 Task: Look for space in Coronado, United States from 10th July, 2023 to 15th July, 2023 for 7 adults in price range Rs.10000 to Rs.15000. Place can be entire place or shared room with 4 bedrooms having 7 beds and 4 bathrooms. Property type can be house, flat, guest house. Amenities needed are: wifi, TV, free parkinig on premises, gym, breakfast. Booking option can be shelf check-in. Required host language is English.
Action: Mouse moved to (521, 147)
Screenshot: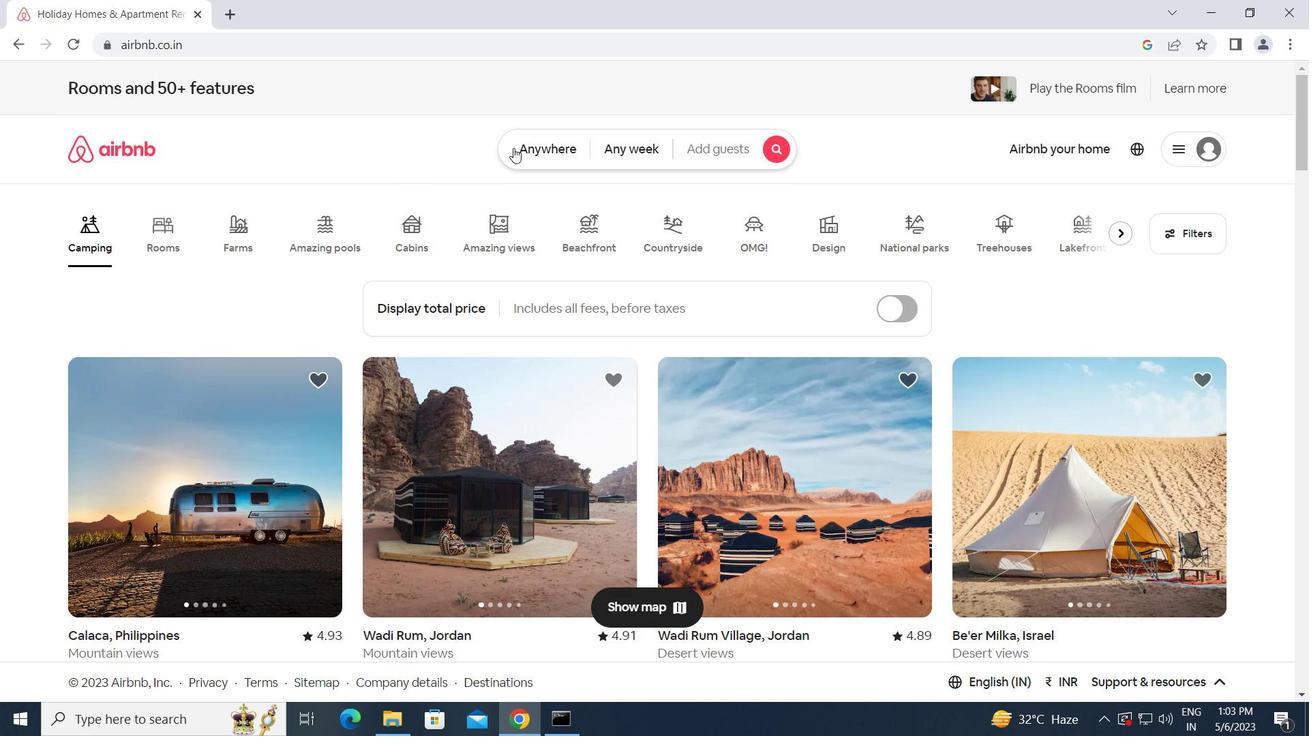 
Action: Mouse pressed left at (521, 147)
Screenshot: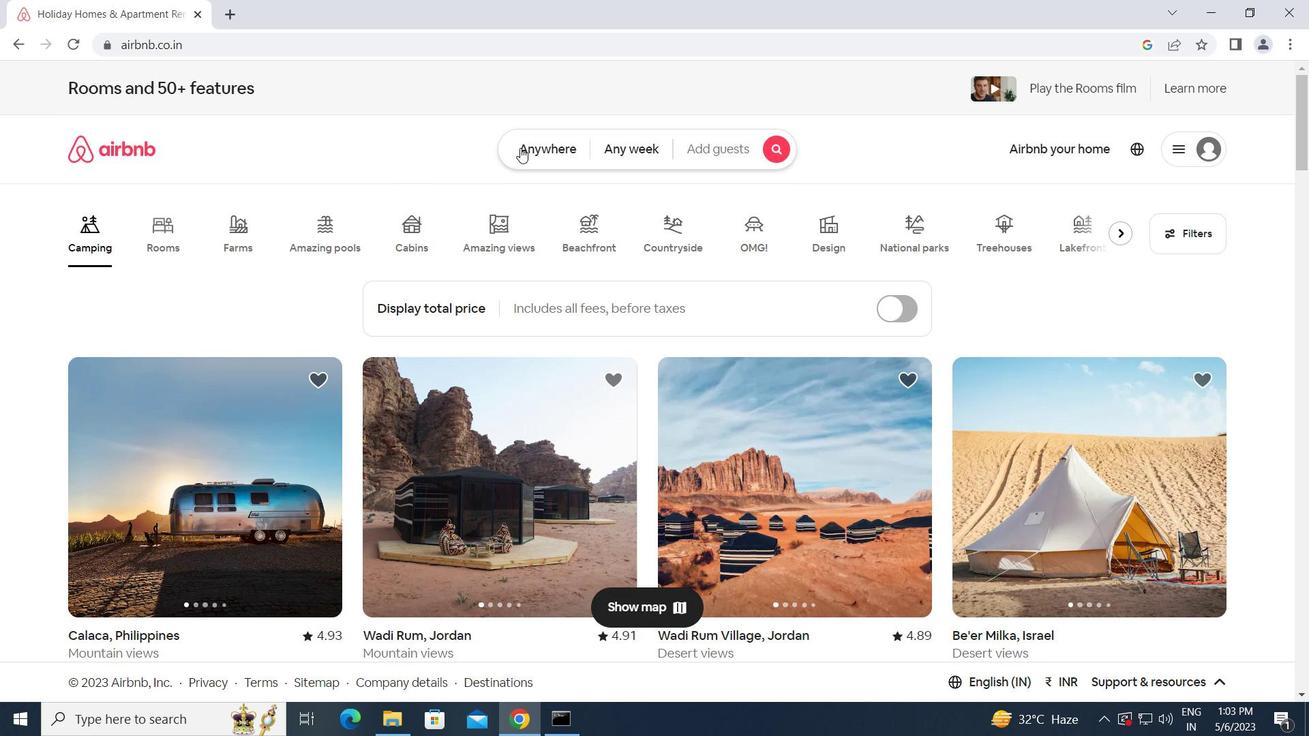 
Action: Mouse moved to (493, 204)
Screenshot: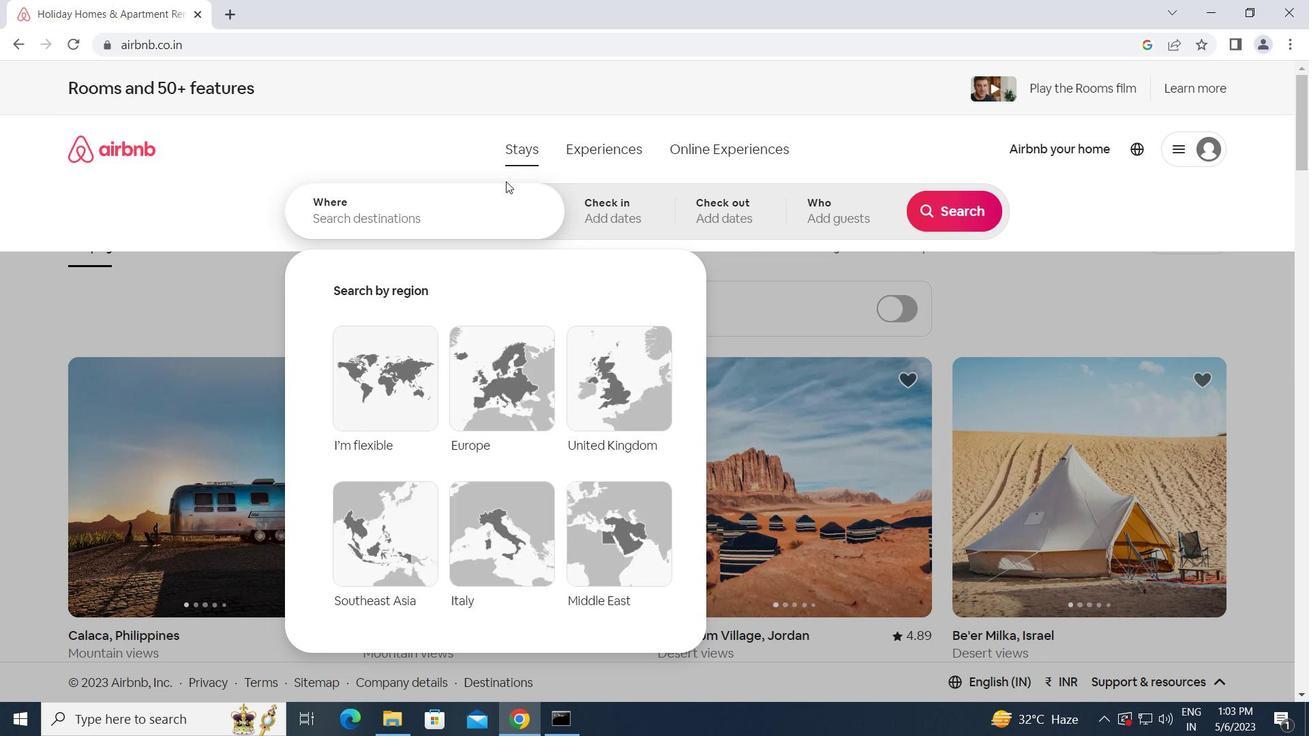 
Action: Mouse pressed left at (493, 204)
Screenshot: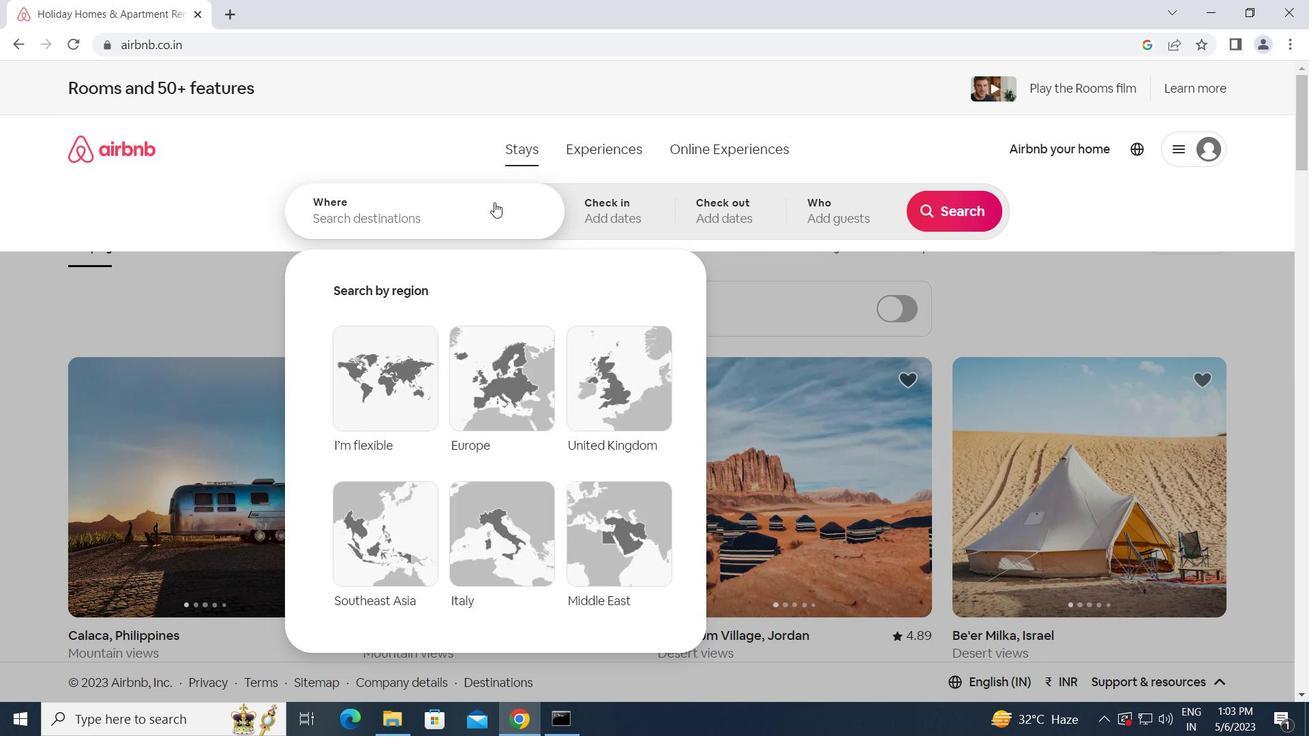 
Action: Key pressed <Key.caps_lock><Key.caps_lock>c<Key.caps_lock>oronado,<Key.space><Key.caps_lock>u<Key.caps_lock>nited<Key.space><Key.caps_lock>s<Key.caps_lock>tates<Key.enter>
Screenshot: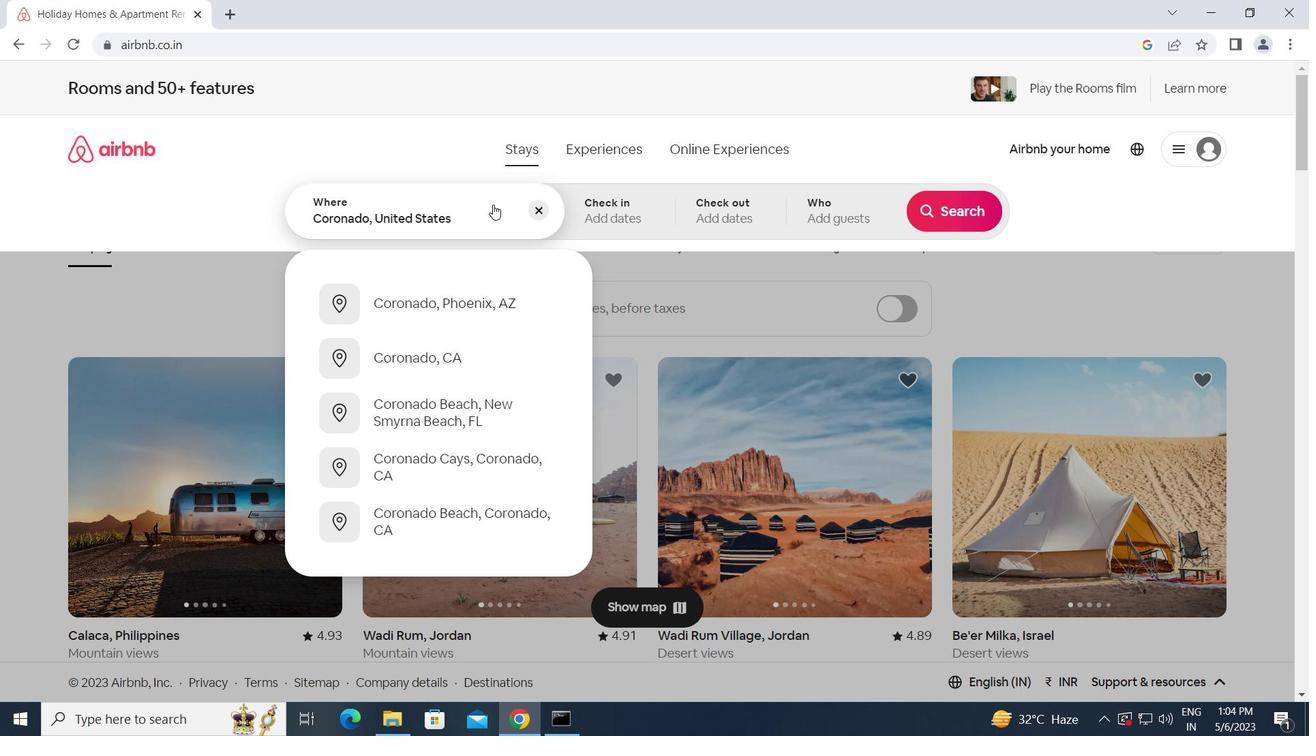 
Action: Mouse moved to (951, 349)
Screenshot: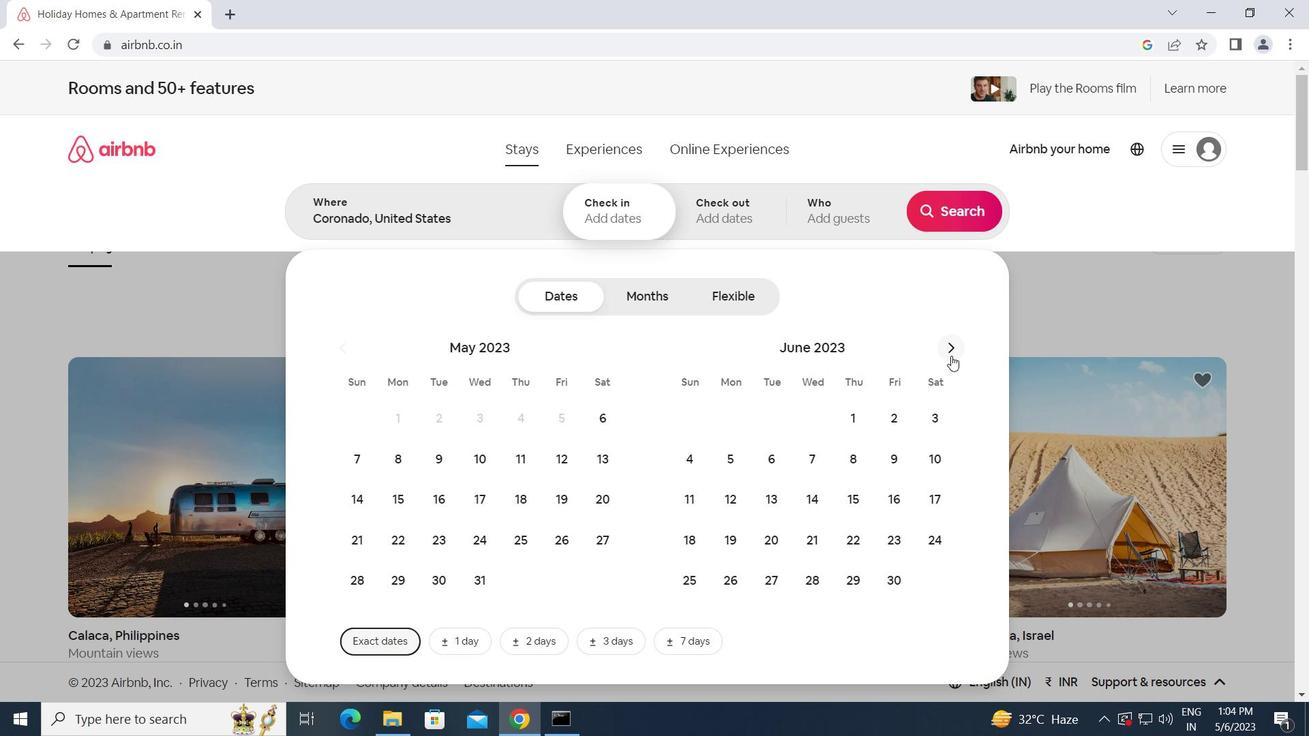 
Action: Mouse pressed left at (951, 349)
Screenshot: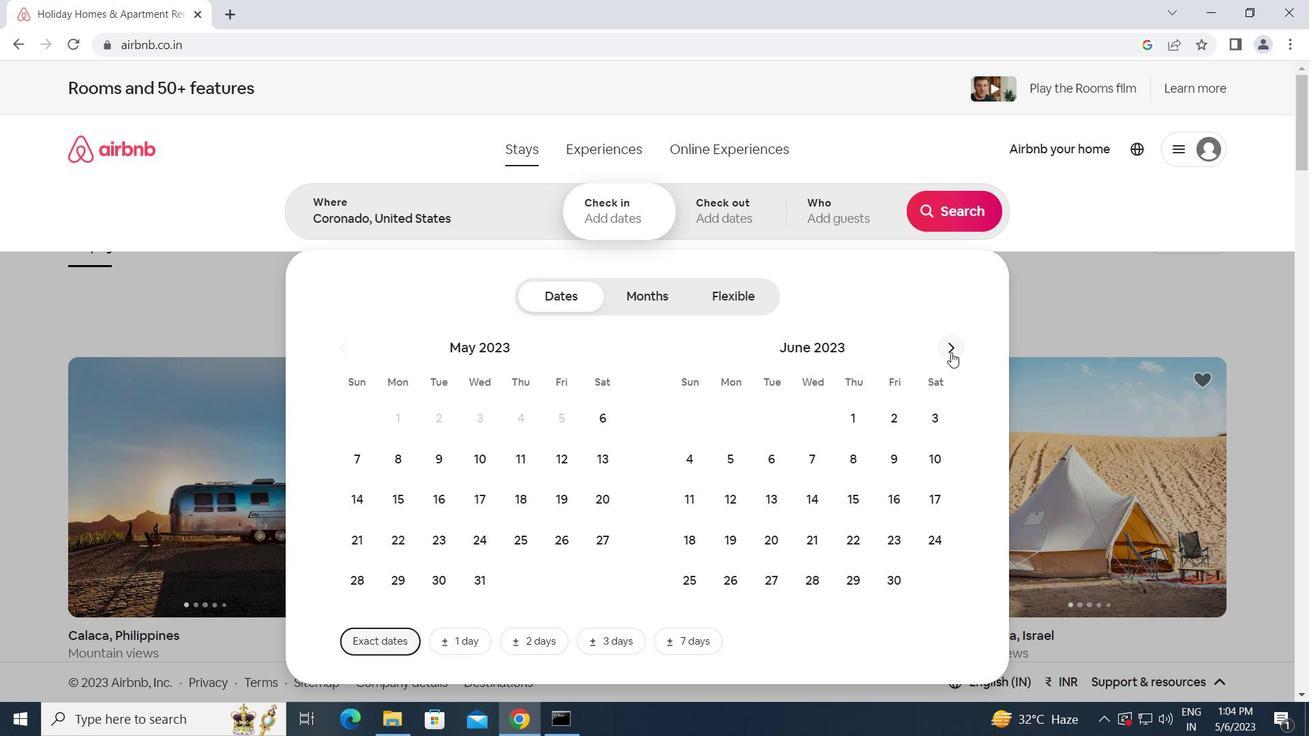 
Action: Mouse moved to (730, 502)
Screenshot: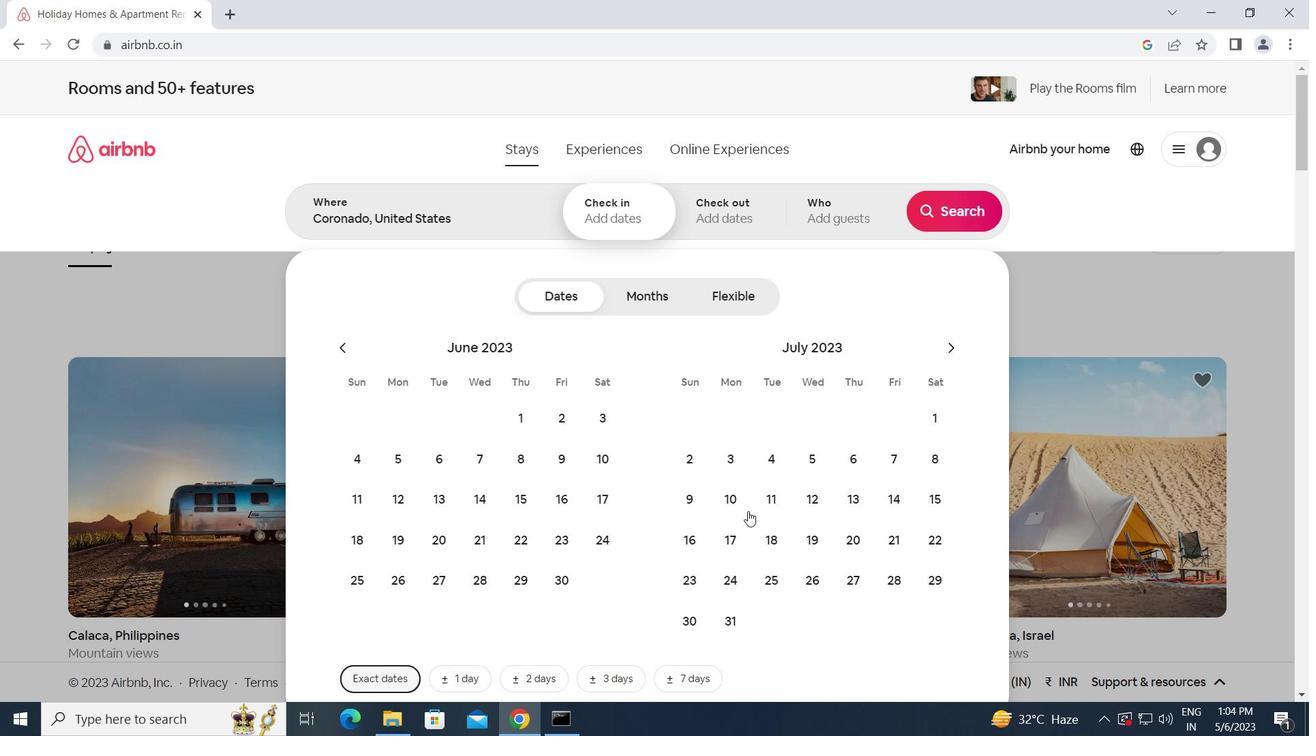 
Action: Mouse pressed left at (730, 502)
Screenshot: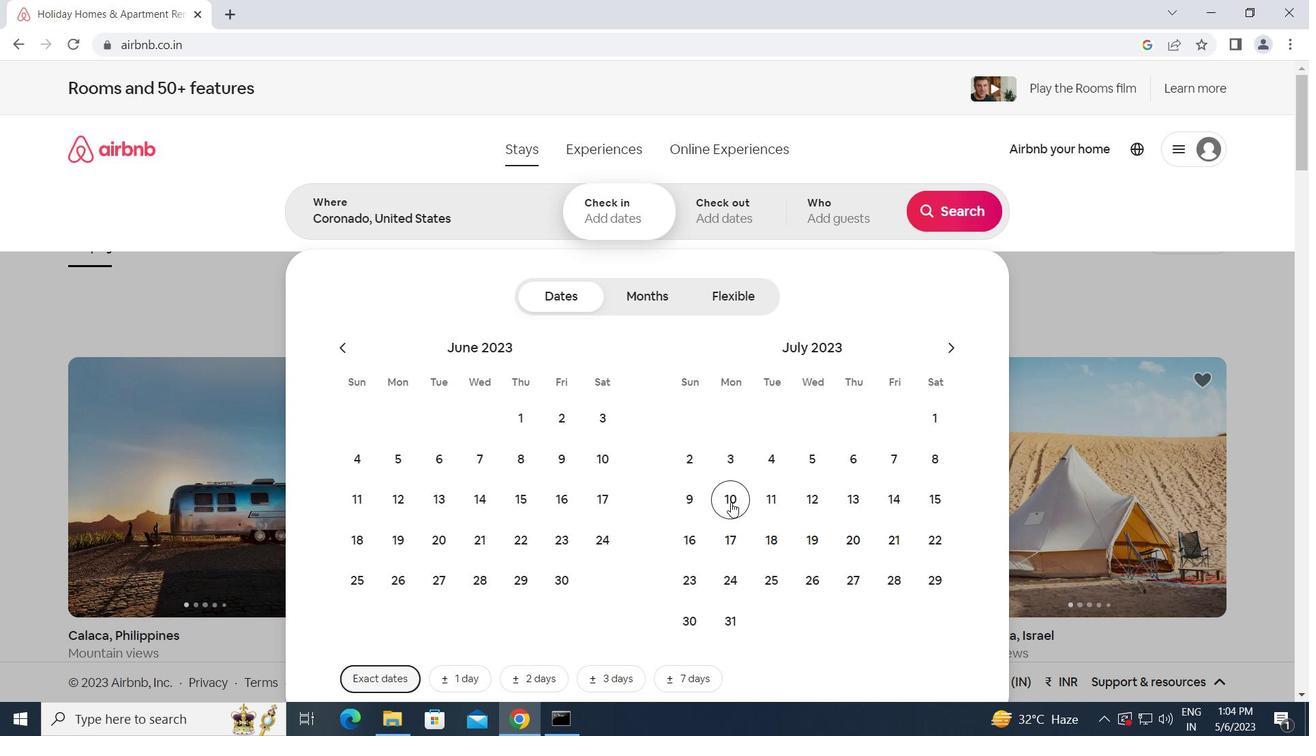 
Action: Mouse moved to (932, 499)
Screenshot: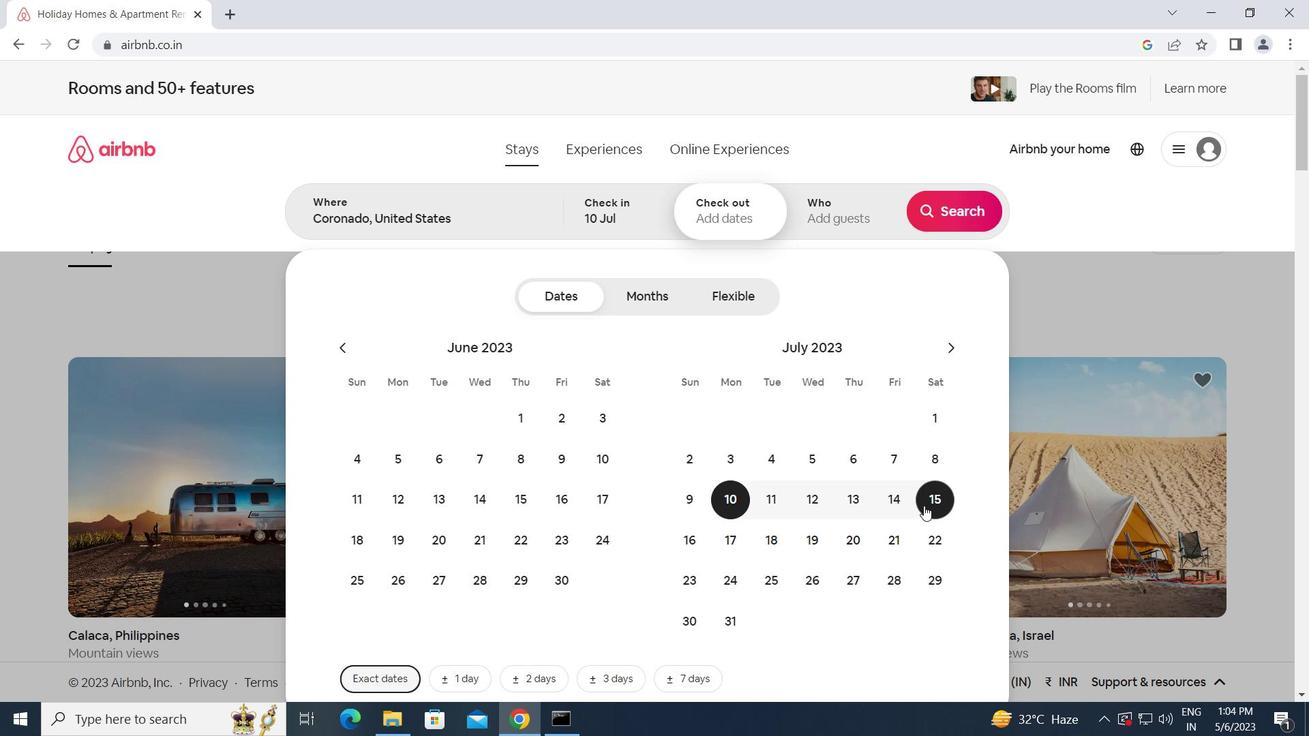 
Action: Mouse pressed left at (932, 499)
Screenshot: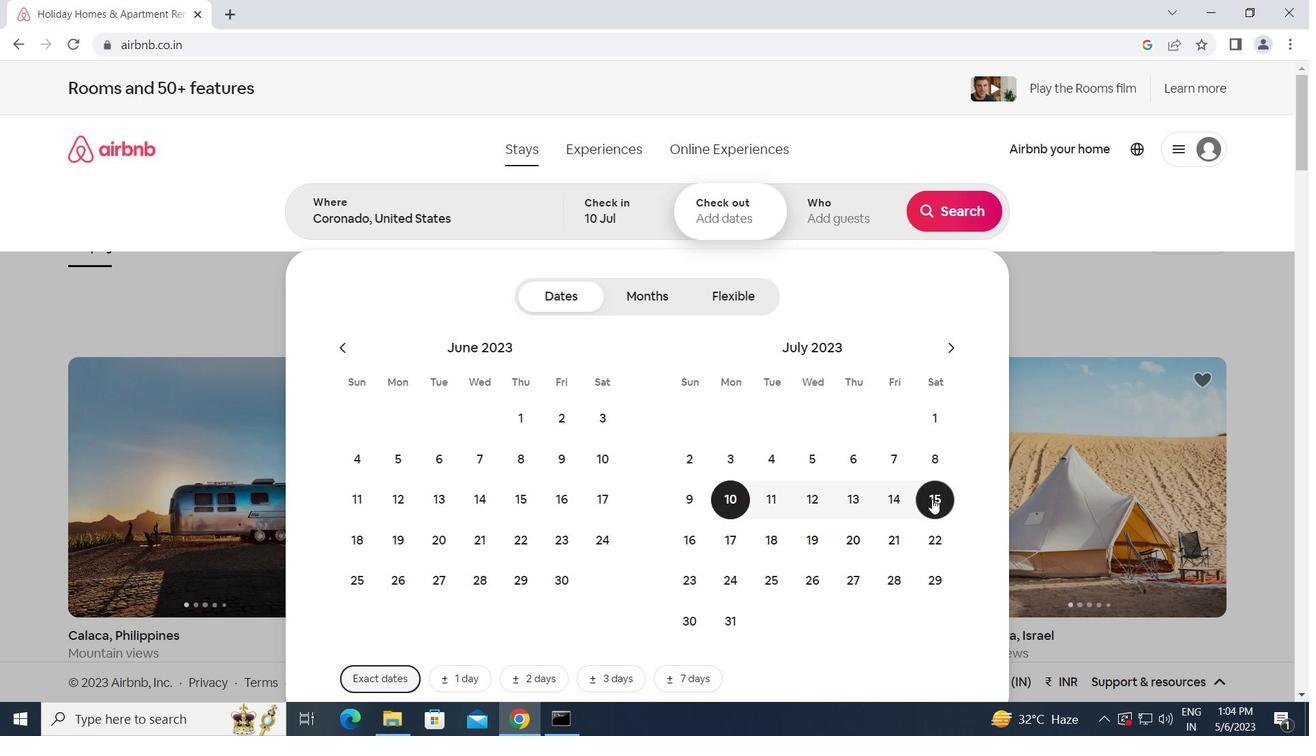 
Action: Mouse moved to (863, 219)
Screenshot: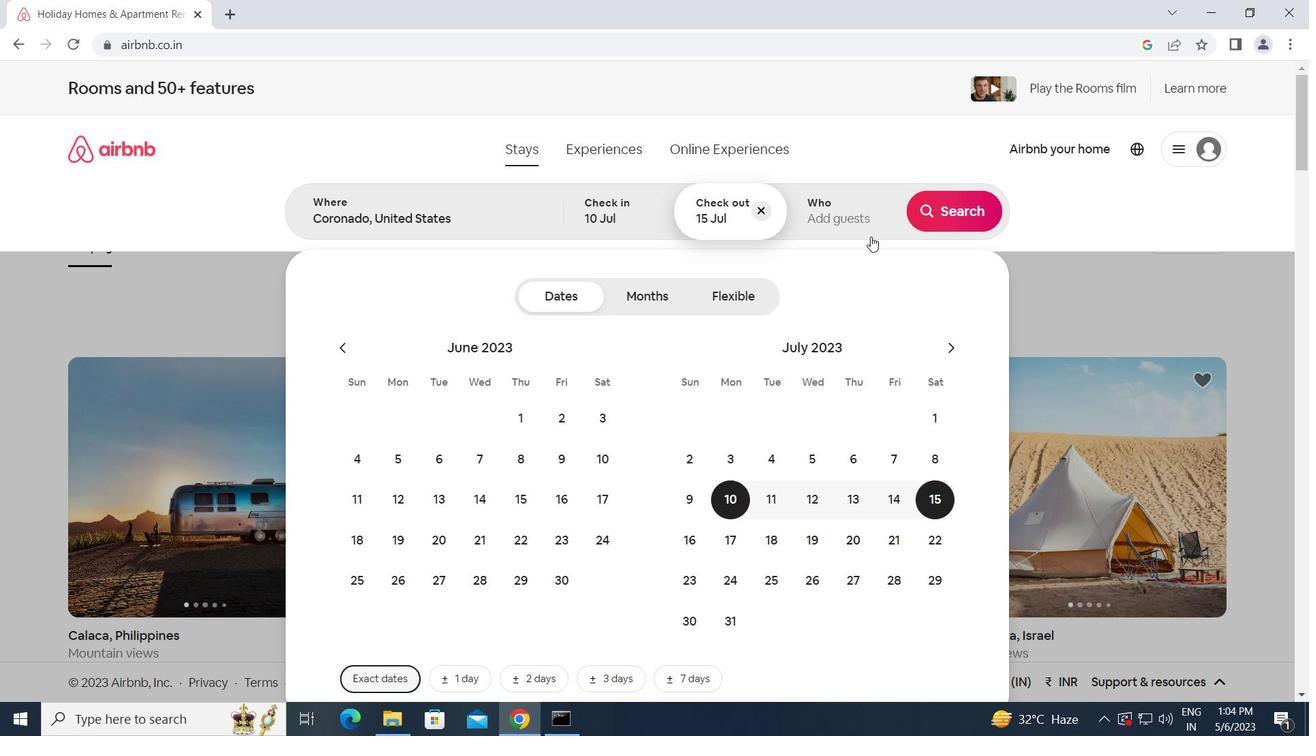 
Action: Mouse pressed left at (863, 219)
Screenshot: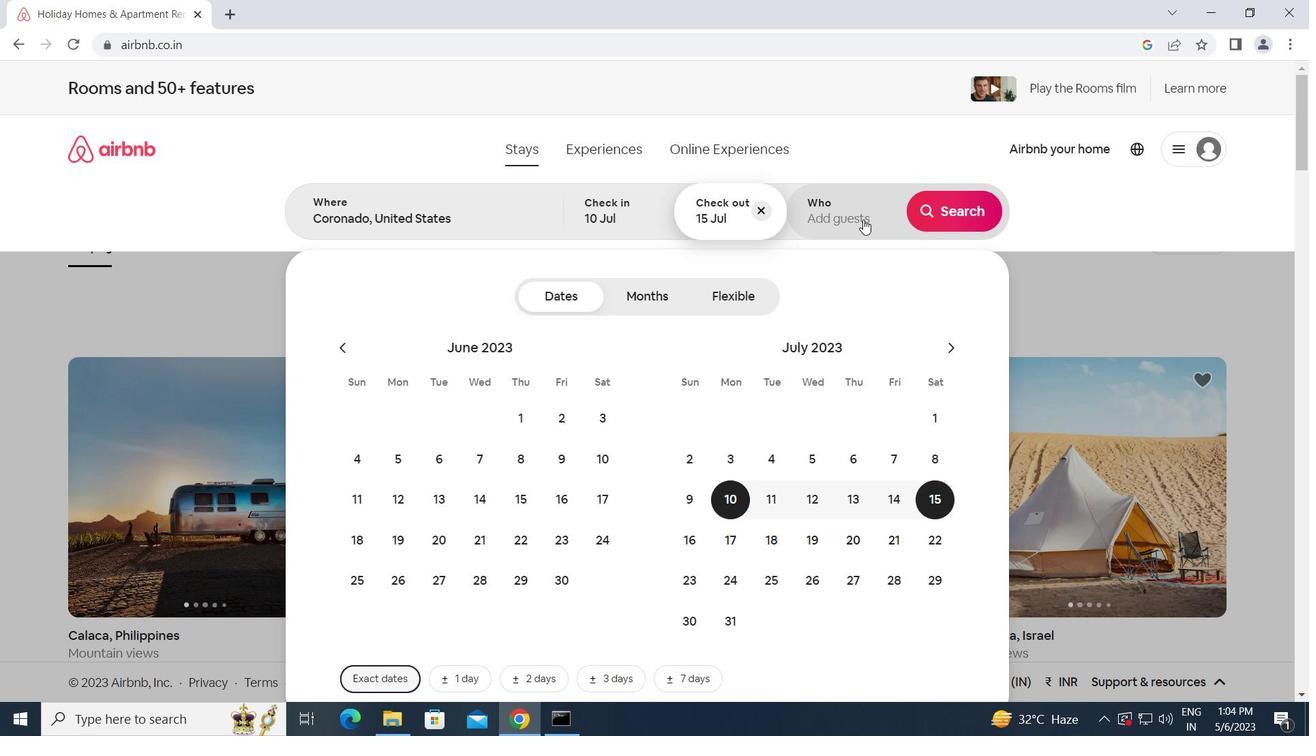 
Action: Mouse moved to (959, 308)
Screenshot: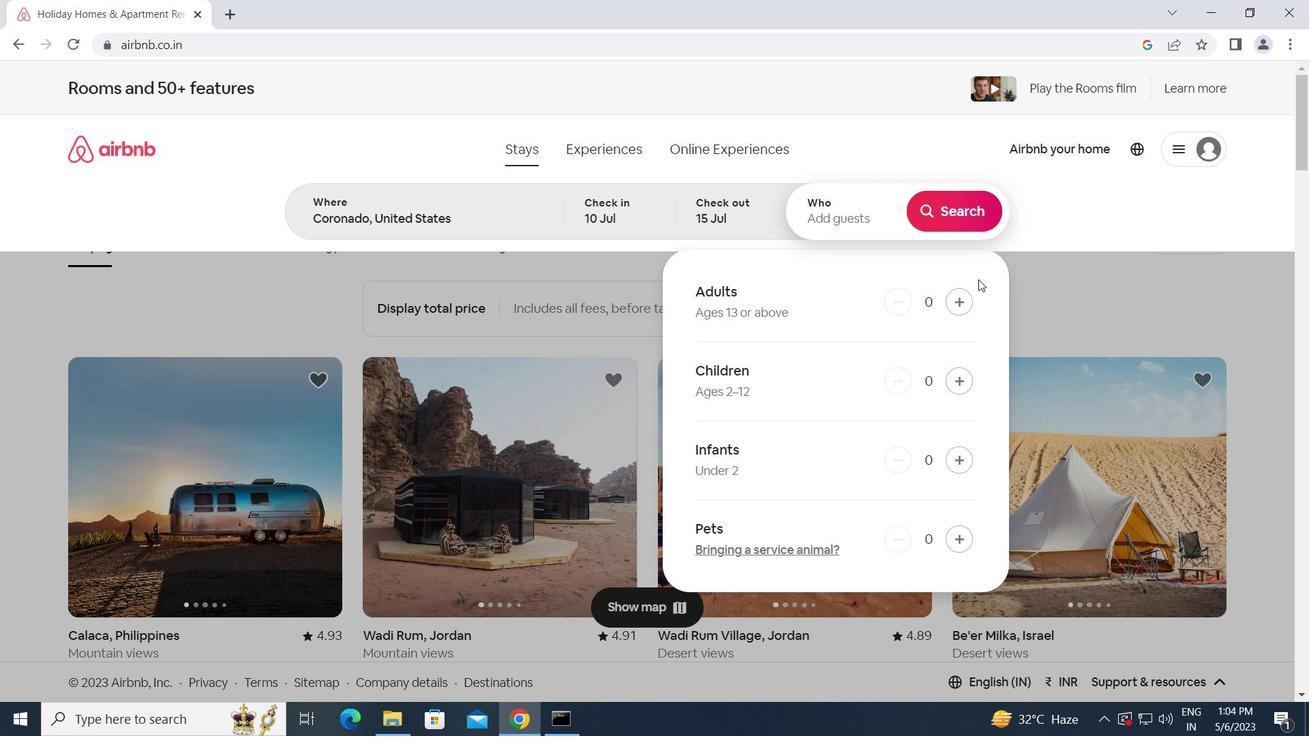 
Action: Mouse pressed left at (959, 308)
Screenshot: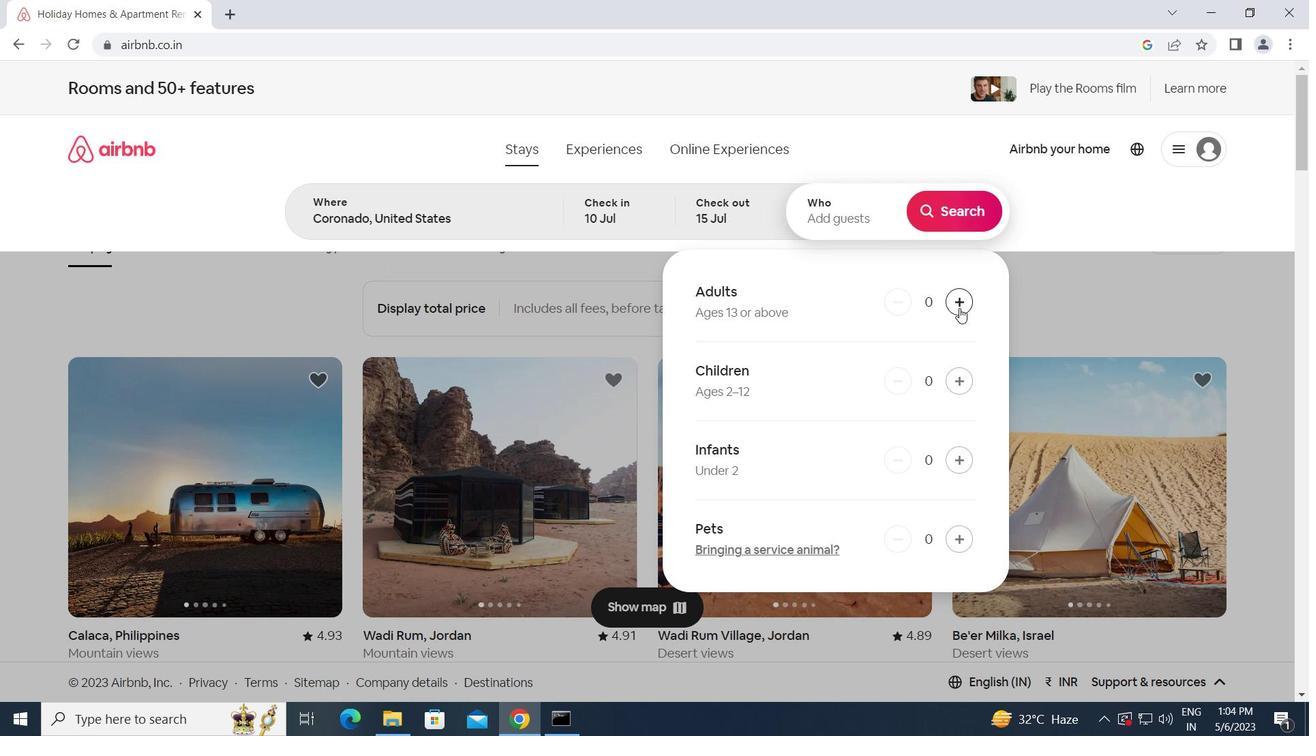 
Action: Mouse moved to (959, 306)
Screenshot: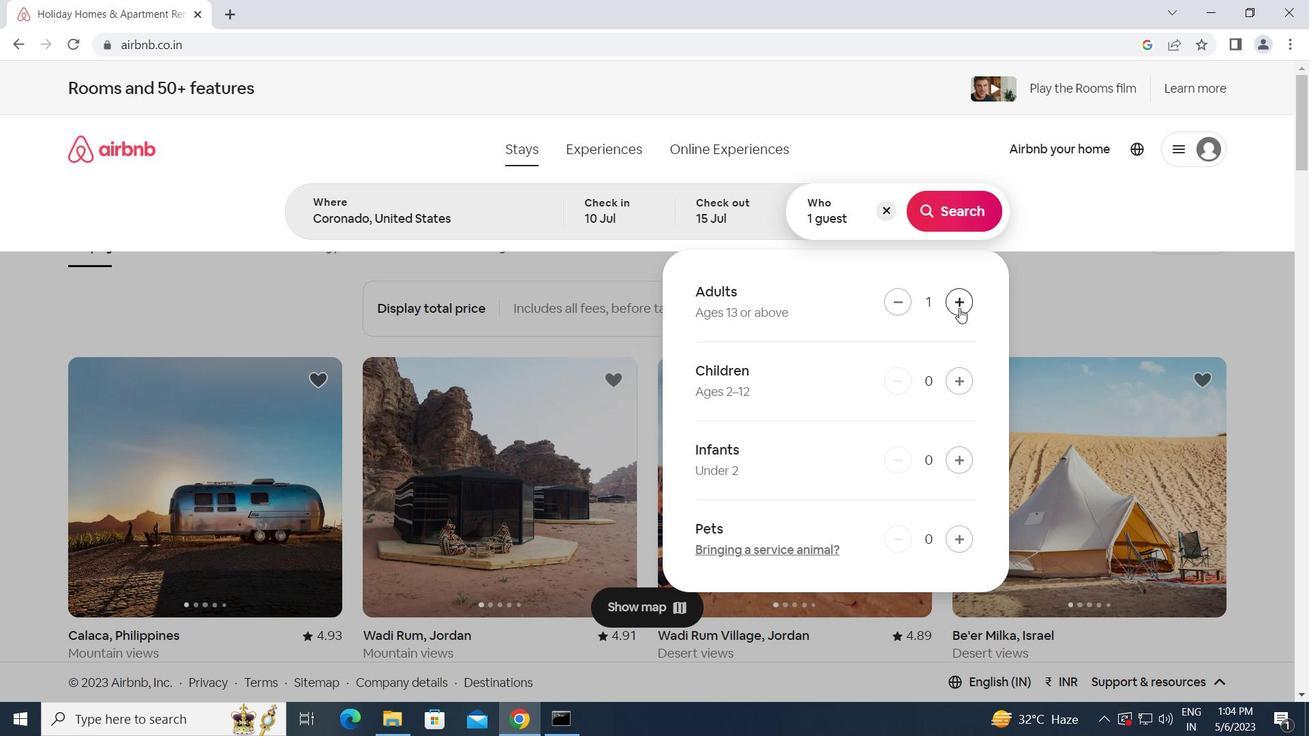 
Action: Mouse pressed left at (959, 306)
Screenshot: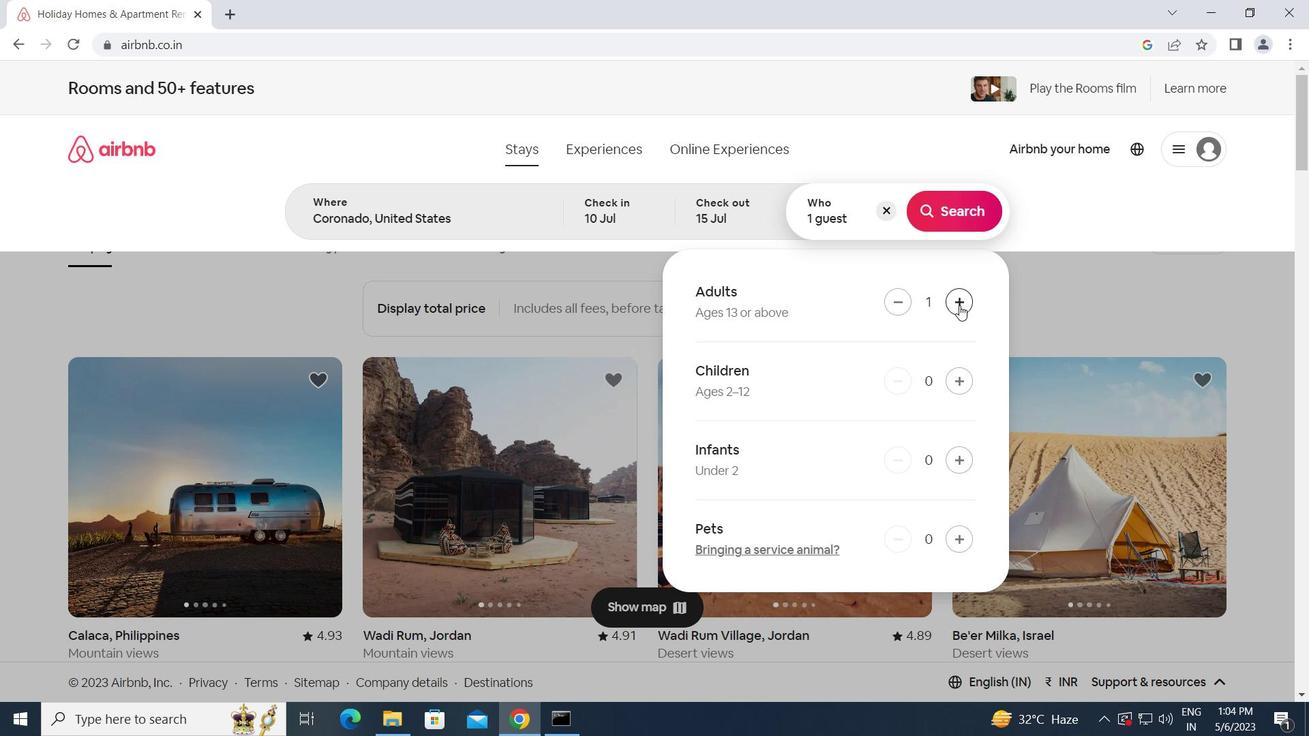 
Action: Mouse pressed left at (959, 306)
Screenshot: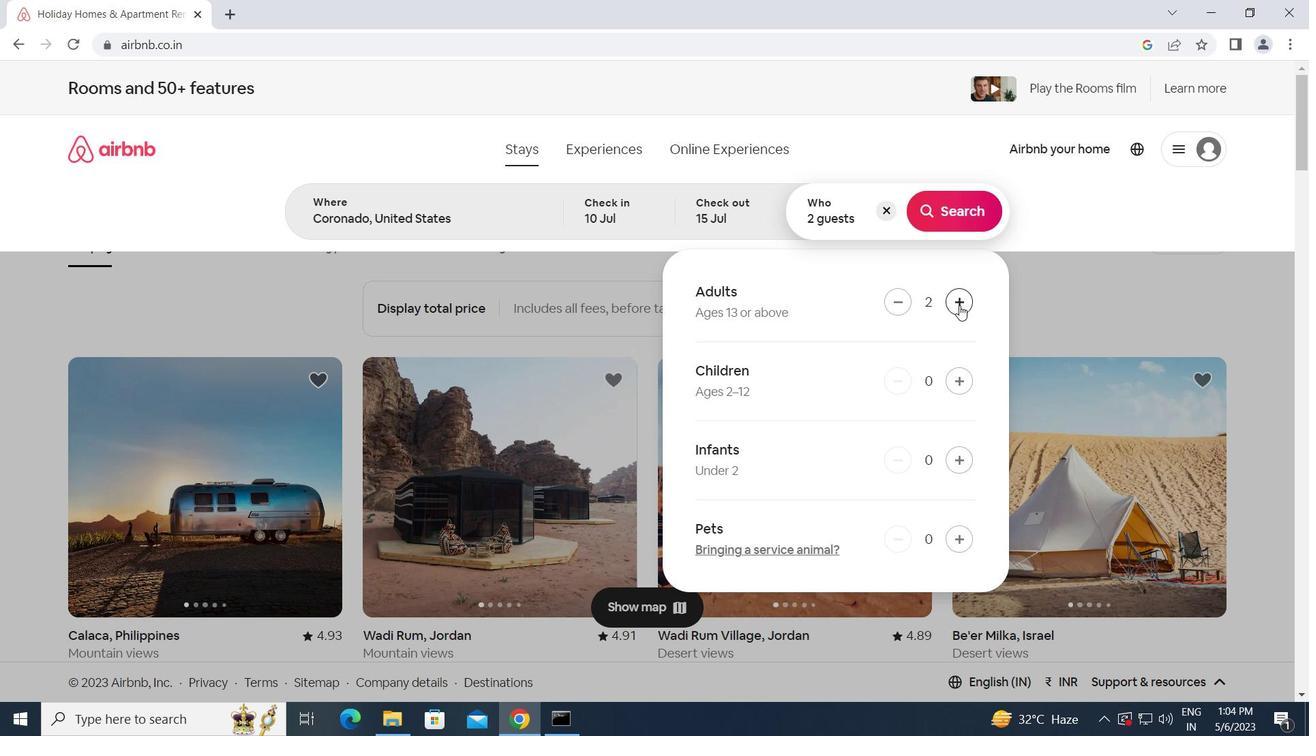 
Action: Mouse pressed left at (959, 306)
Screenshot: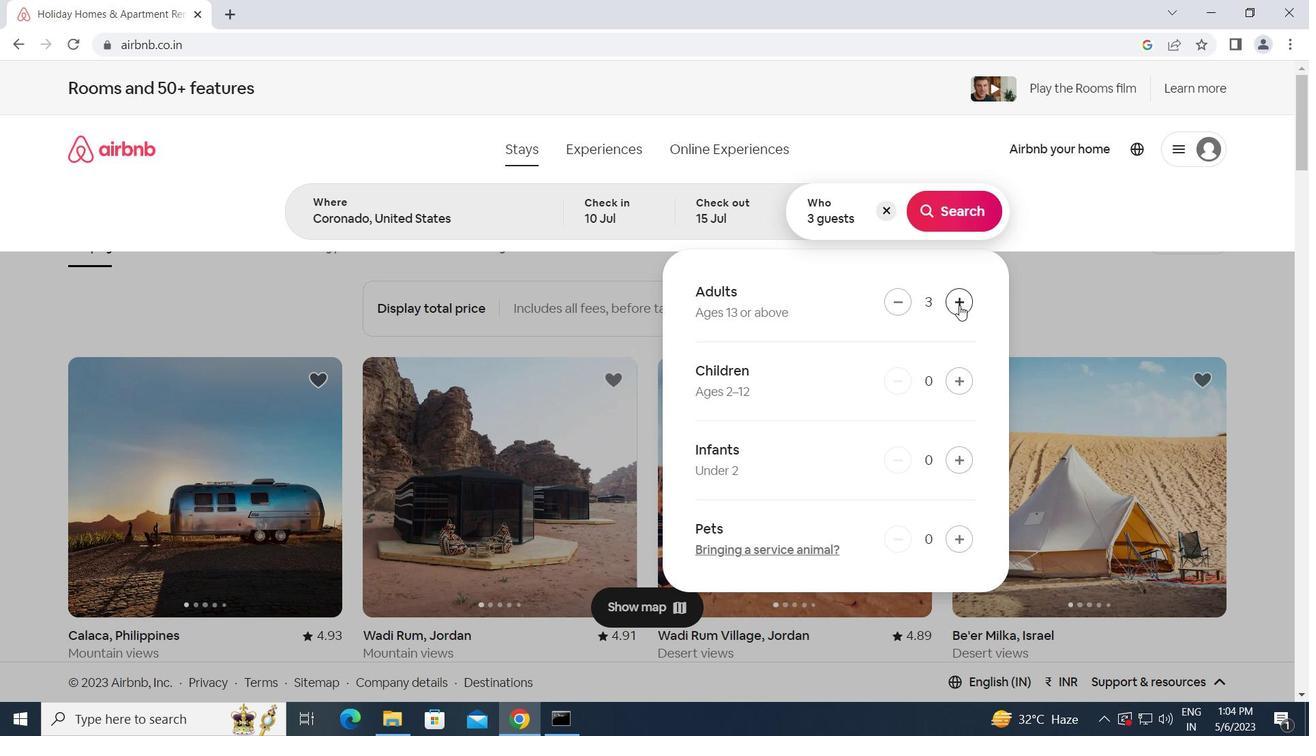 
Action: Mouse pressed left at (959, 306)
Screenshot: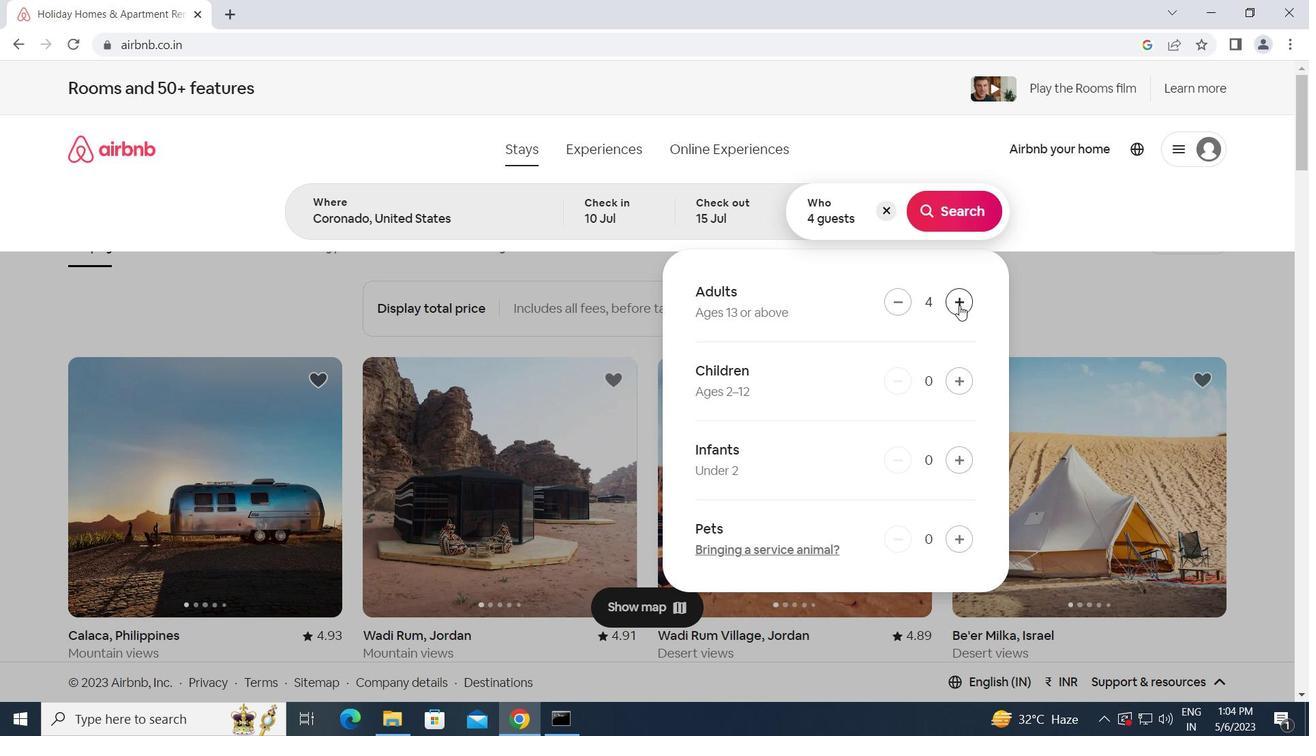 
Action: Mouse pressed left at (959, 306)
Screenshot: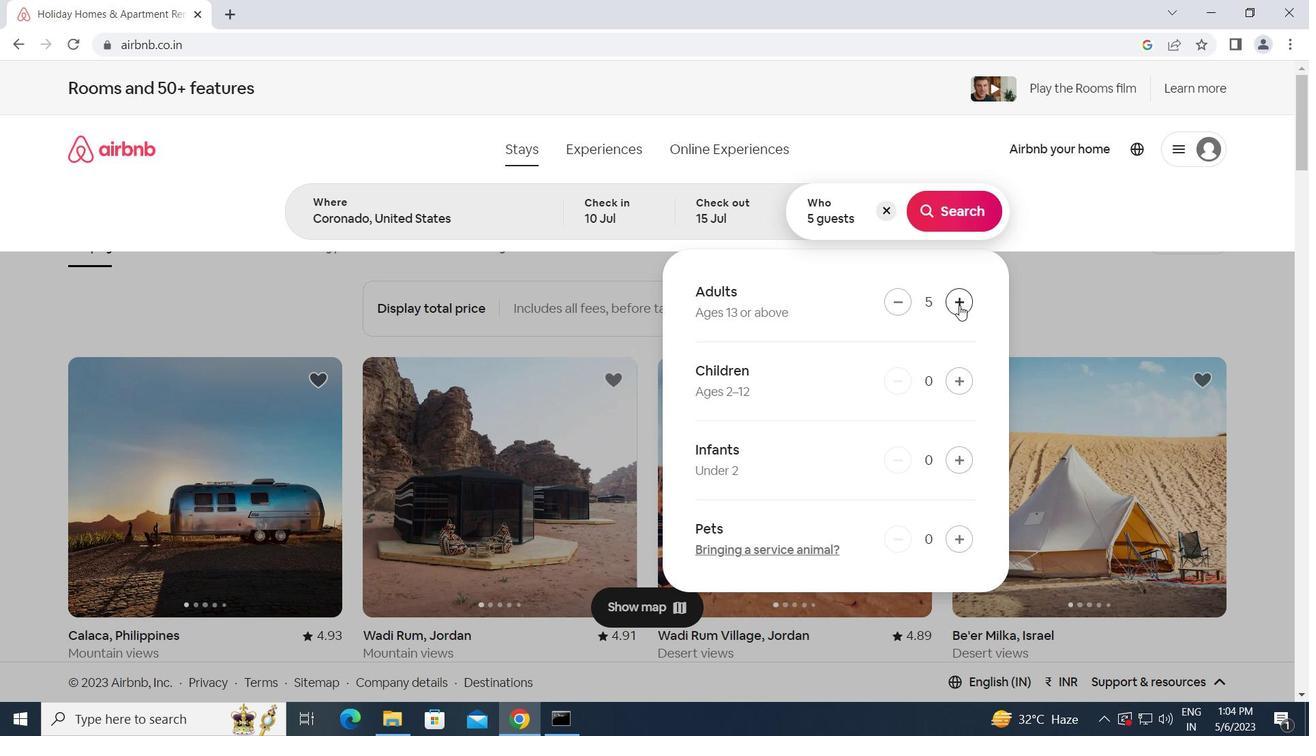 
Action: Mouse pressed left at (959, 306)
Screenshot: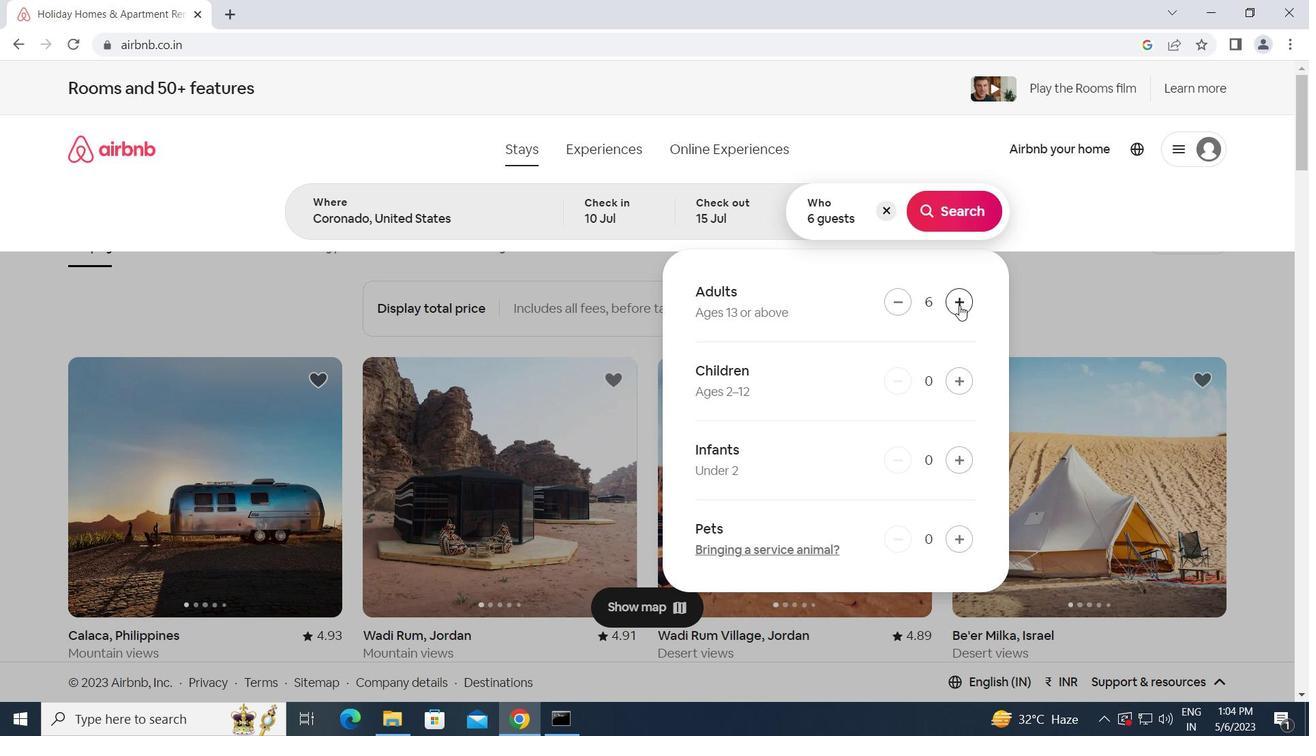 
Action: Mouse moved to (955, 209)
Screenshot: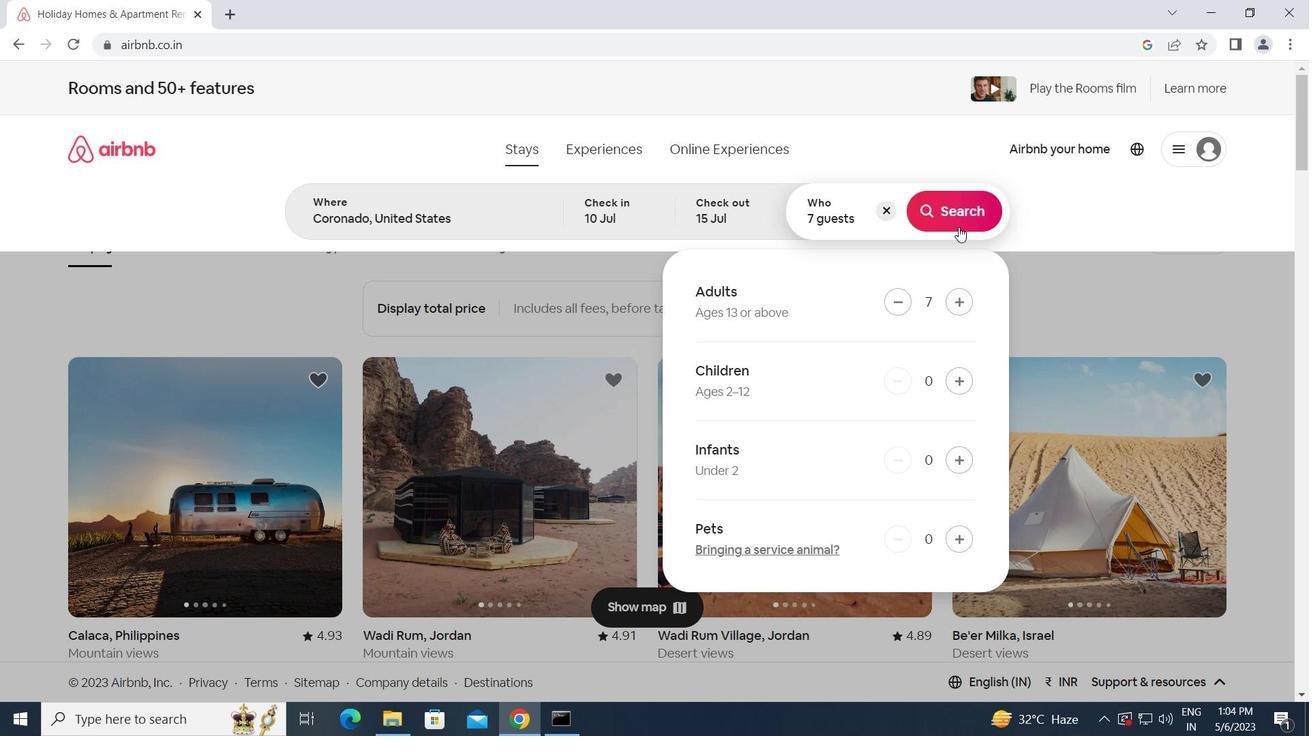 
Action: Mouse pressed left at (955, 209)
Screenshot: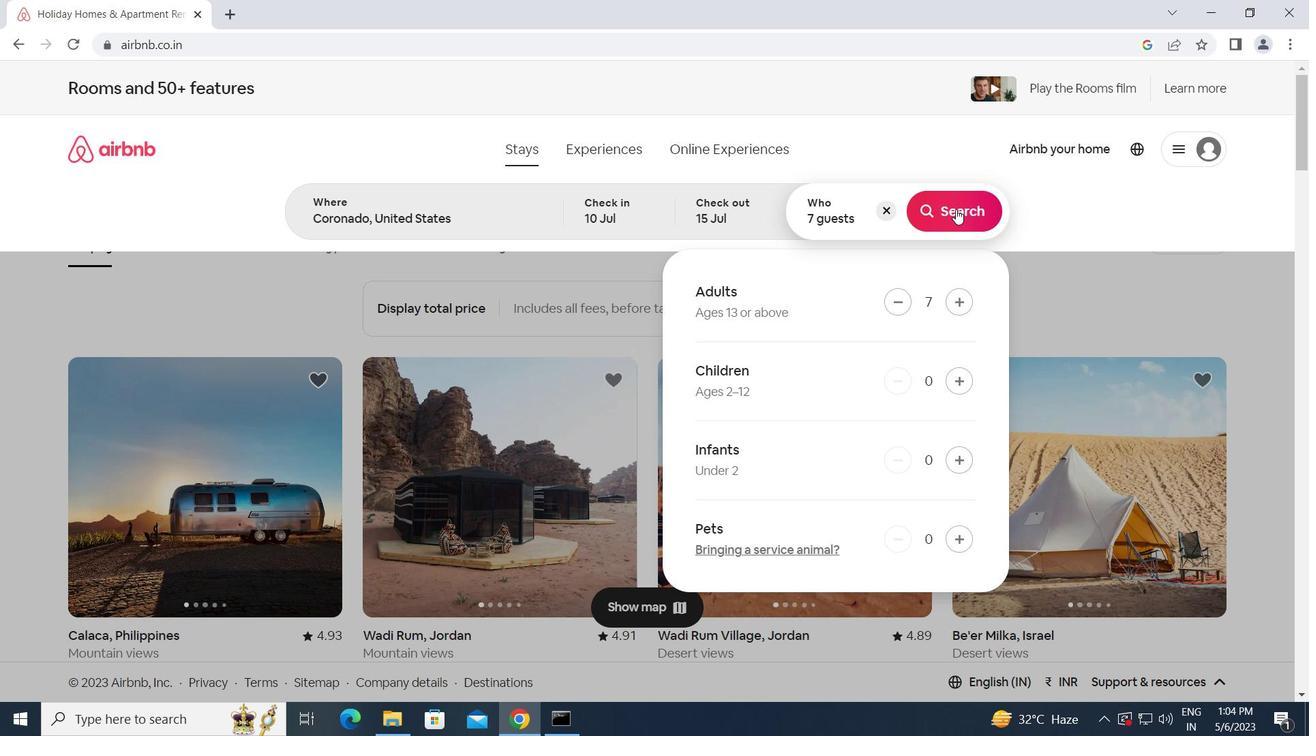 
Action: Mouse moved to (1224, 166)
Screenshot: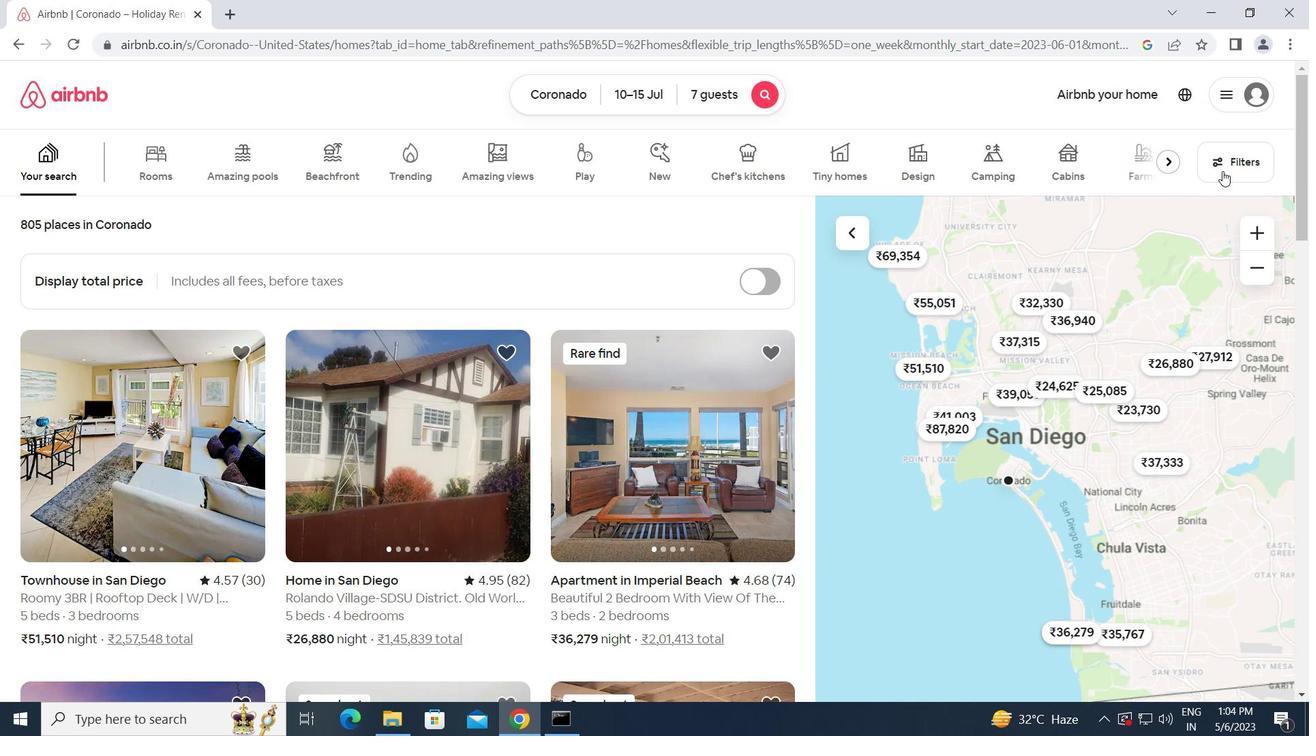 
Action: Mouse pressed left at (1224, 166)
Screenshot: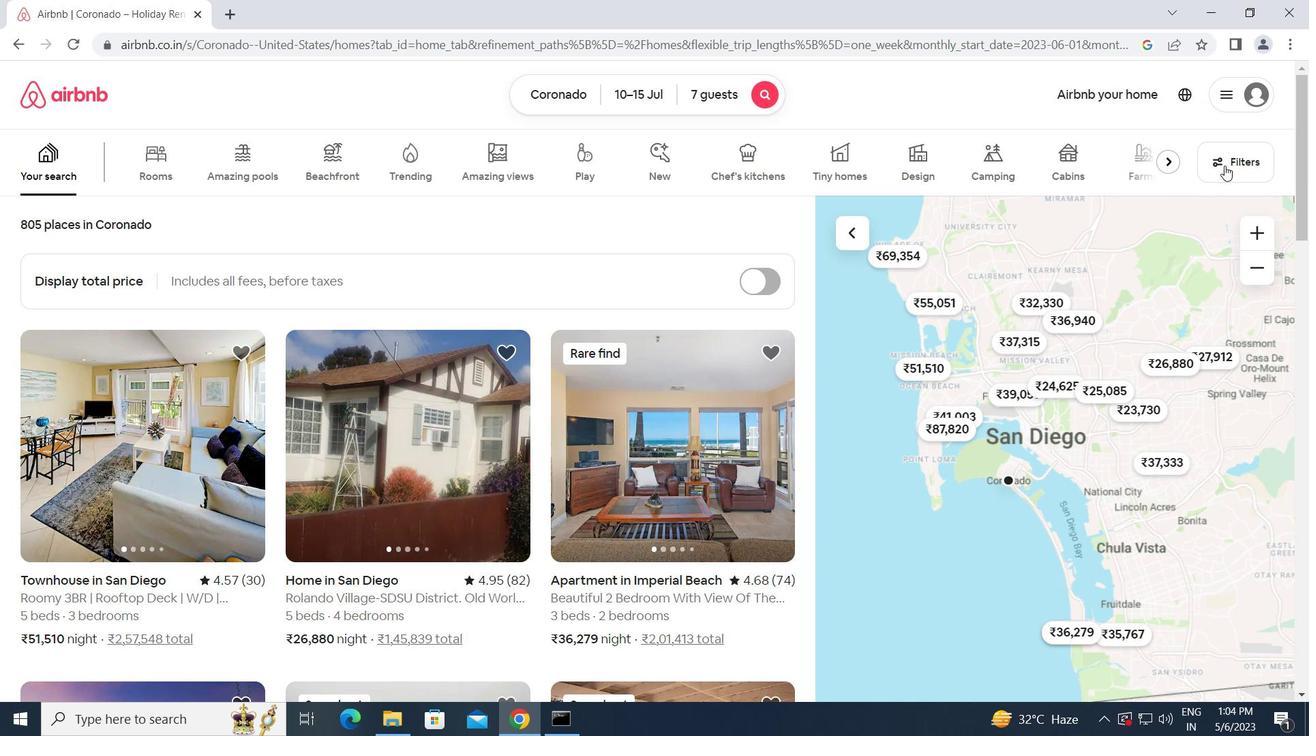 
Action: Mouse moved to (579, 415)
Screenshot: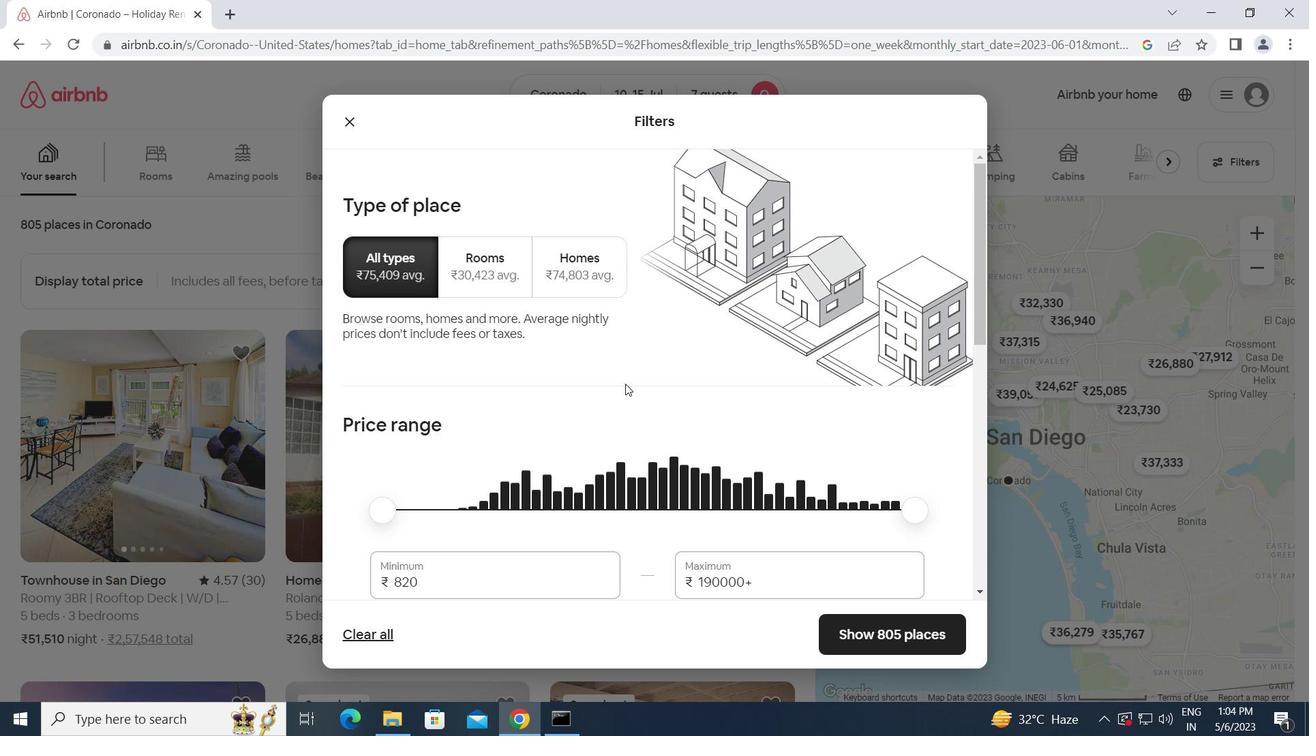 
Action: Mouse scrolled (579, 415) with delta (0, 0)
Screenshot: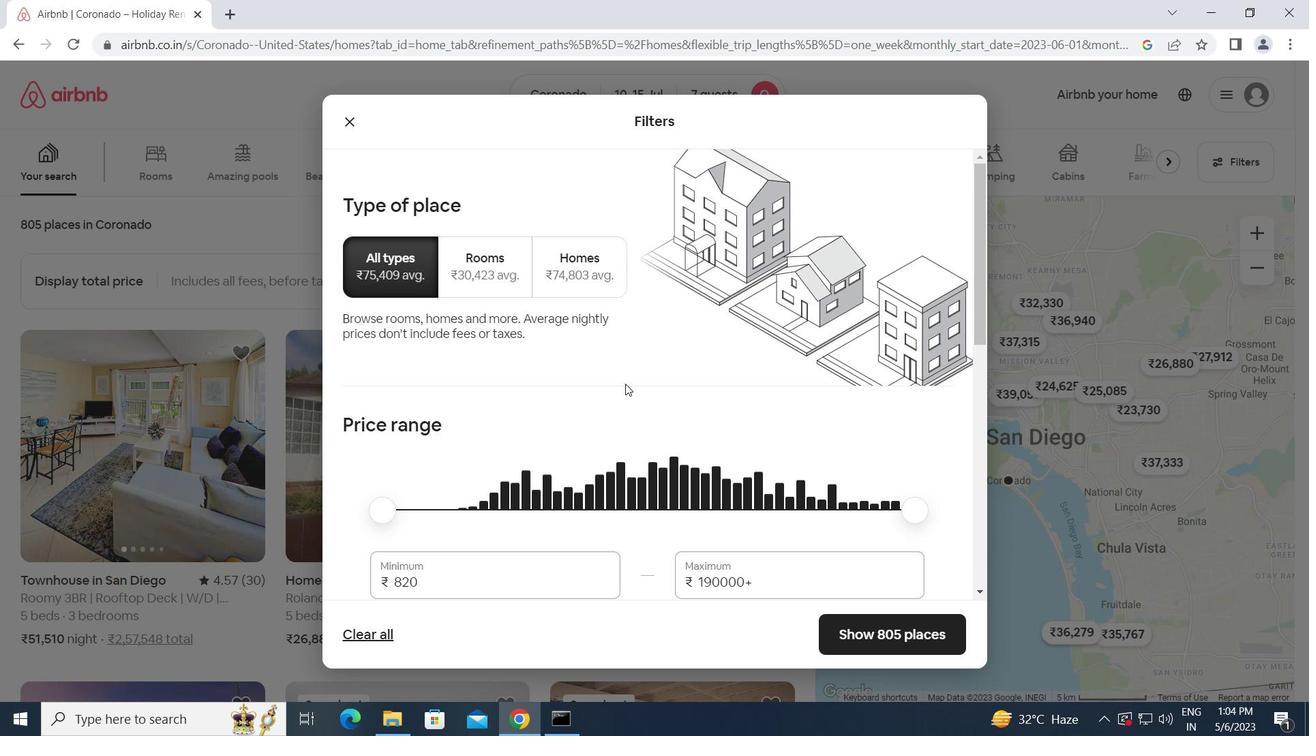 
Action: Mouse moved to (574, 419)
Screenshot: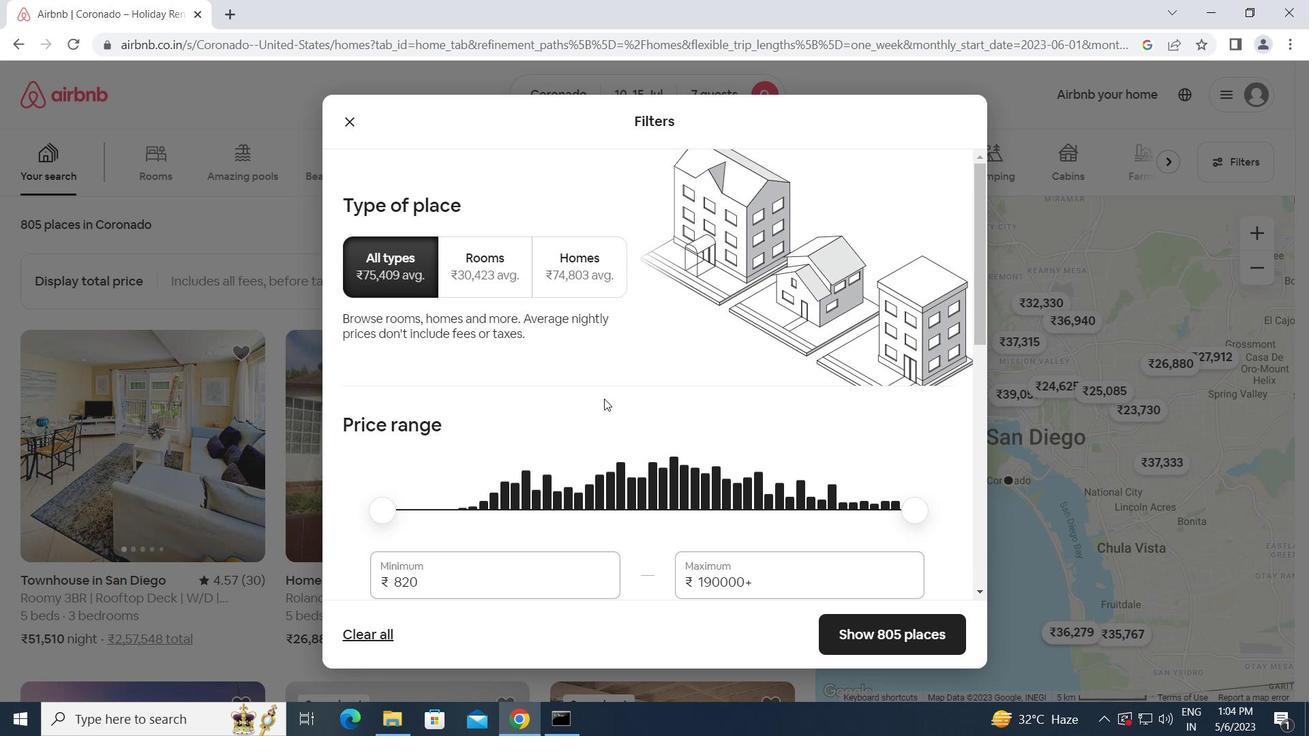 
Action: Mouse scrolled (574, 419) with delta (0, 0)
Screenshot: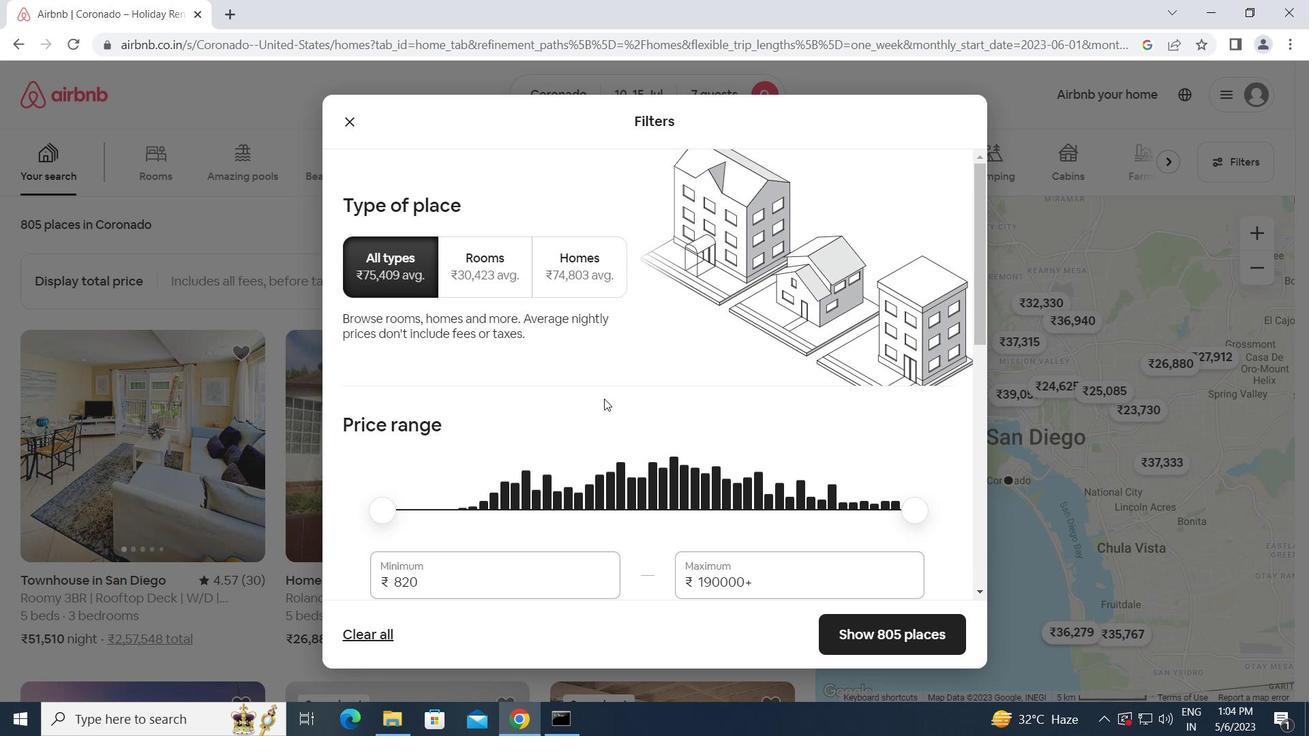 
Action: Mouse moved to (439, 414)
Screenshot: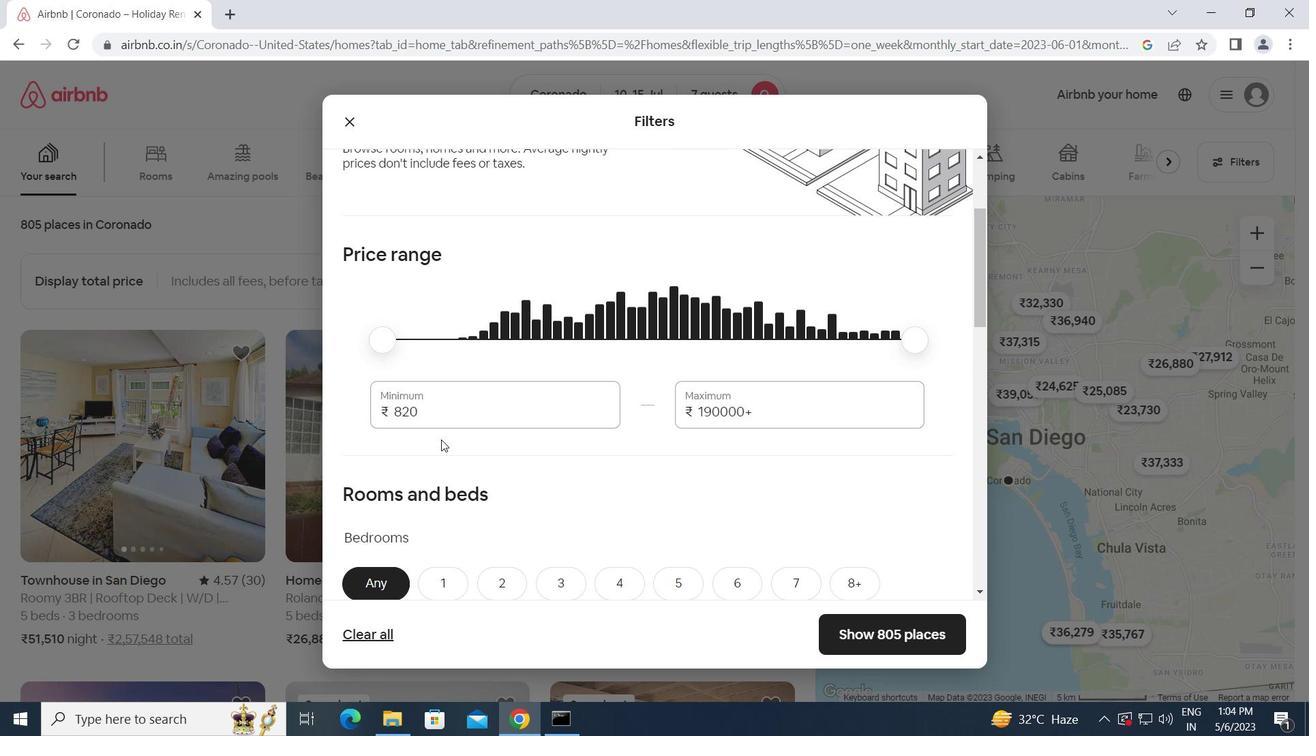 
Action: Mouse pressed left at (439, 414)
Screenshot: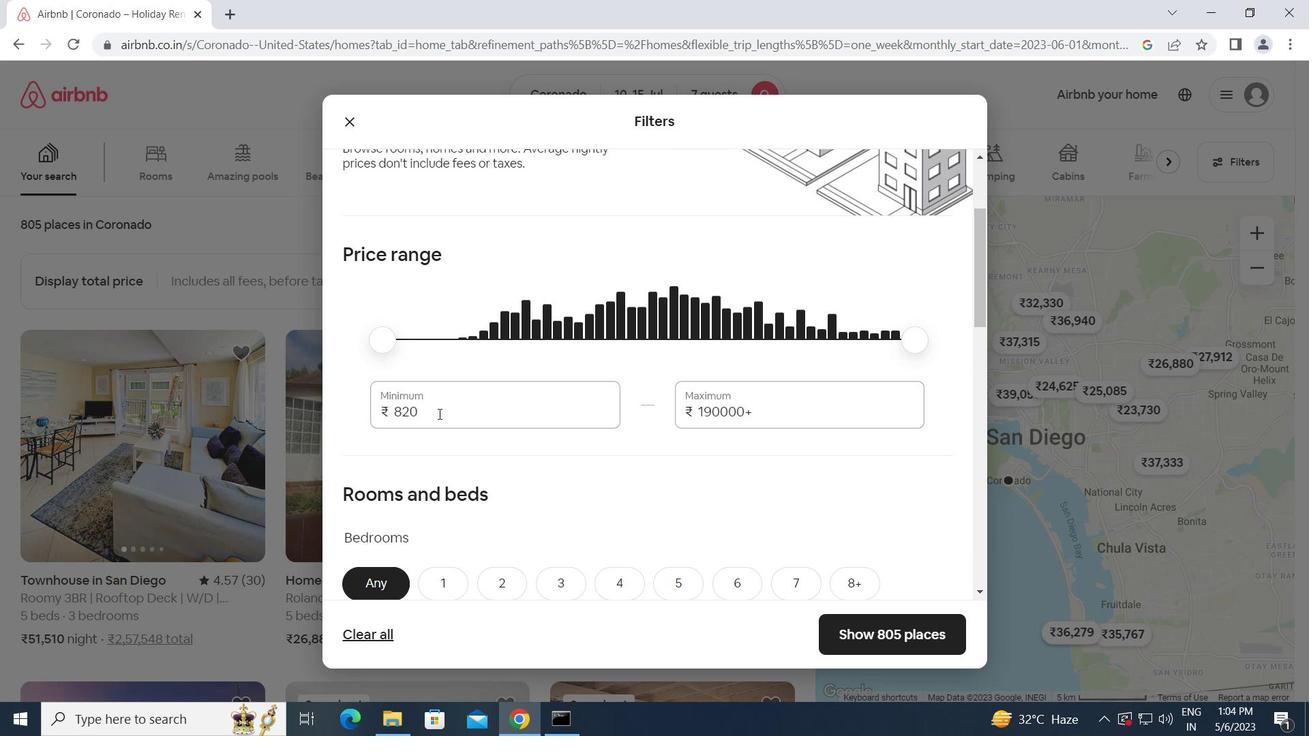 
Action: Mouse moved to (313, 396)
Screenshot: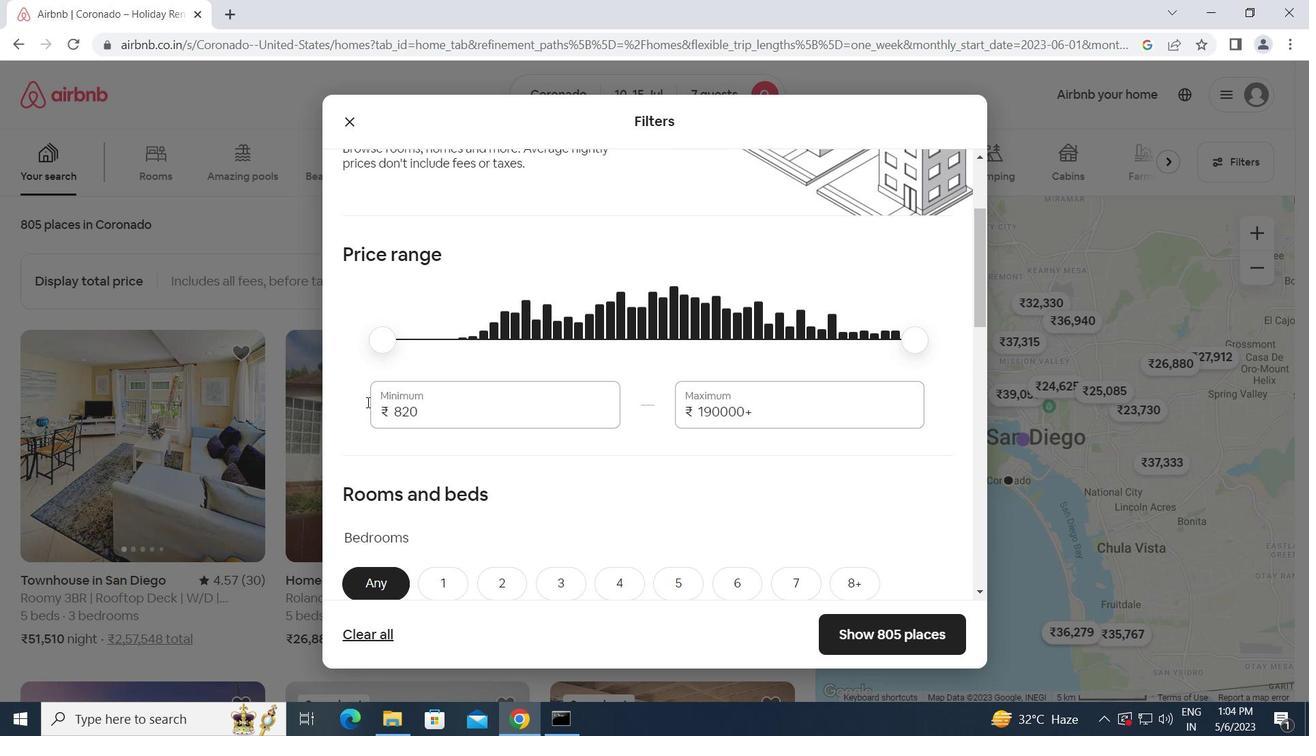 
Action: Key pressed 10000<Key.tab>15000
Screenshot: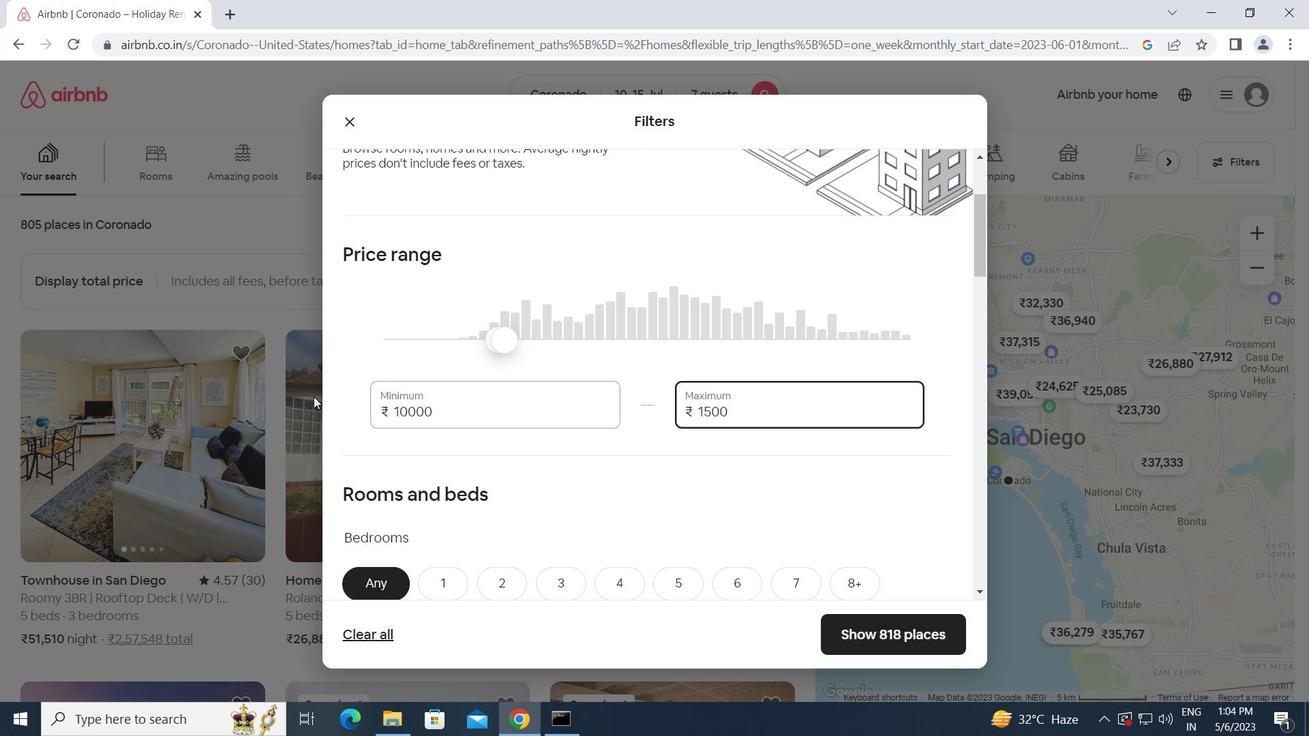 
Action: Mouse moved to (441, 426)
Screenshot: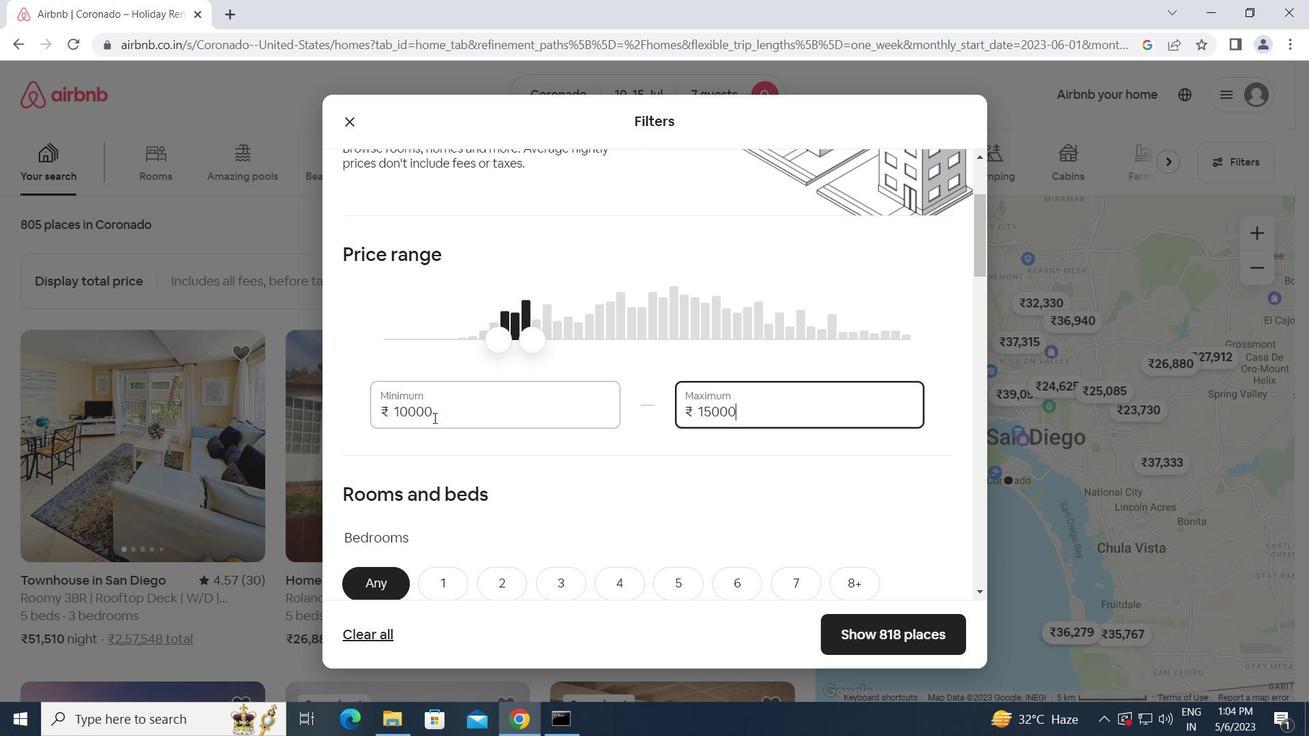 
Action: Mouse scrolled (441, 425) with delta (0, 0)
Screenshot: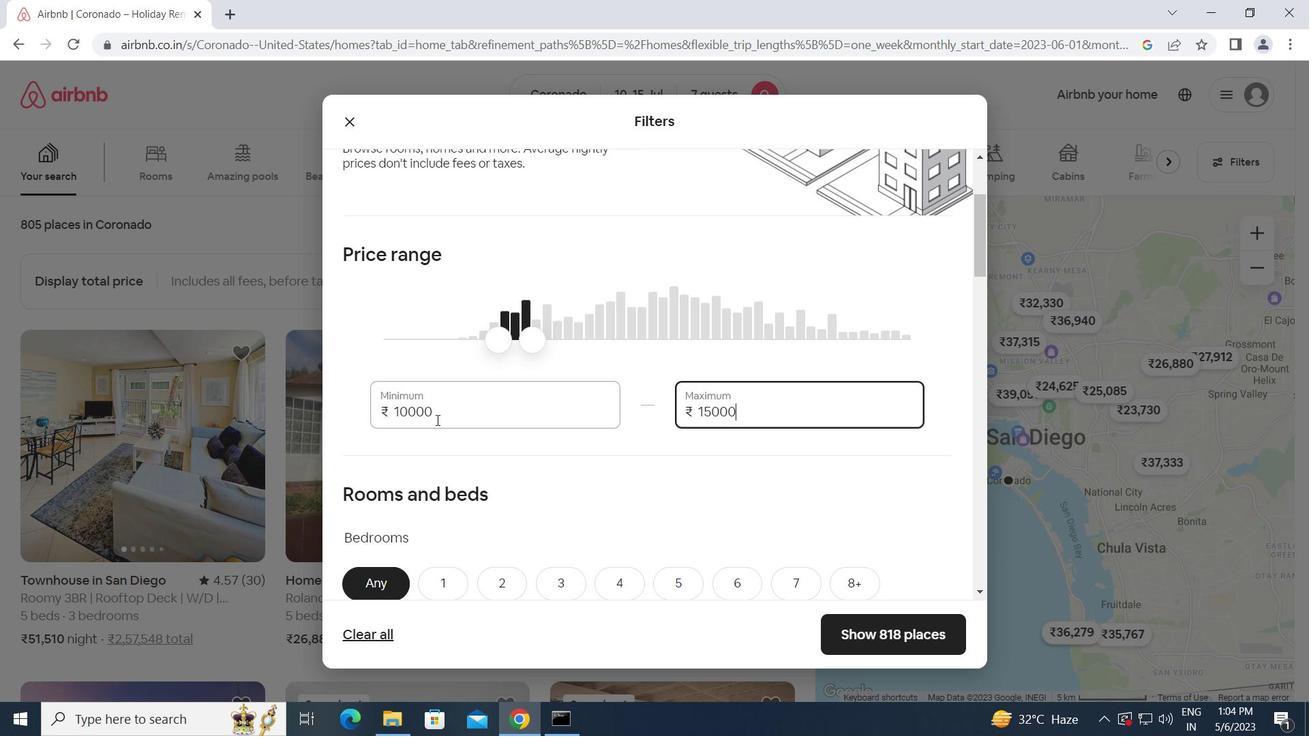
Action: Mouse scrolled (441, 425) with delta (0, 0)
Screenshot: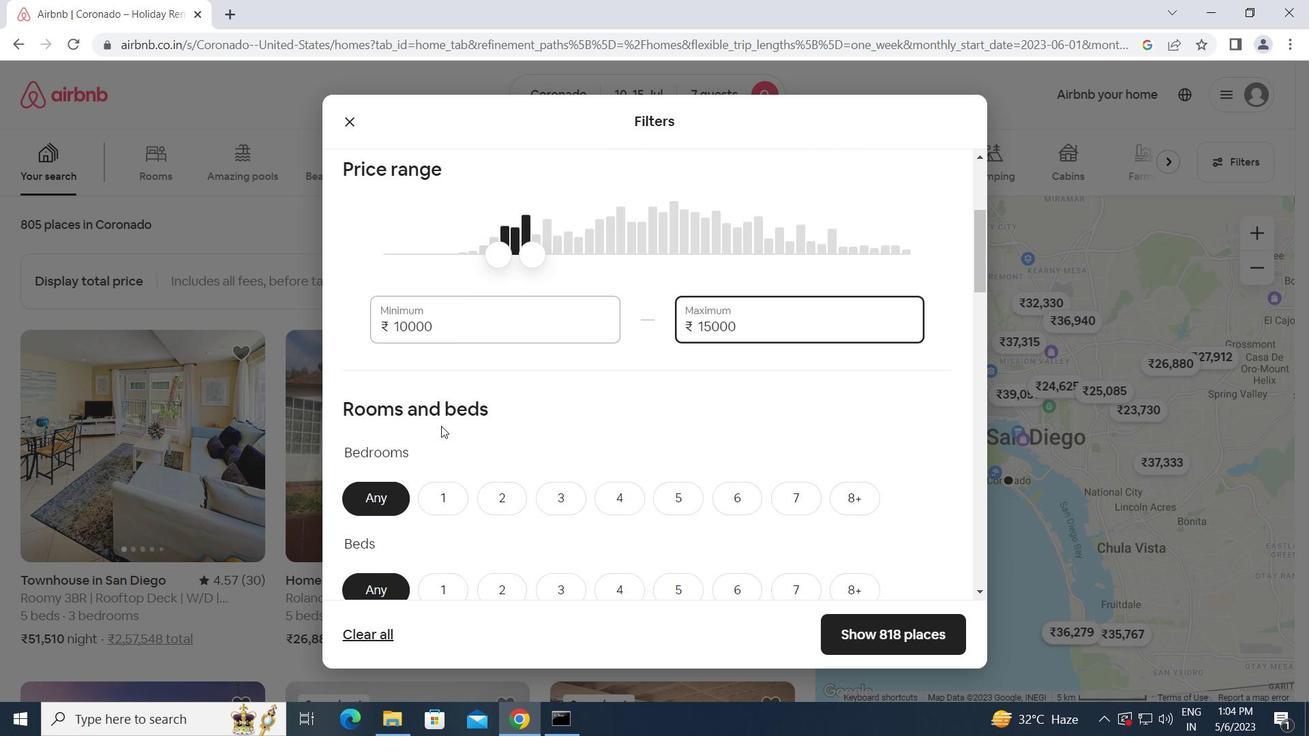 
Action: Mouse moved to (608, 408)
Screenshot: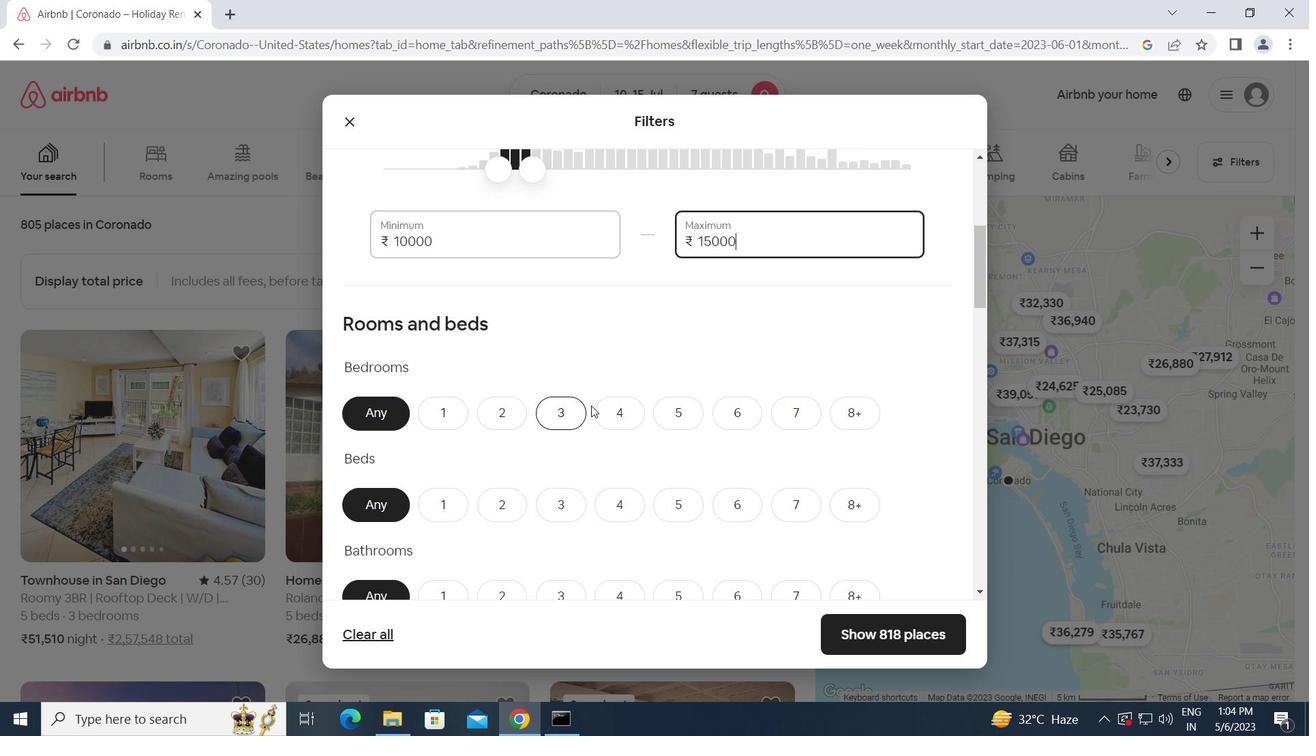 
Action: Mouse pressed left at (608, 408)
Screenshot: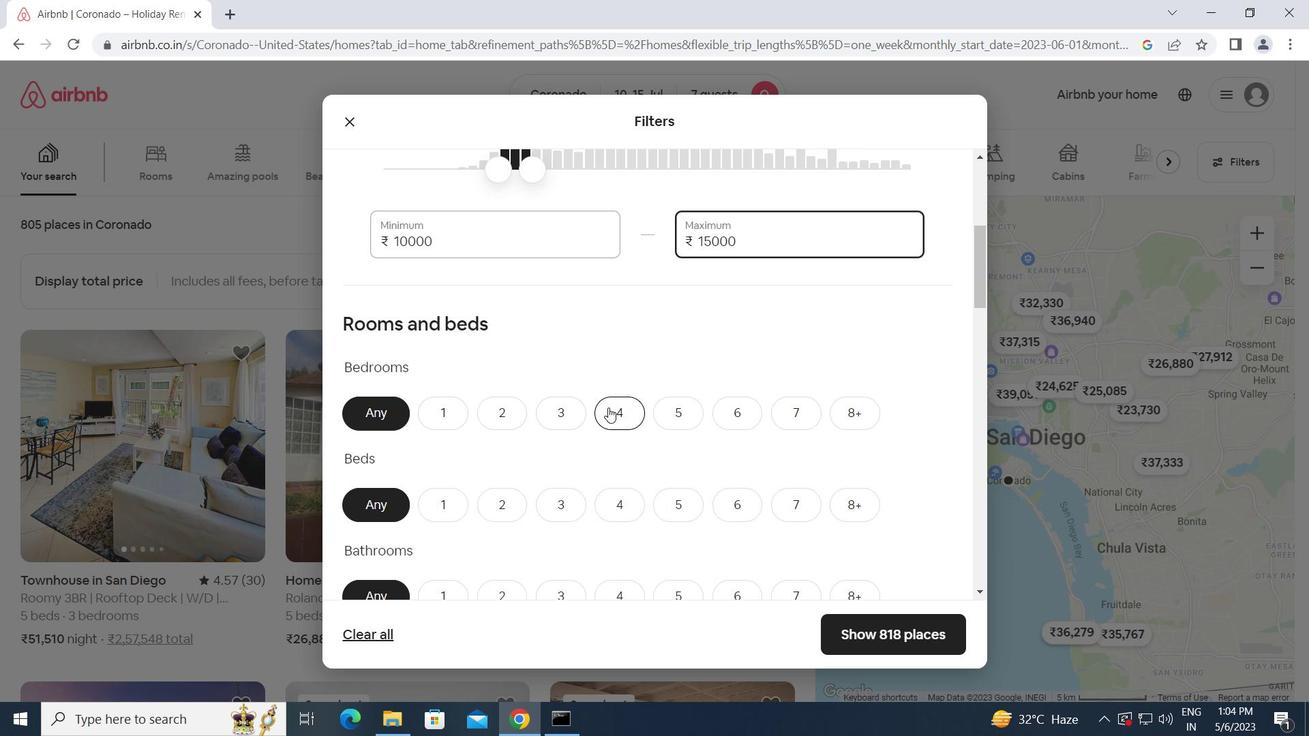 
Action: Mouse moved to (800, 503)
Screenshot: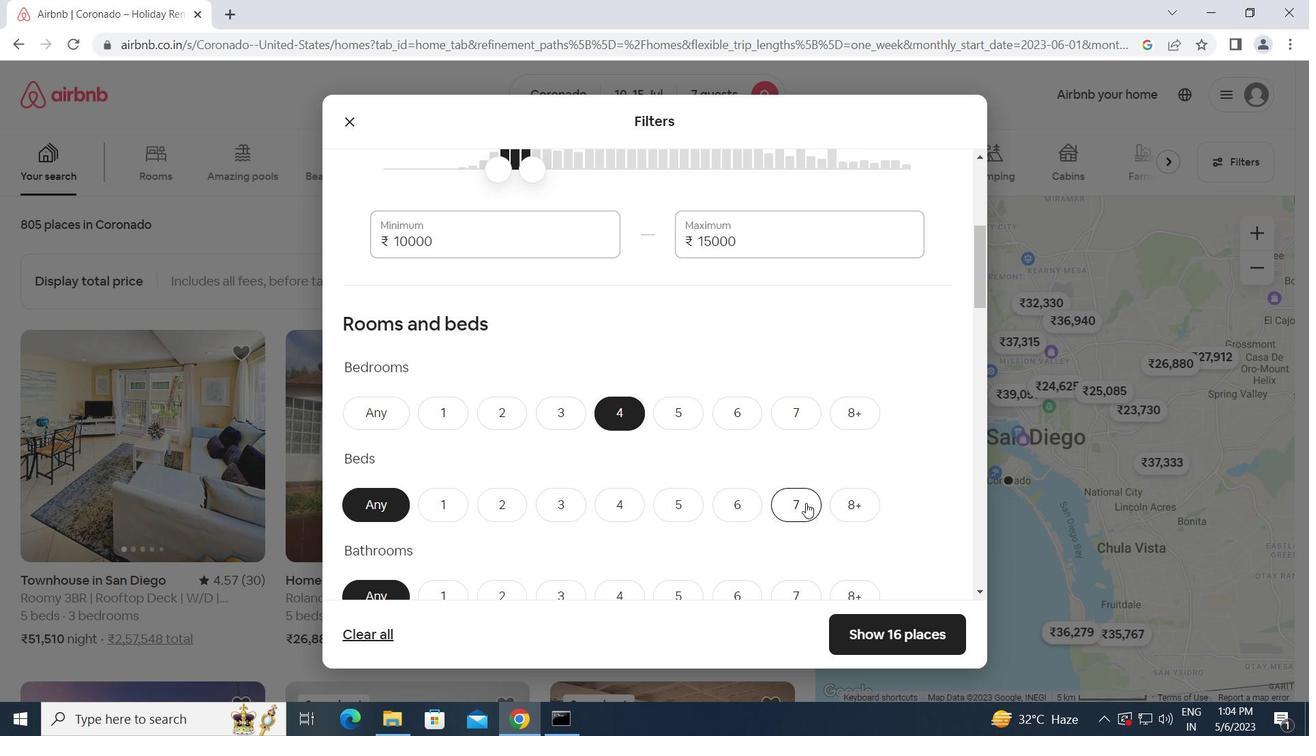 
Action: Mouse pressed left at (800, 503)
Screenshot: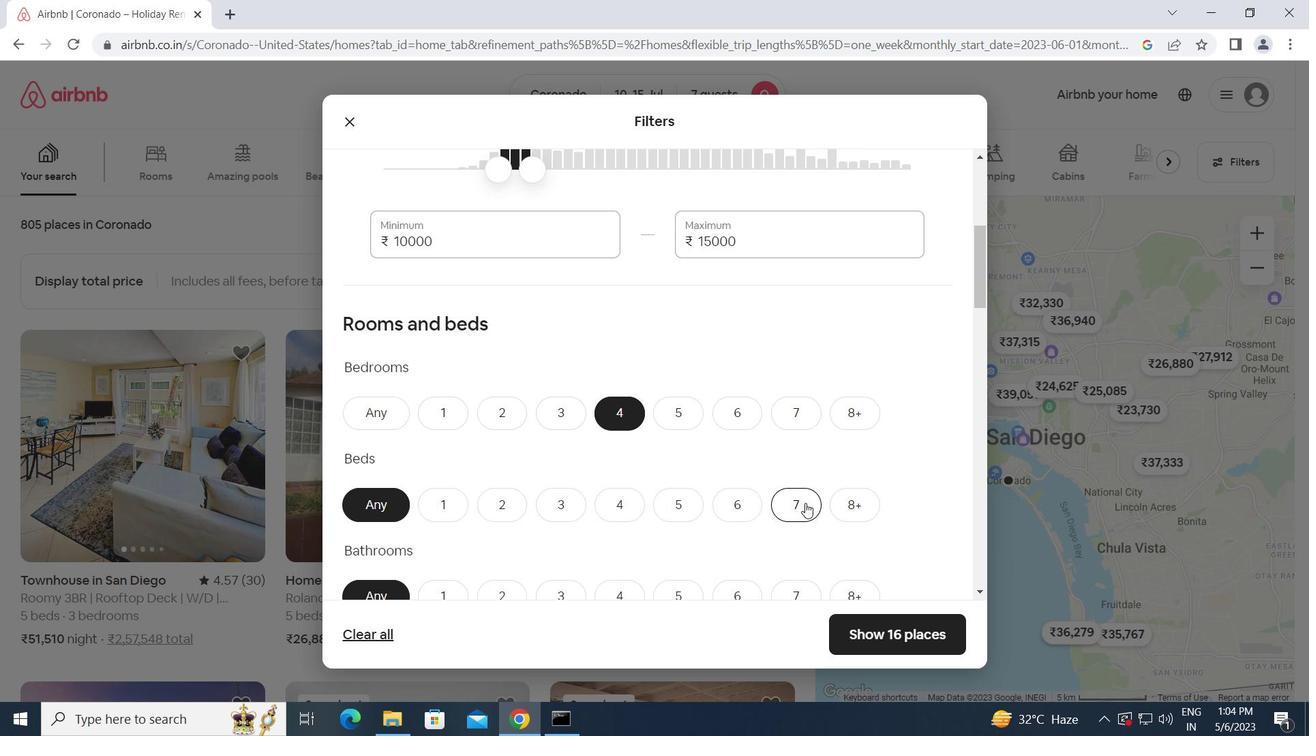 
Action: Mouse moved to (696, 543)
Screenshot: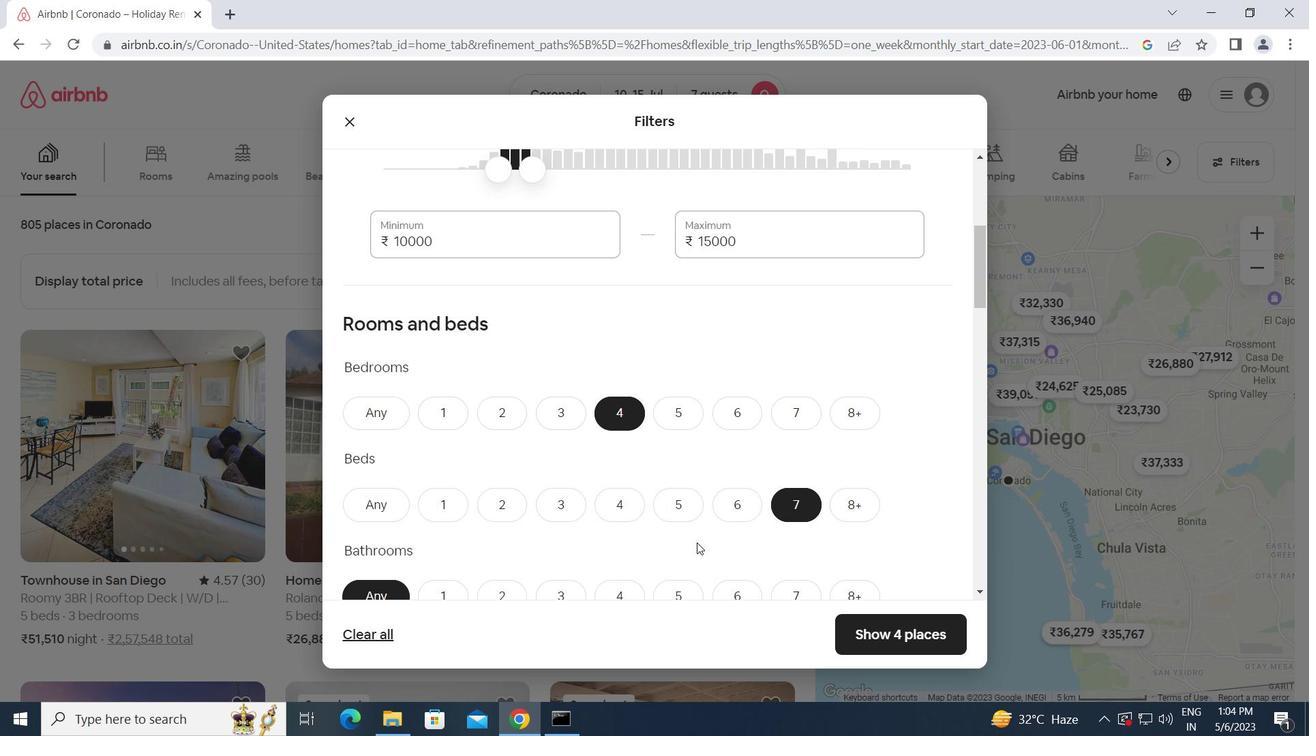 
Action: Mouse scrolled (696, 542) with delta (0, 0)
Screenshot: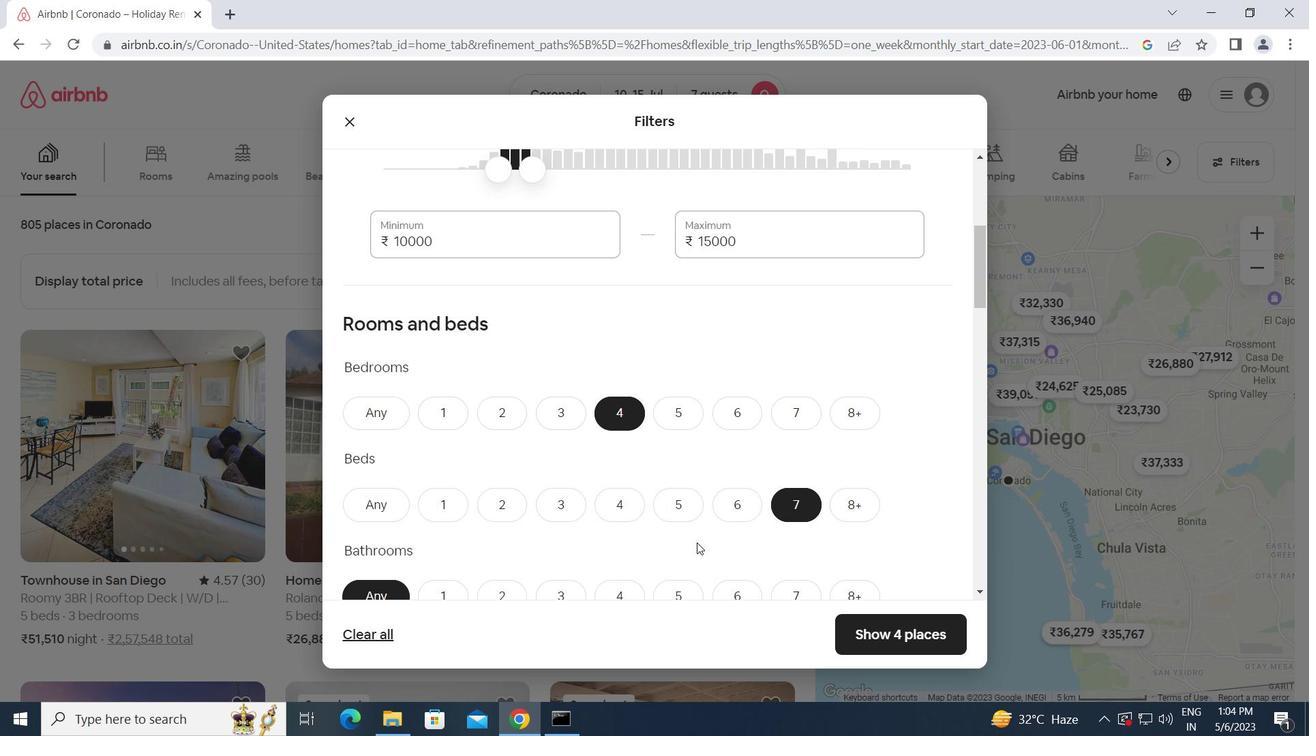 
Action: Mouse scrolled (696, 542) with delta (0, 0)
Screenshot: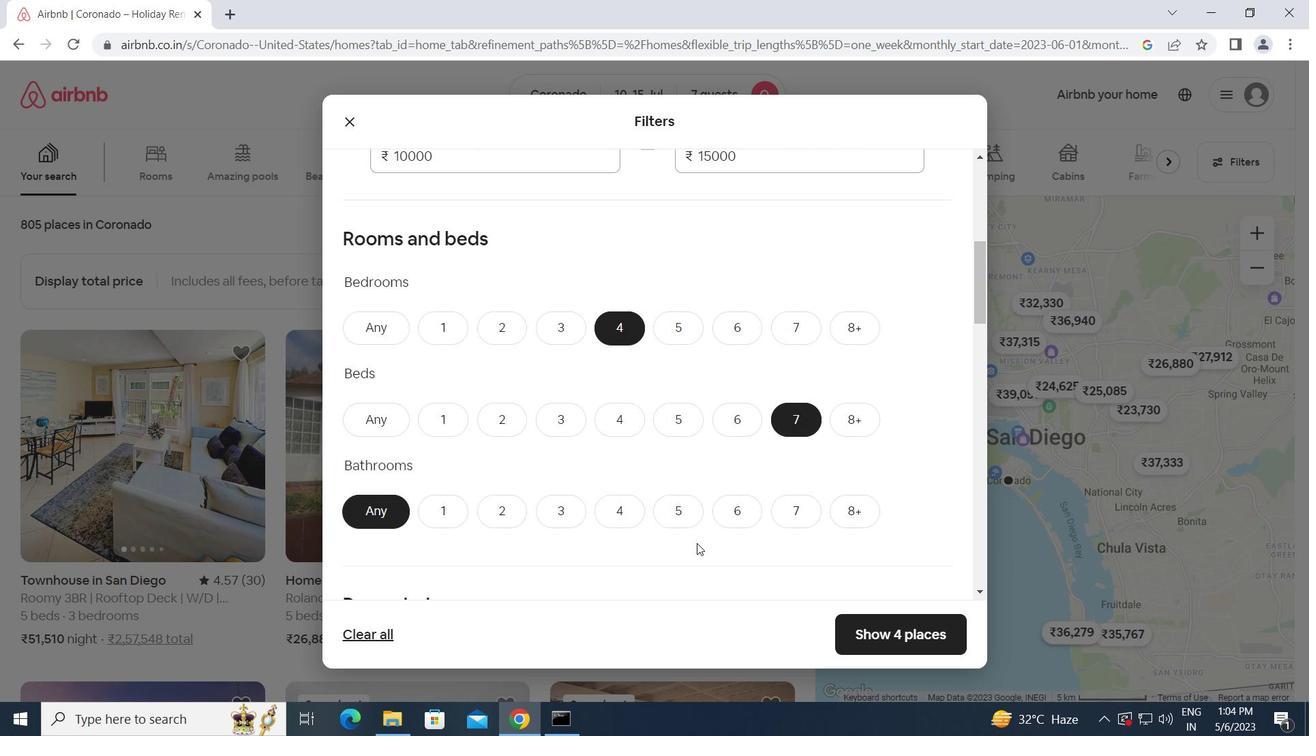 
Action: Mouse moved to (613, 430)
Screenshot: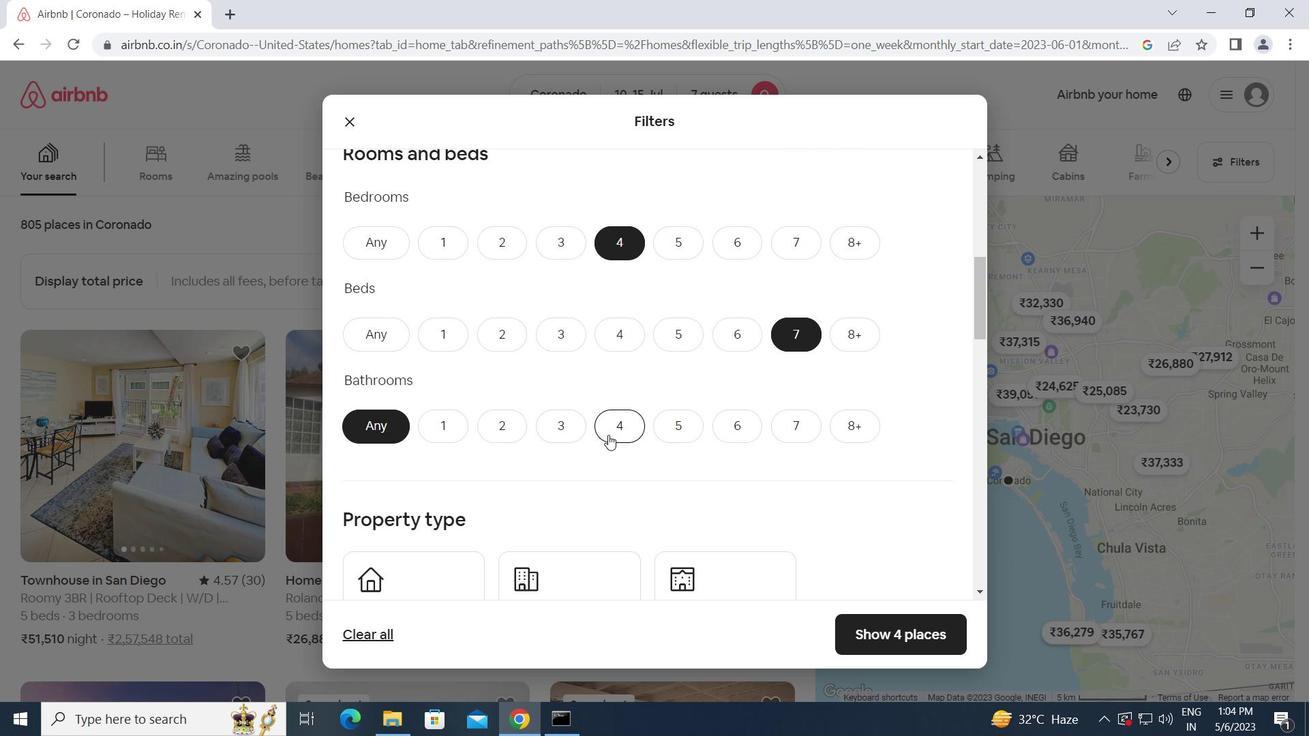 
Action: Mouse pressed left at (613, 430)
Screenshot: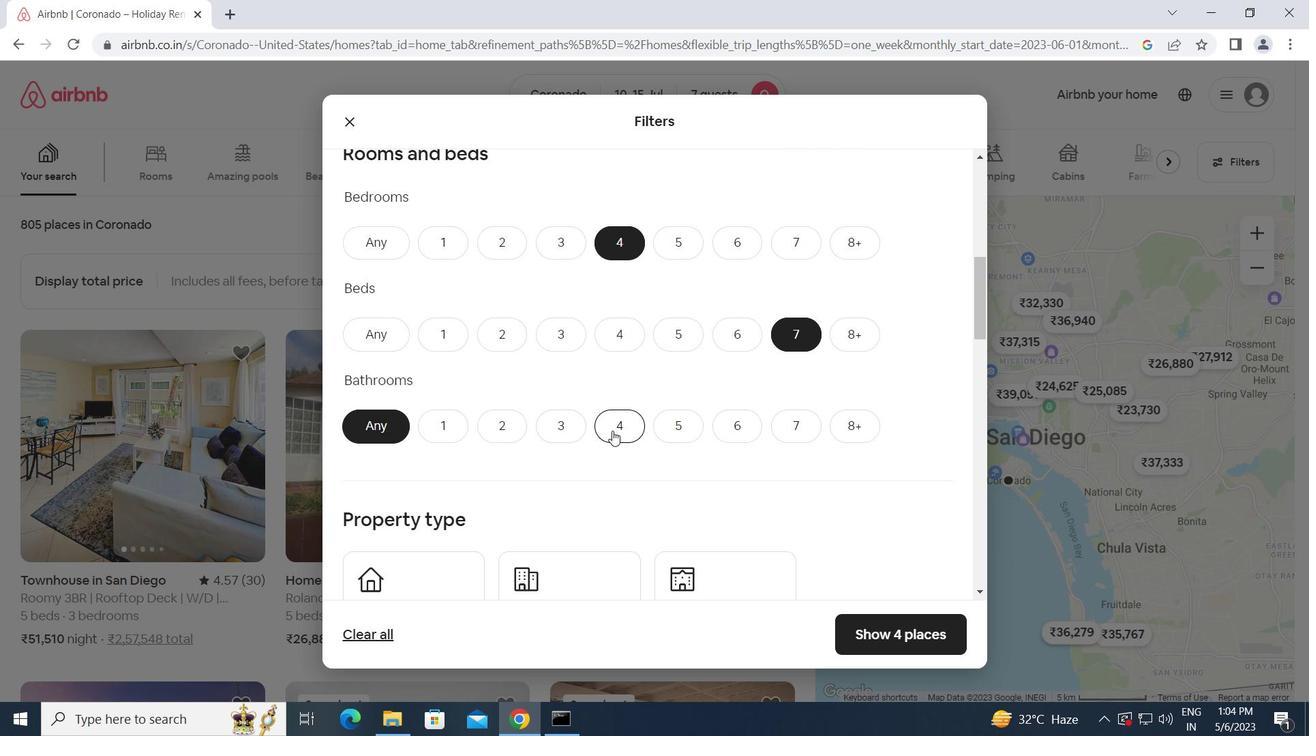 
Action: Mouse moved to (610, 479)
Screenshot: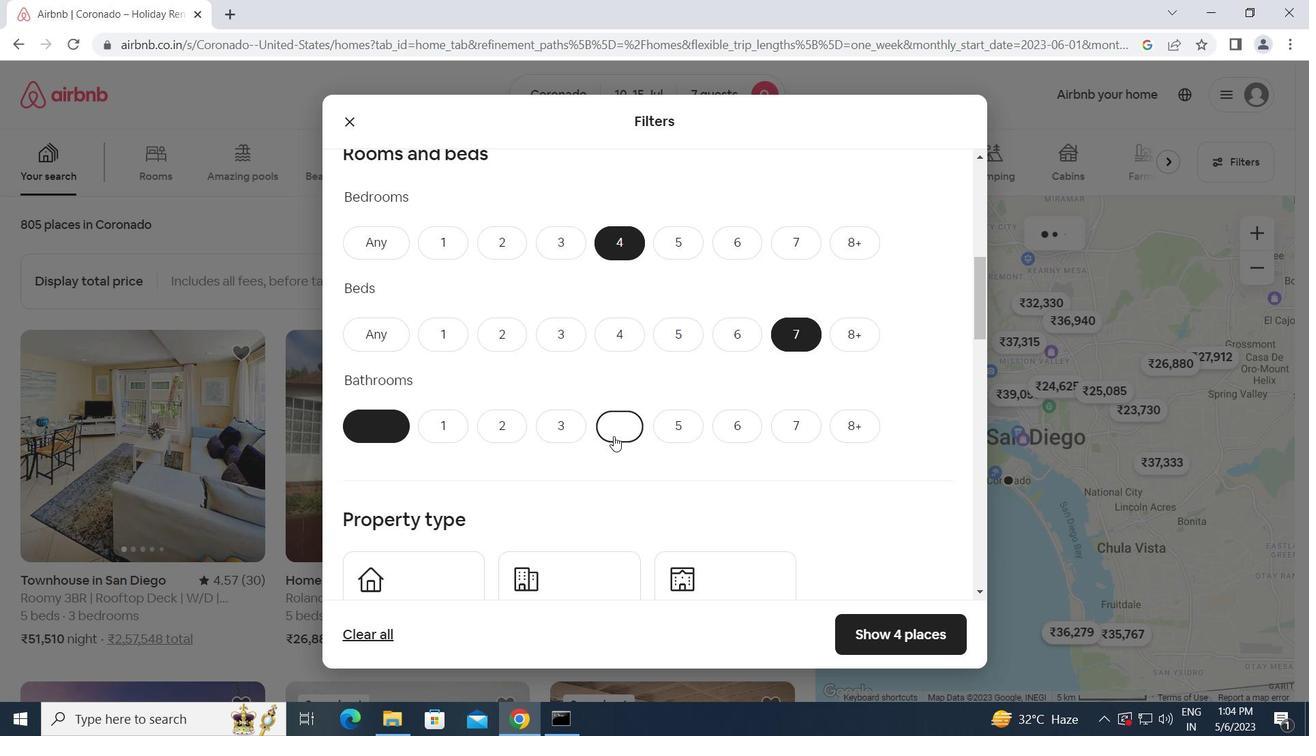 
Action: Mouse scrolled (610, 478) with delta (0, 0)
Screenshot: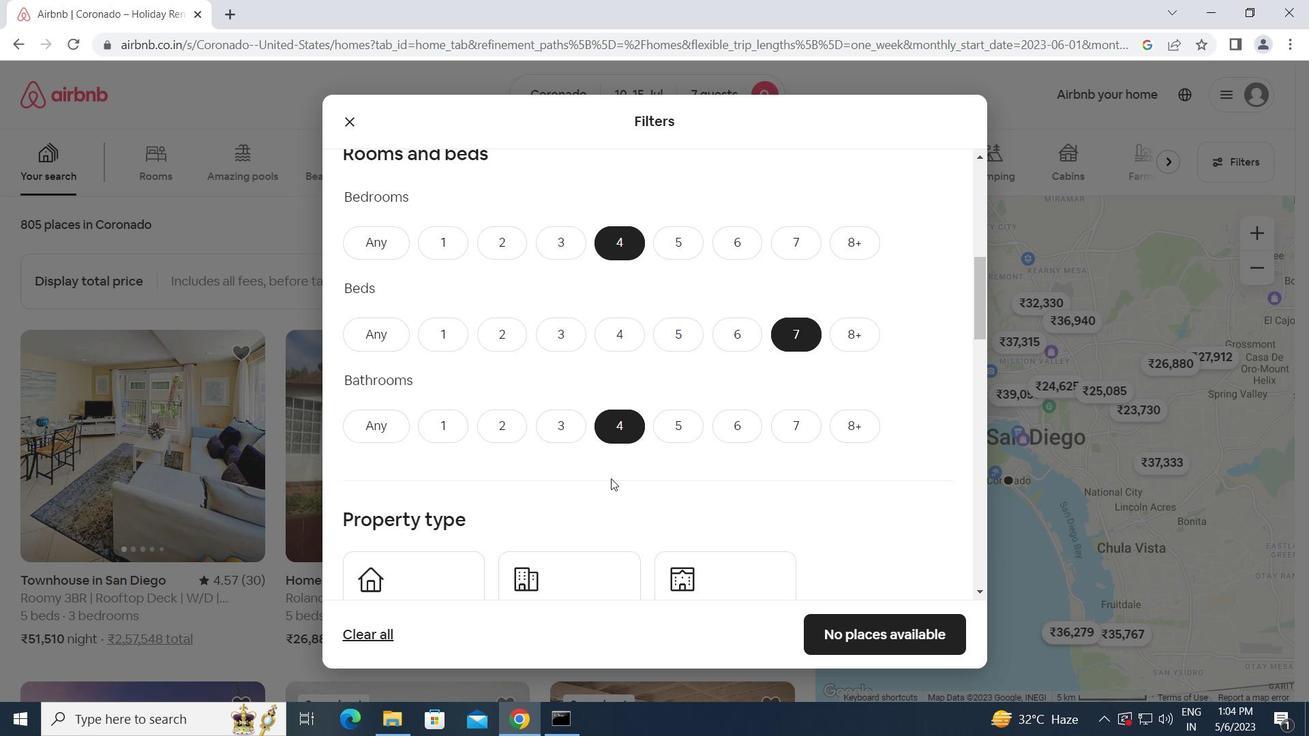 
Action: Mouse scrolled (610, 478) with delta (0, 0)
Screenshot: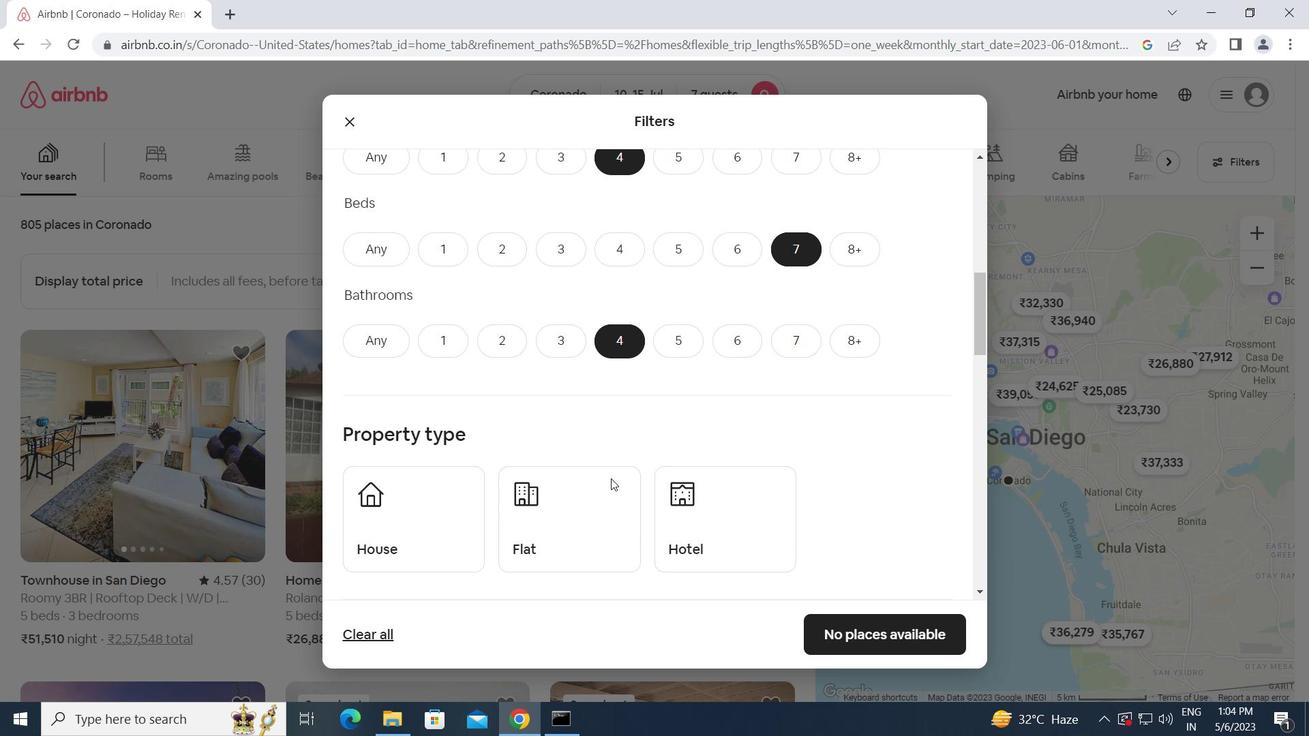
Action: Mouse moved to (428, 450)
Screenshot: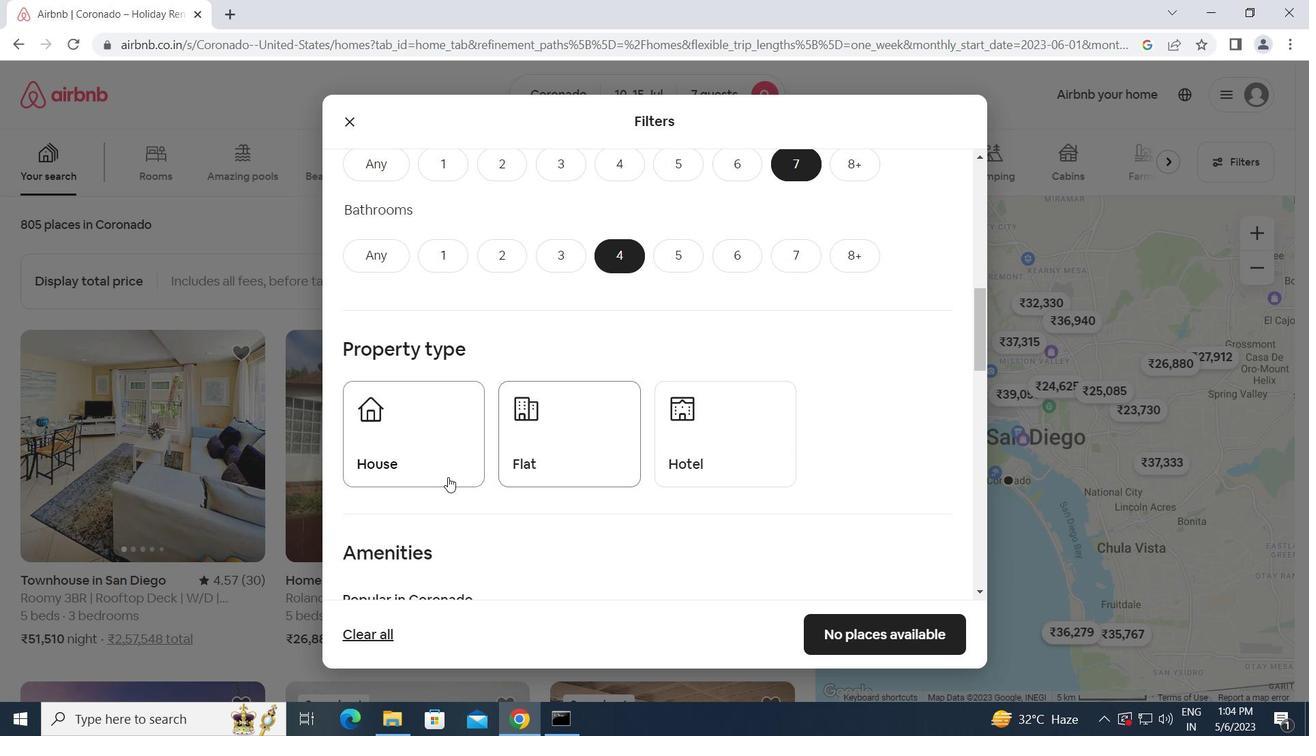 
Action: Mouse pressed left at (428, 450)
Screenshot: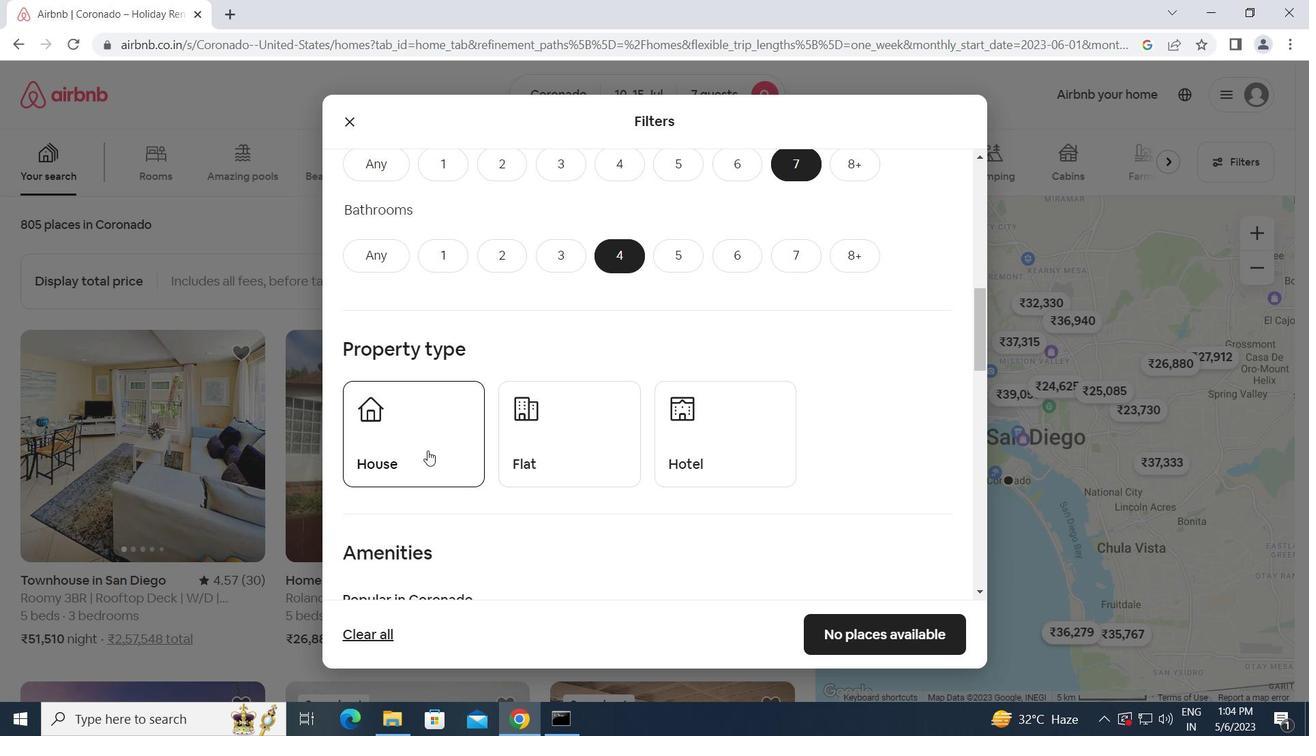 
Action: Mouse moved to (565, 448)
Screenshot: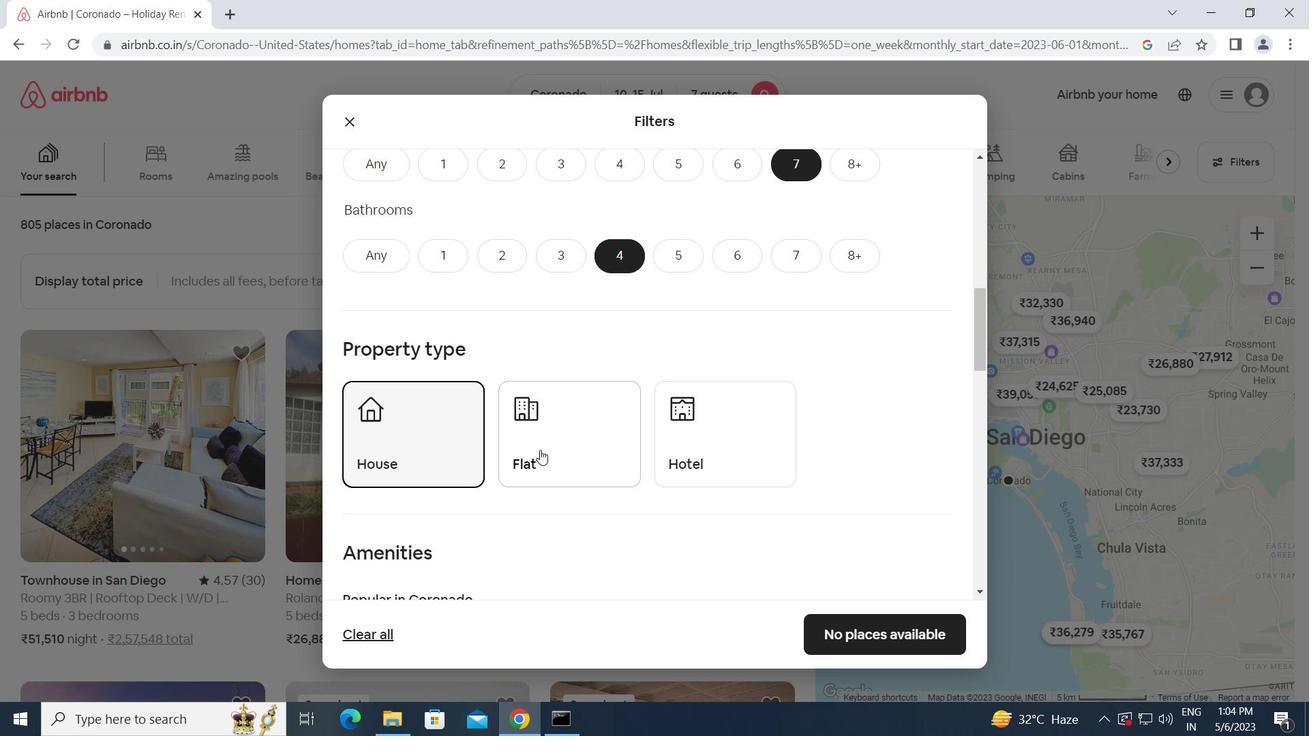 
Action: Mouse pressed left at (565, 448)
Screenshot: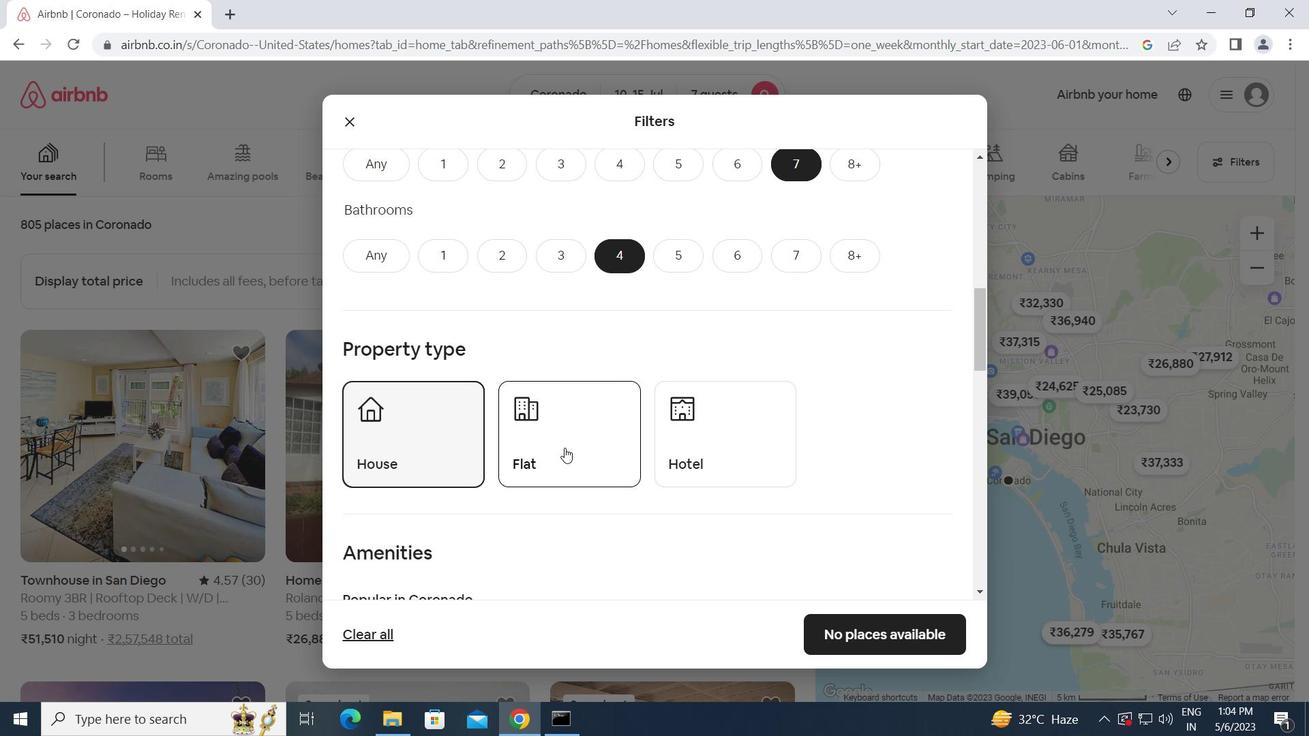 
Action: Mouse moved to (527, 505)
Screenshot: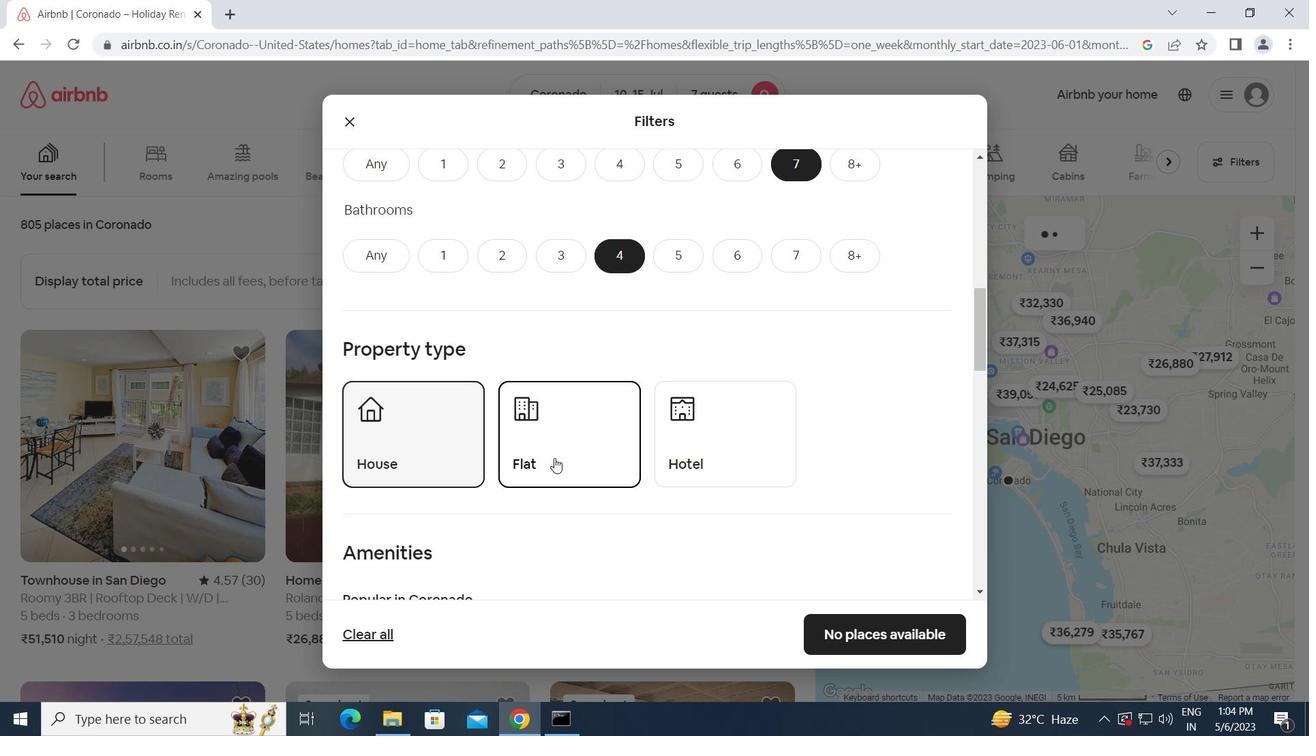 
Action: Mouse scrolled (527, 504) with delta (0, 0)
Screenshot: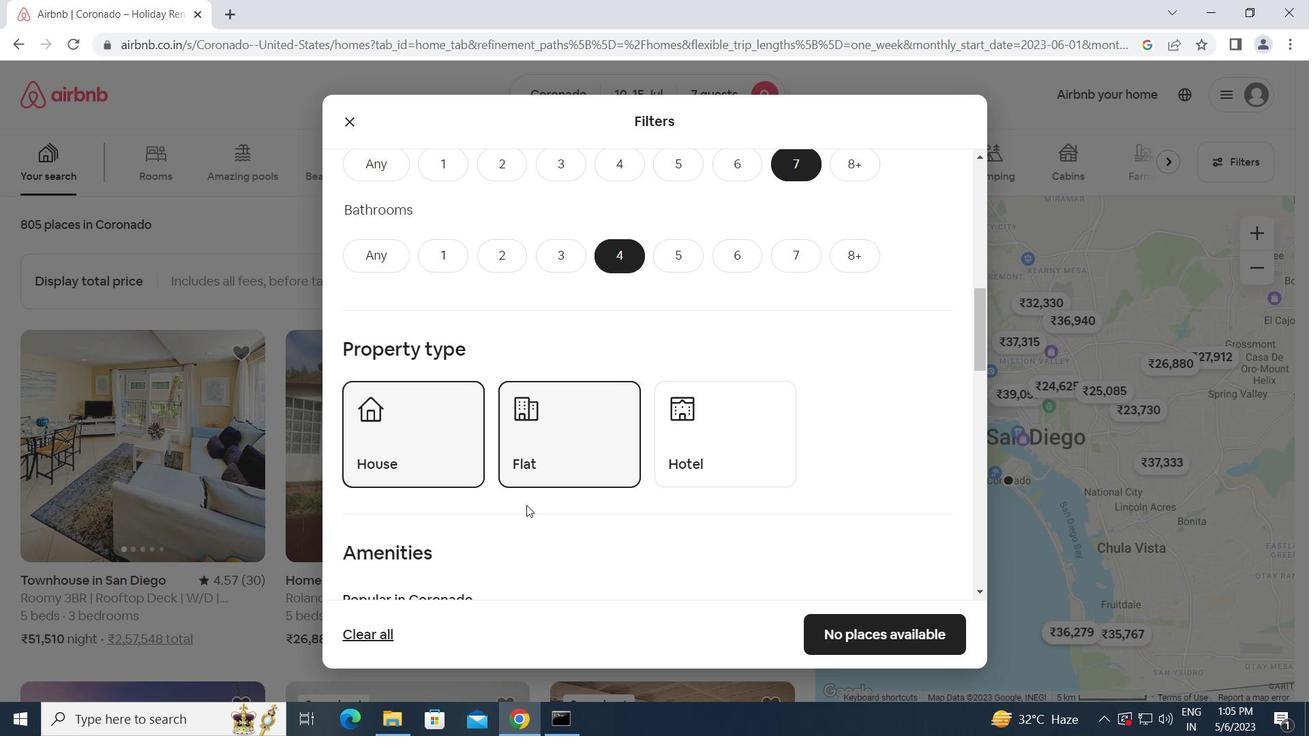 
Action: Mouse scrolled (527, 504) with delta (0, 0)
Screenshot: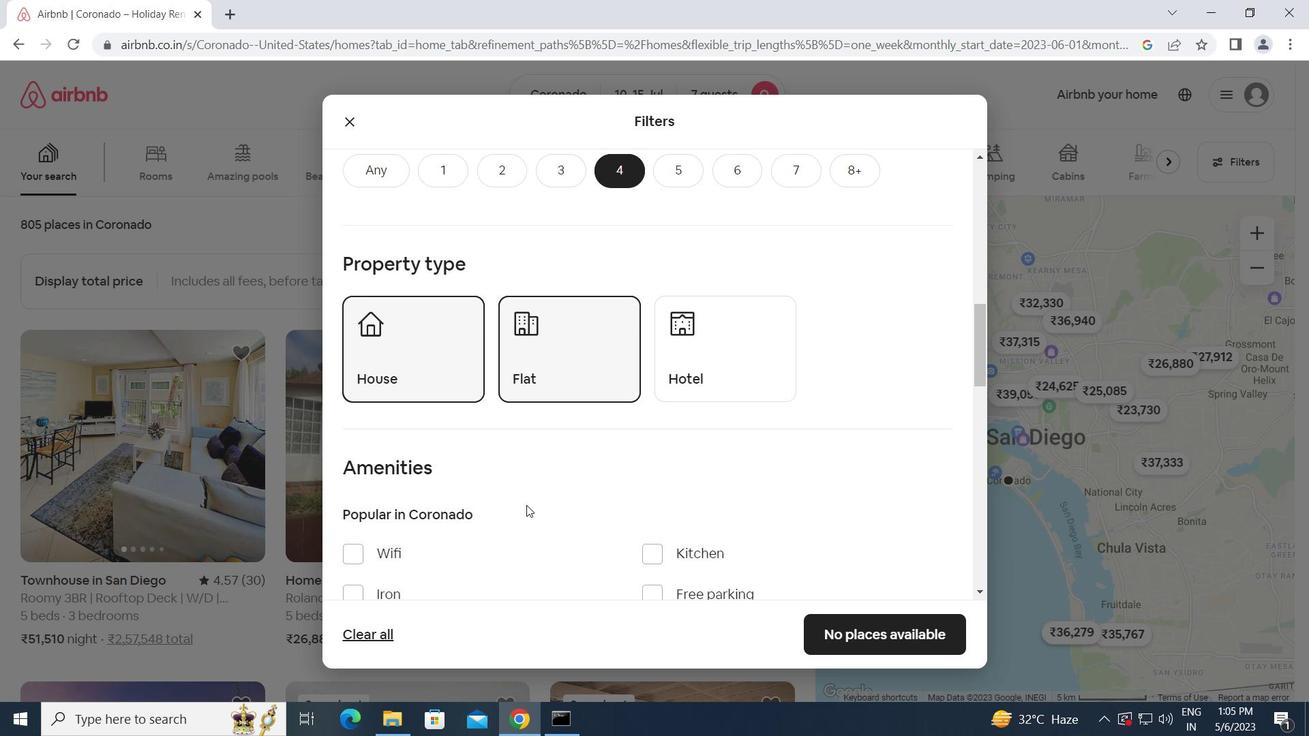 
Action: Mouse scrolled (527, 504) with delta (0, 0)
Screenshot: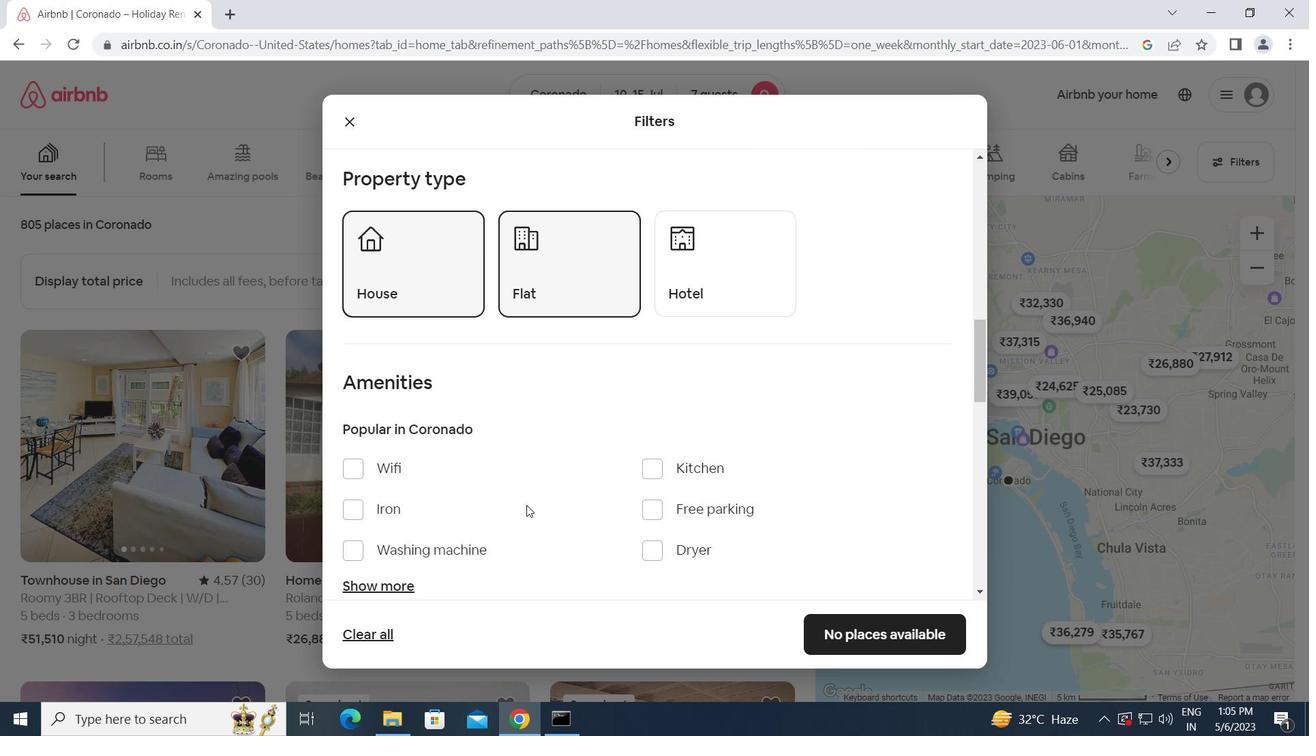 
Action: Mouse moved to (352, 379)
Screenshot: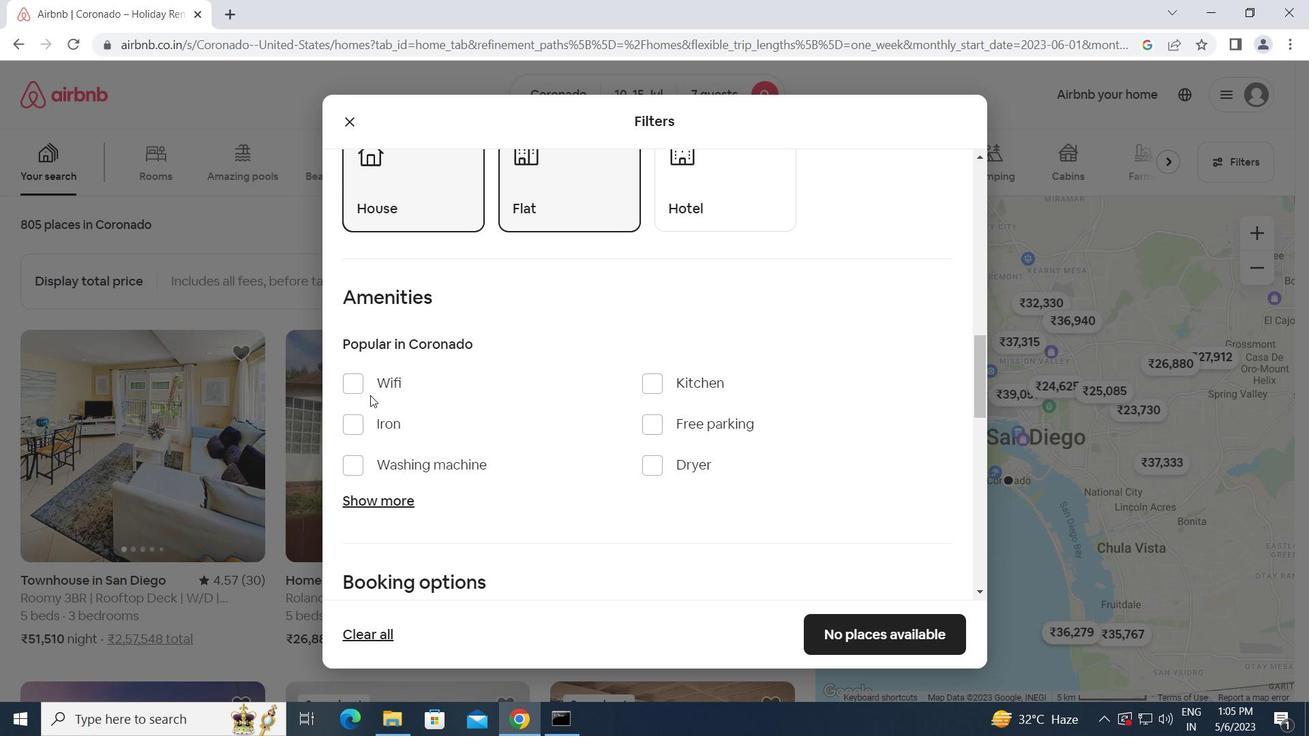
Action: Mouse pressed left at (352, 379)
Screenshot: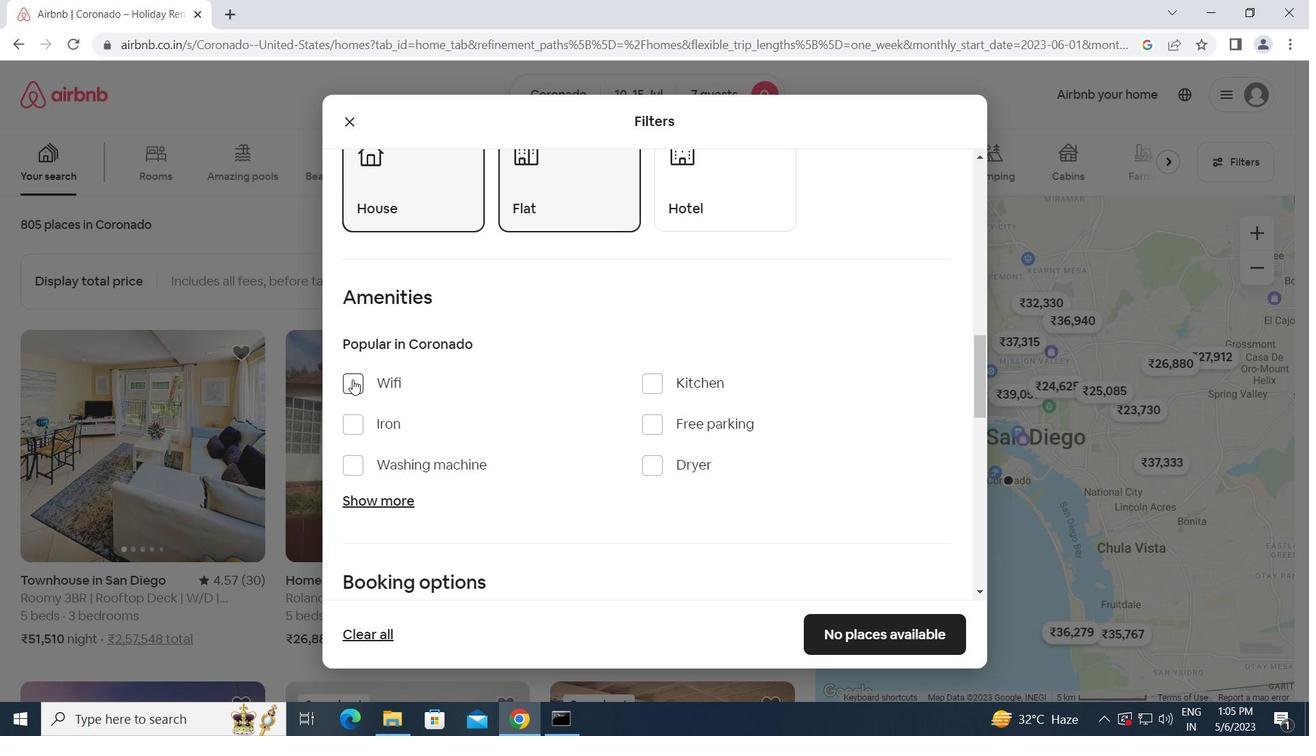 
Action: Mouse moved to (384, 497)
Screenshot: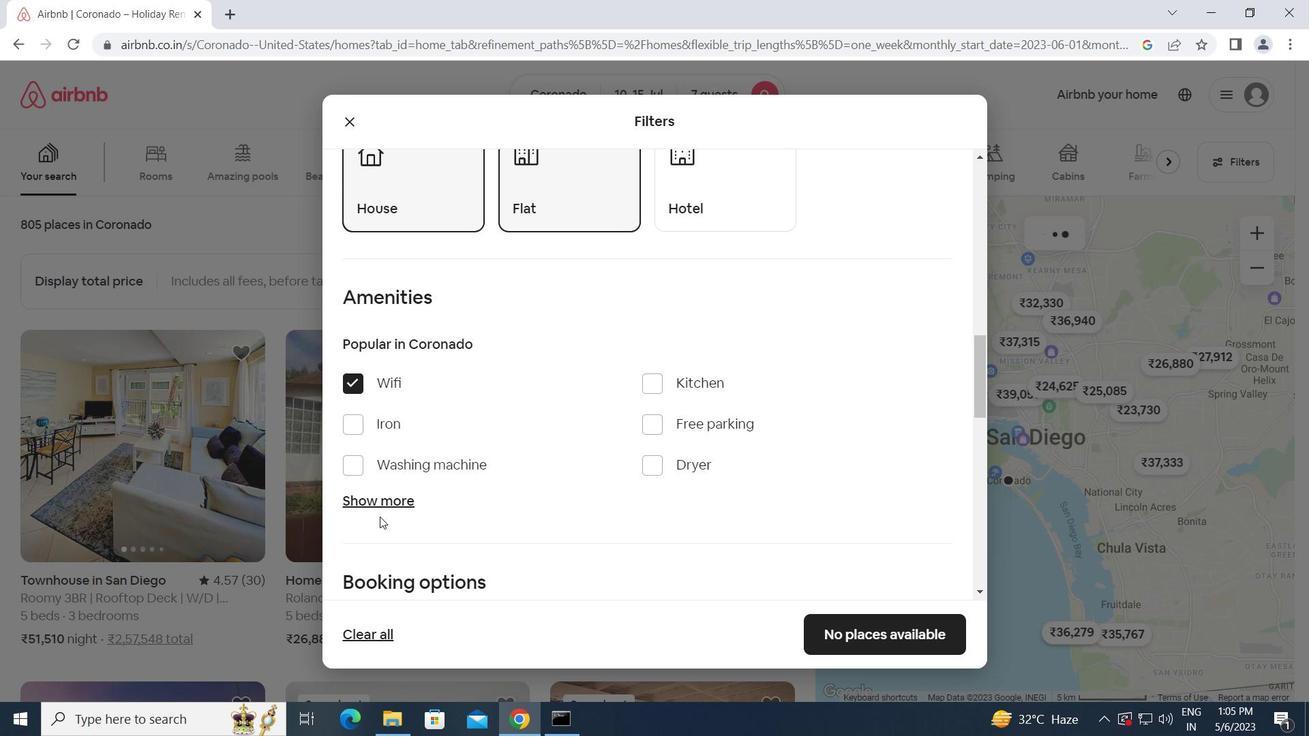 
Action: Mouse pressed left at (384, 497)
Screenshot: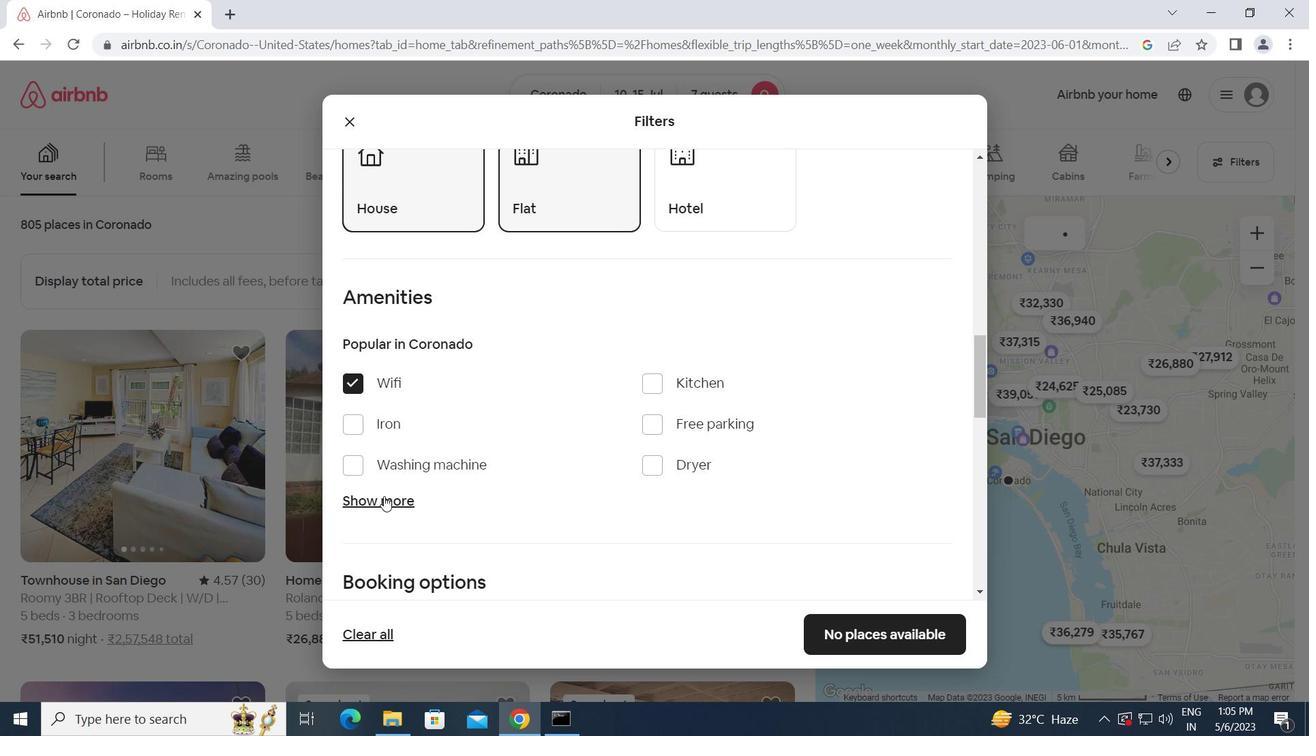 
Action: Mouse moved to (552, 550)
Screenshot: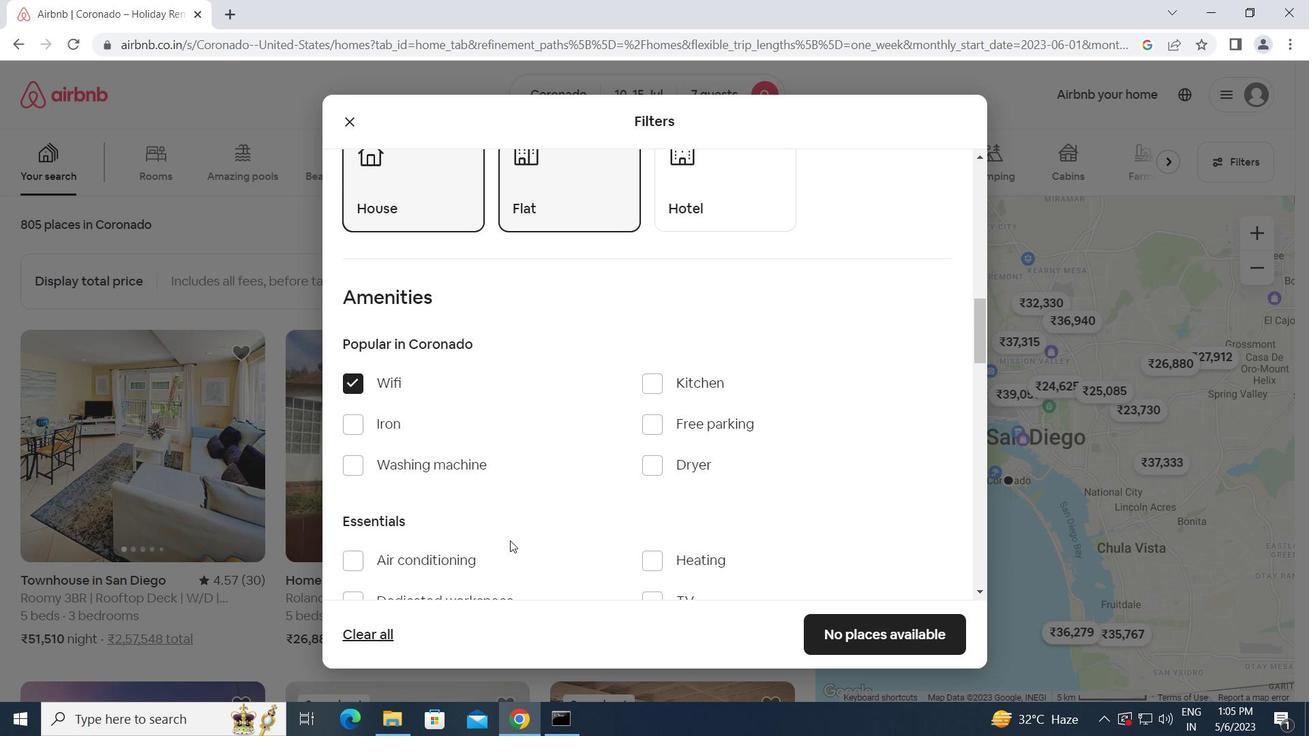 
Action: Mouse scrolled (552, 550) with delta (0, 0)
Screenshot: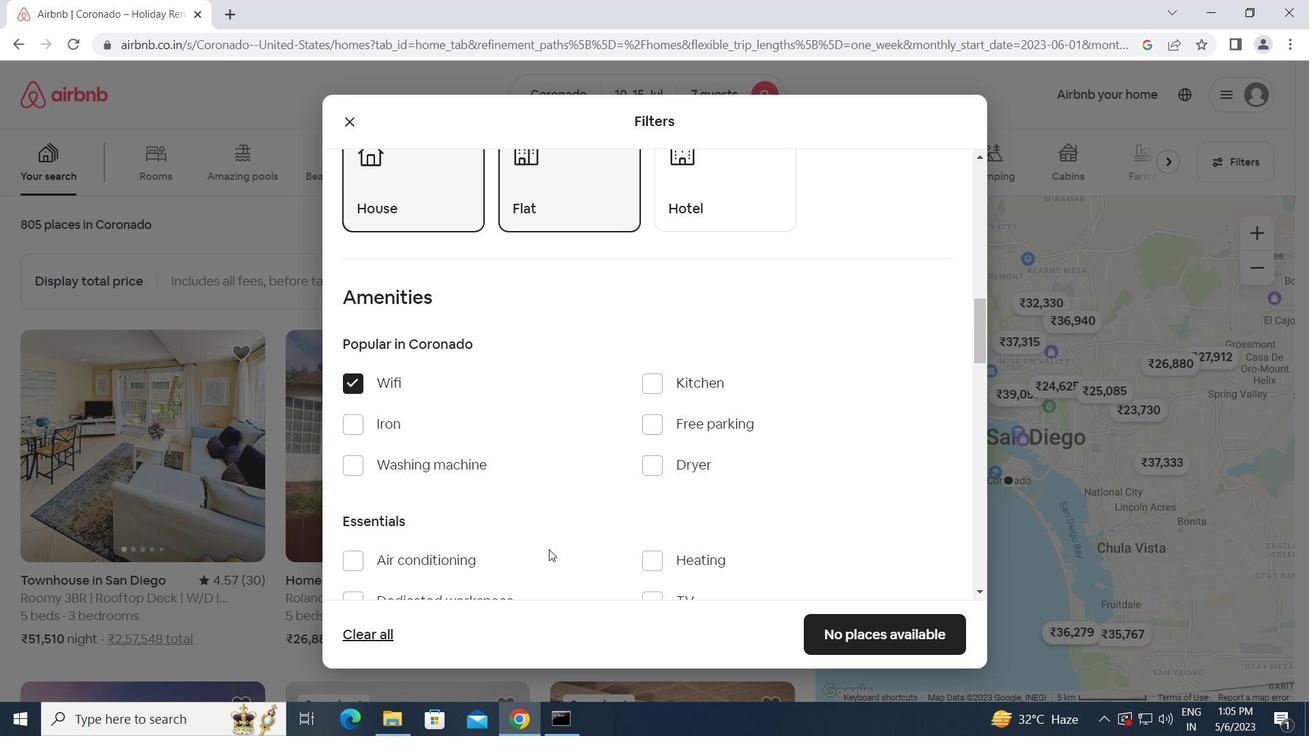 
Action: Mouse moved to (647, 516)
Screenshot: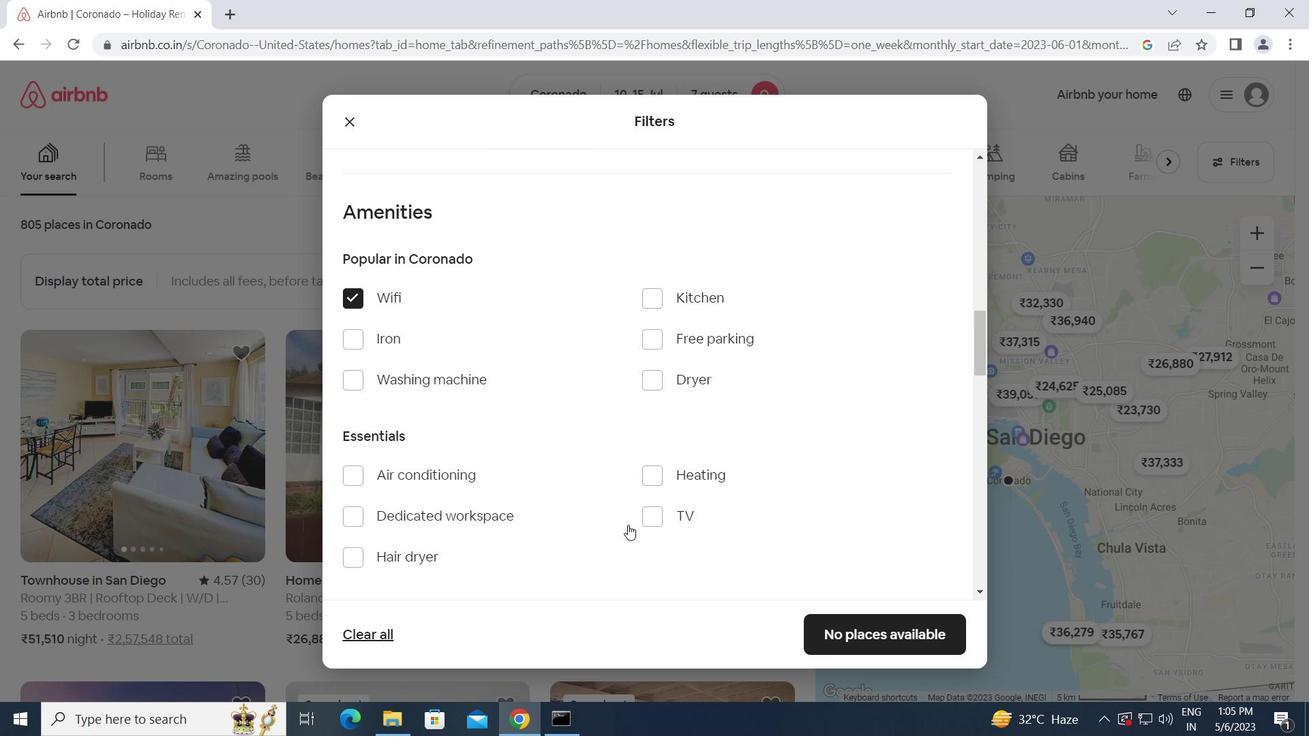 
Action: Mouse pressed left at (647, 516)
Screenshot: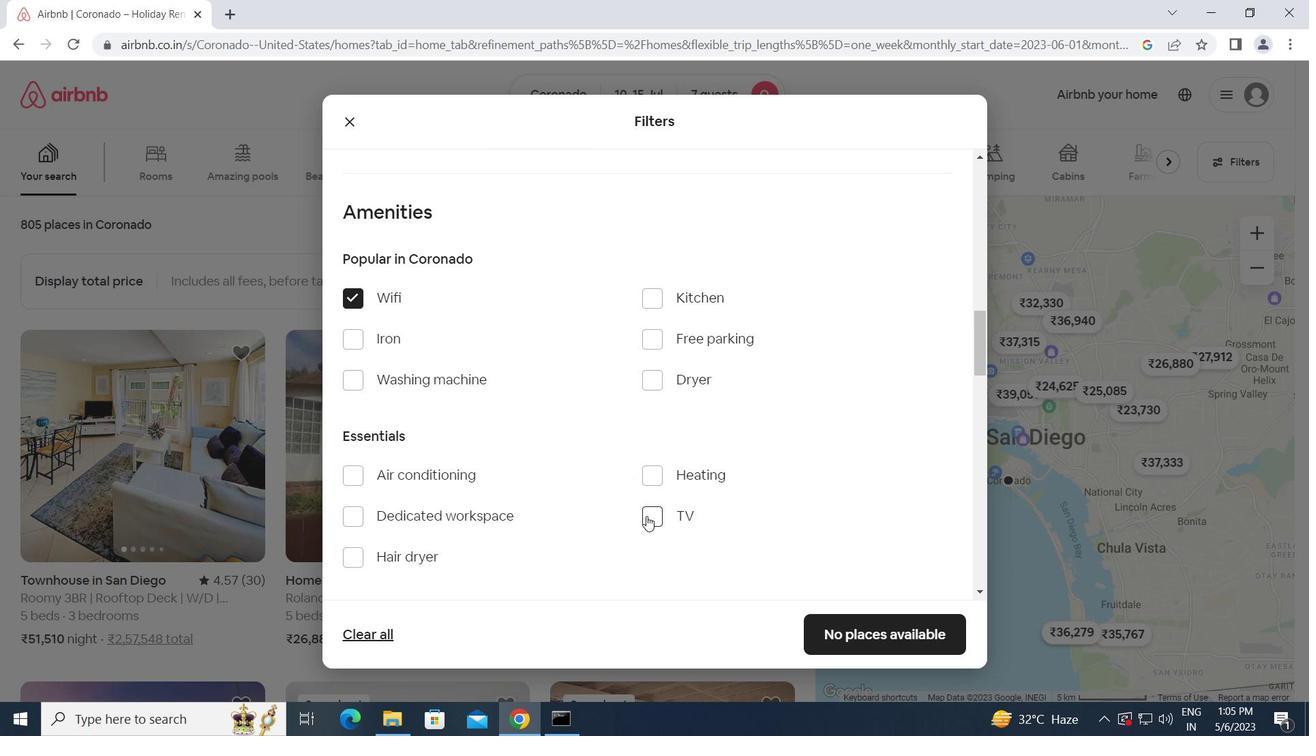 
Action: Mouse moved to (649, 338)
Screenshot: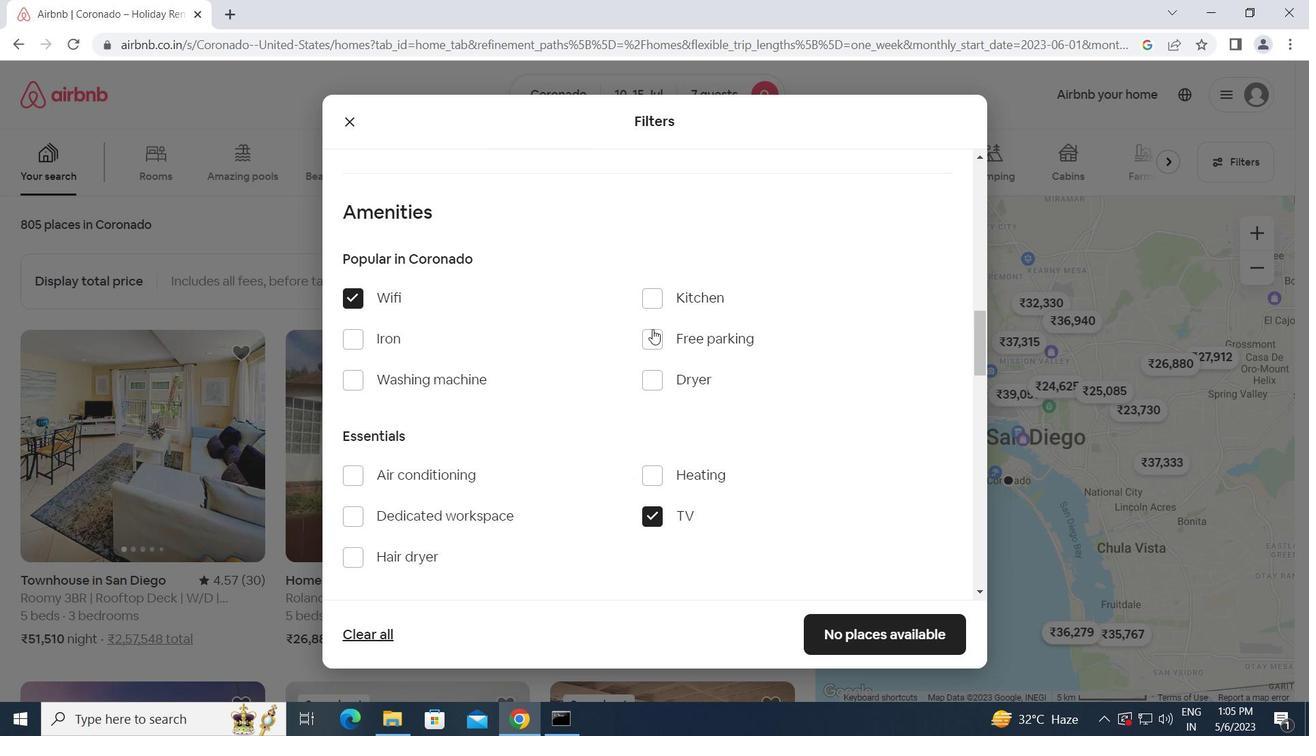 
Action: Mouse pressed left at (649, 338)
Screenshot: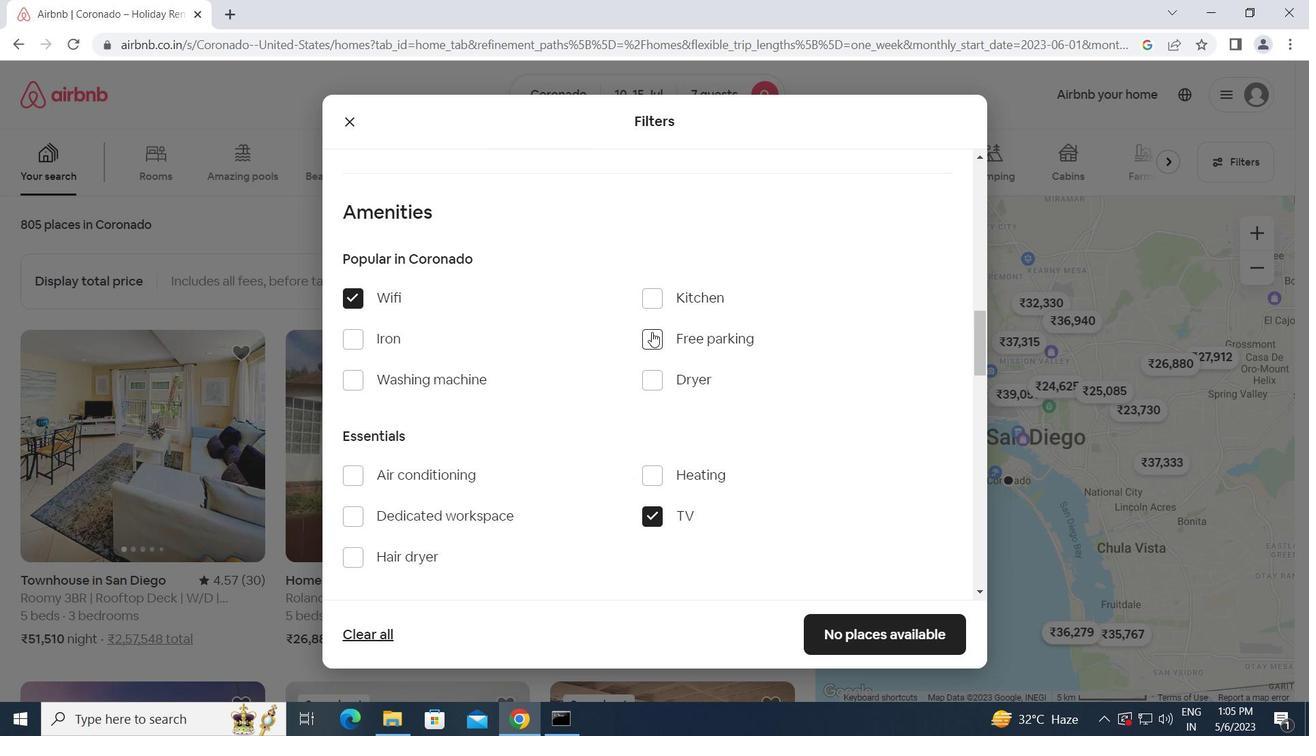 
Action: Mouse moved to (518, 482)
Screenshot: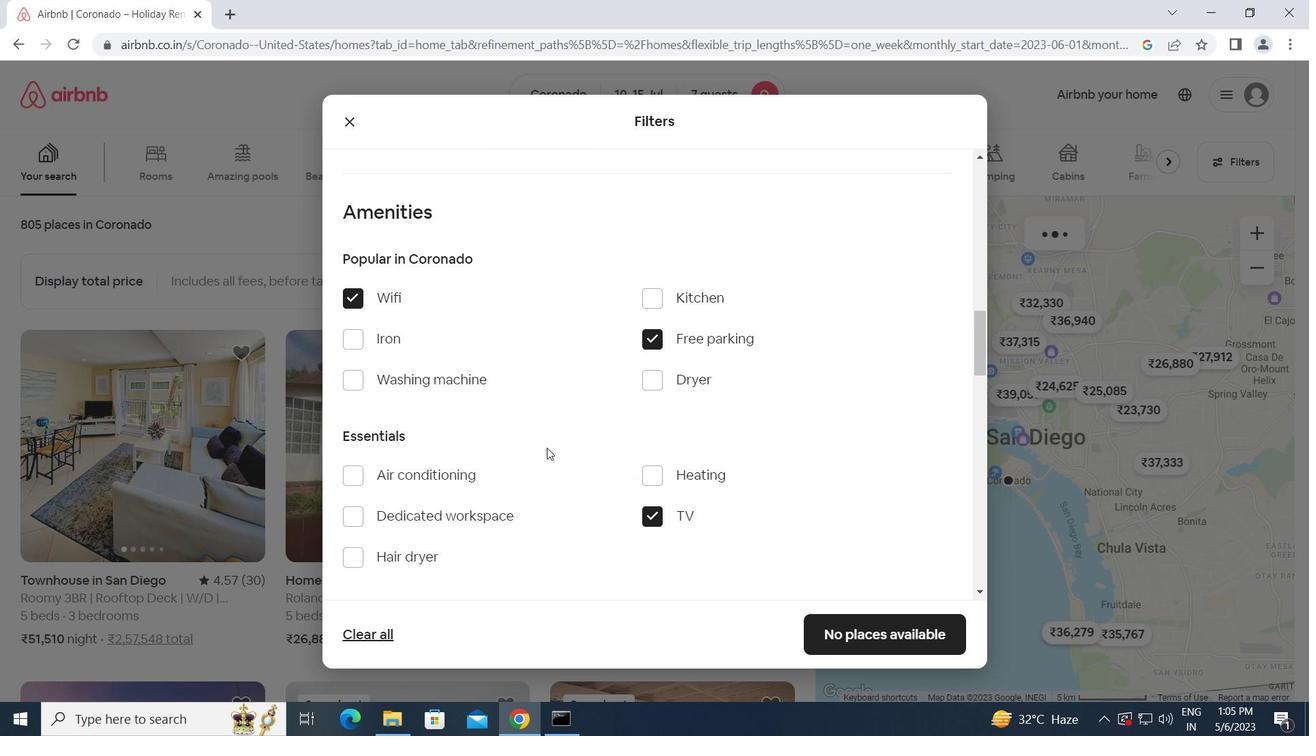 
Action: Mouse scrolled (518, 481) with delta (0, 0)
Screenshot: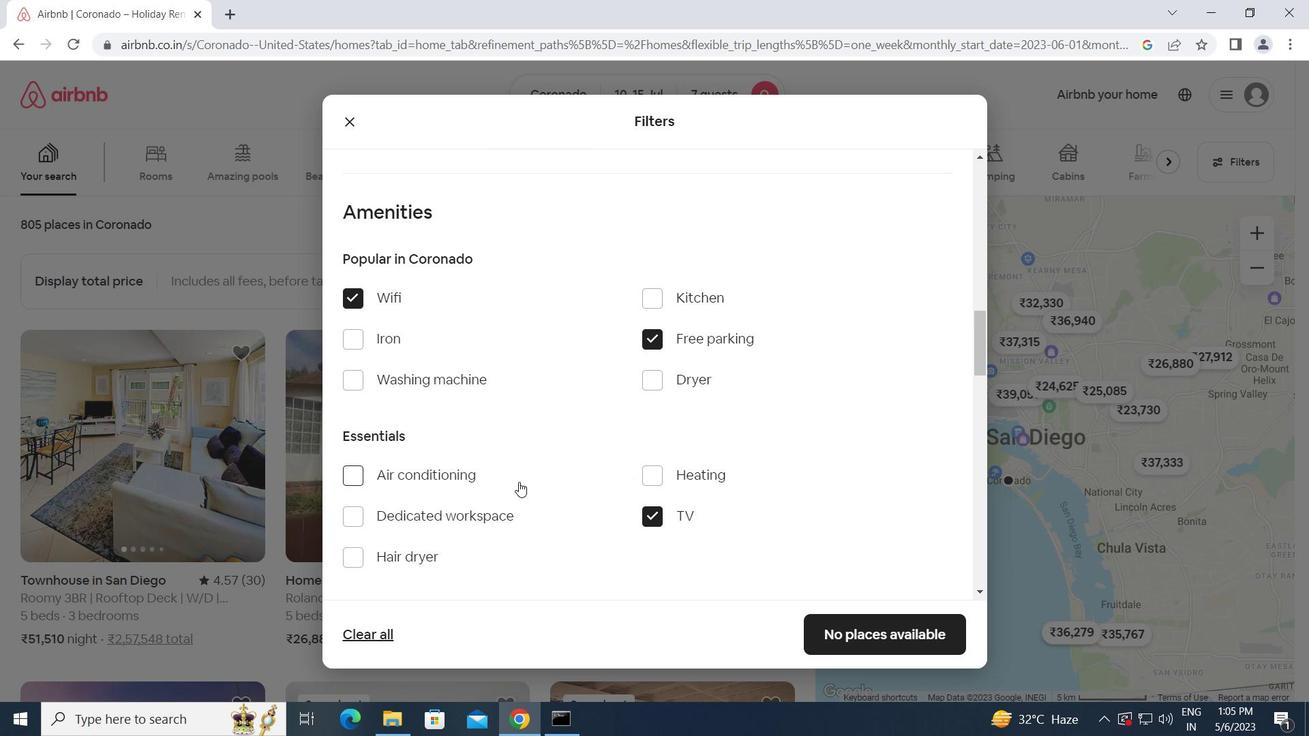 
Action: Mouse scrolled (518, 481) with delta (0, 0)
Screenshot: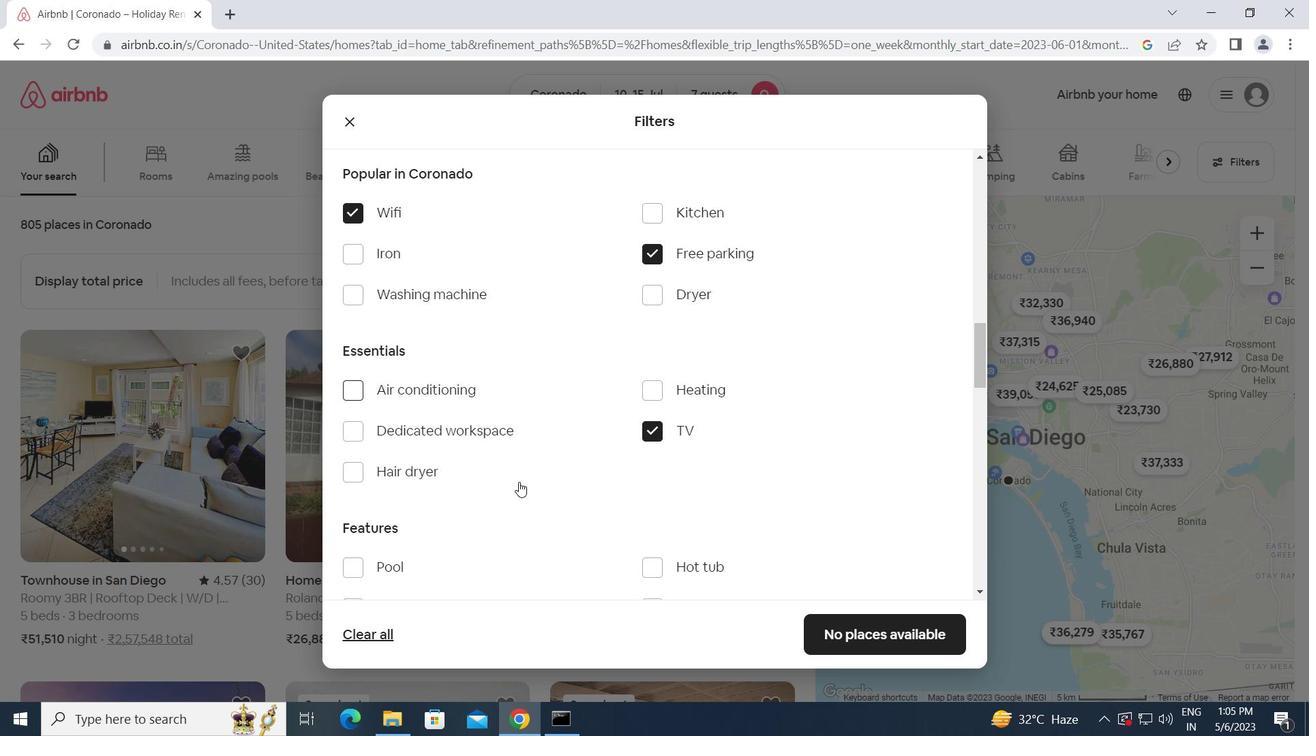 
Action: Mouse scrolled (518, 481) with delta (0, 0)
Screenshot: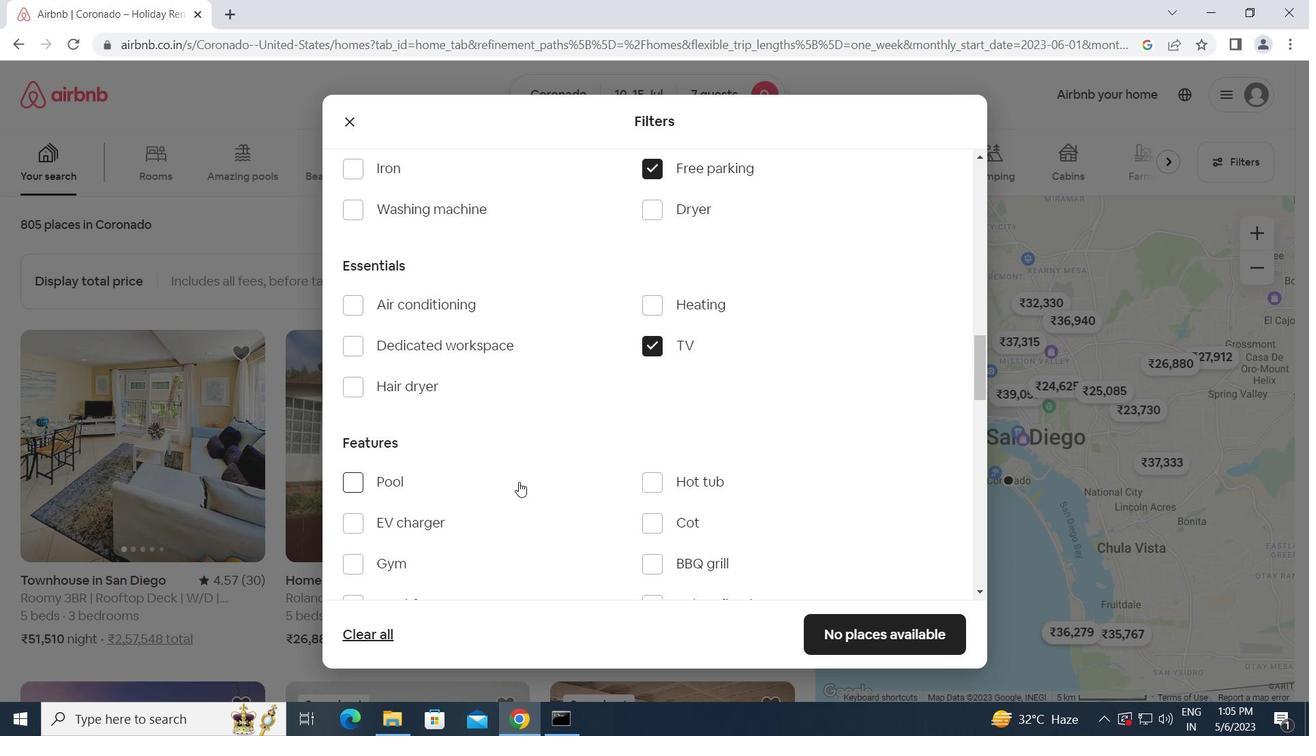
Action: Mouse moved to (354, 475)
Screenshot: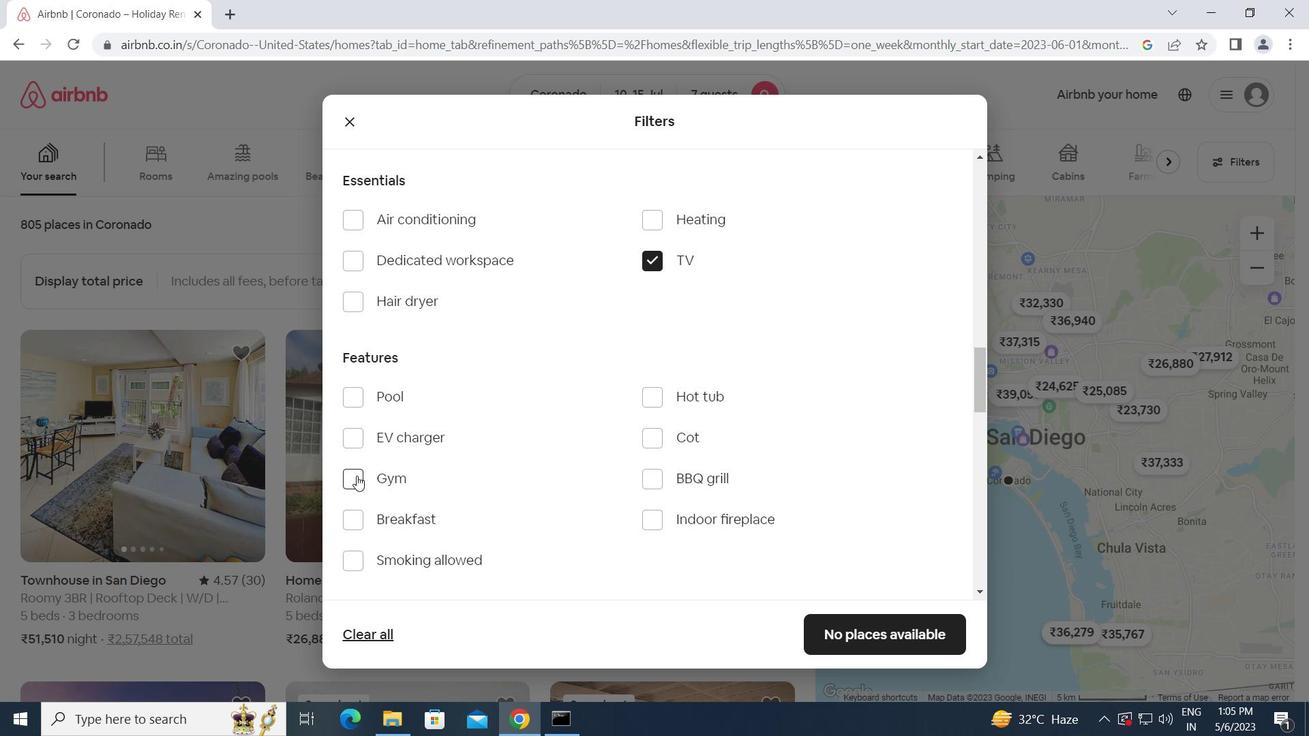 
Action: Mouse pressed left at (354, 475)
Screenshot: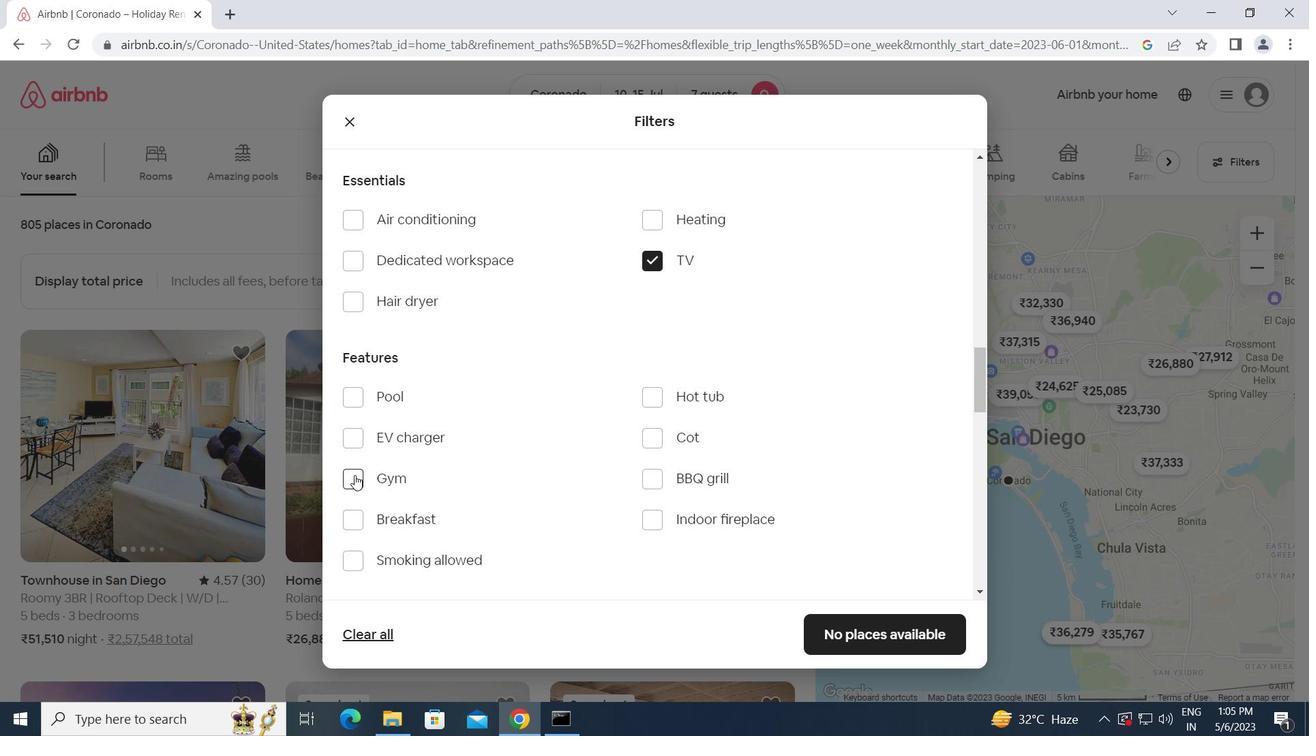 
Action: Mouse moved to (351, 520)
Screenshot: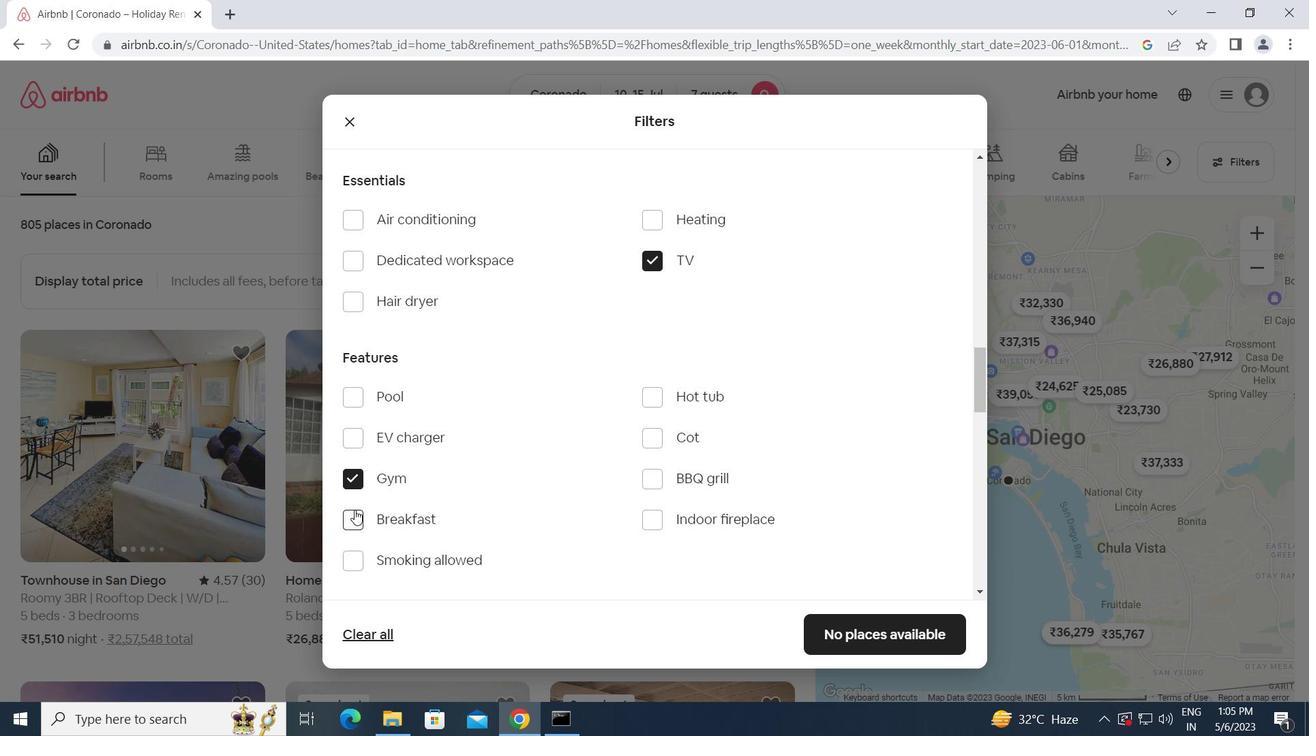
Action: Mouse pressed left at (351, 520)
Screenshot: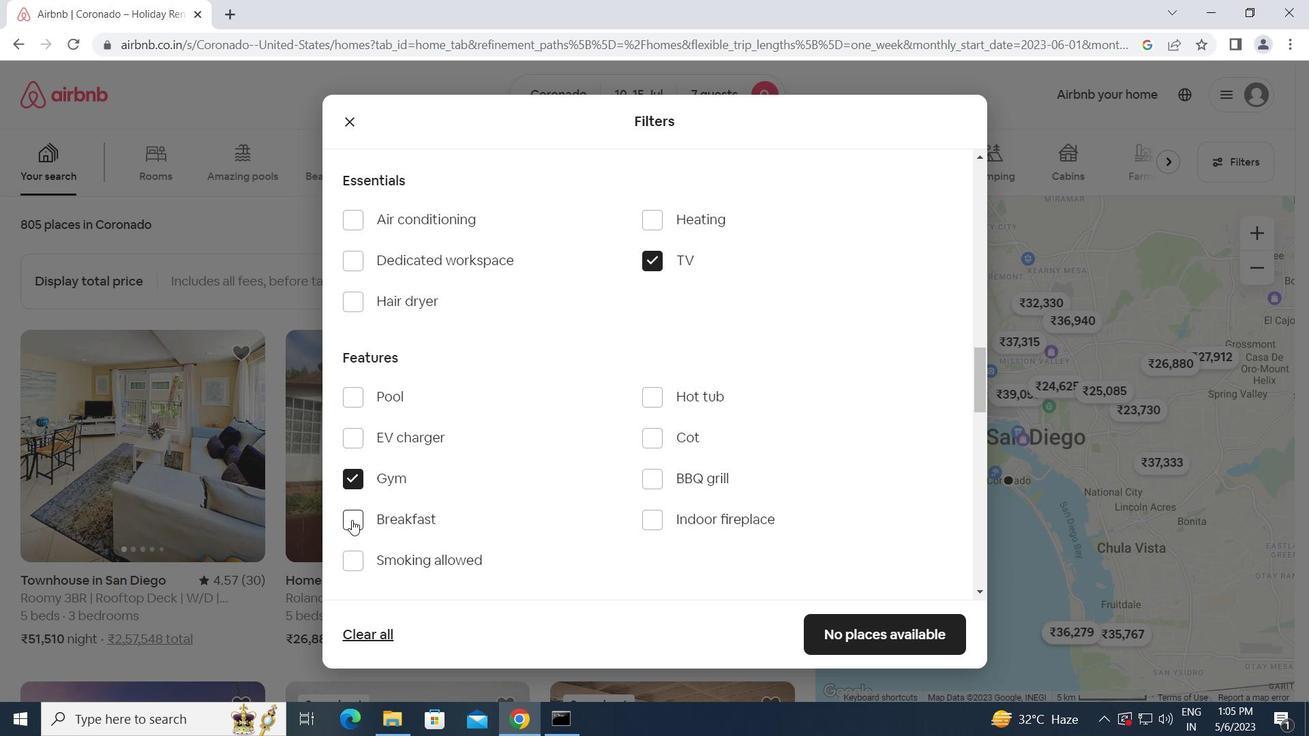 
Action: Mouse moved to (533, 559)
Screenshot: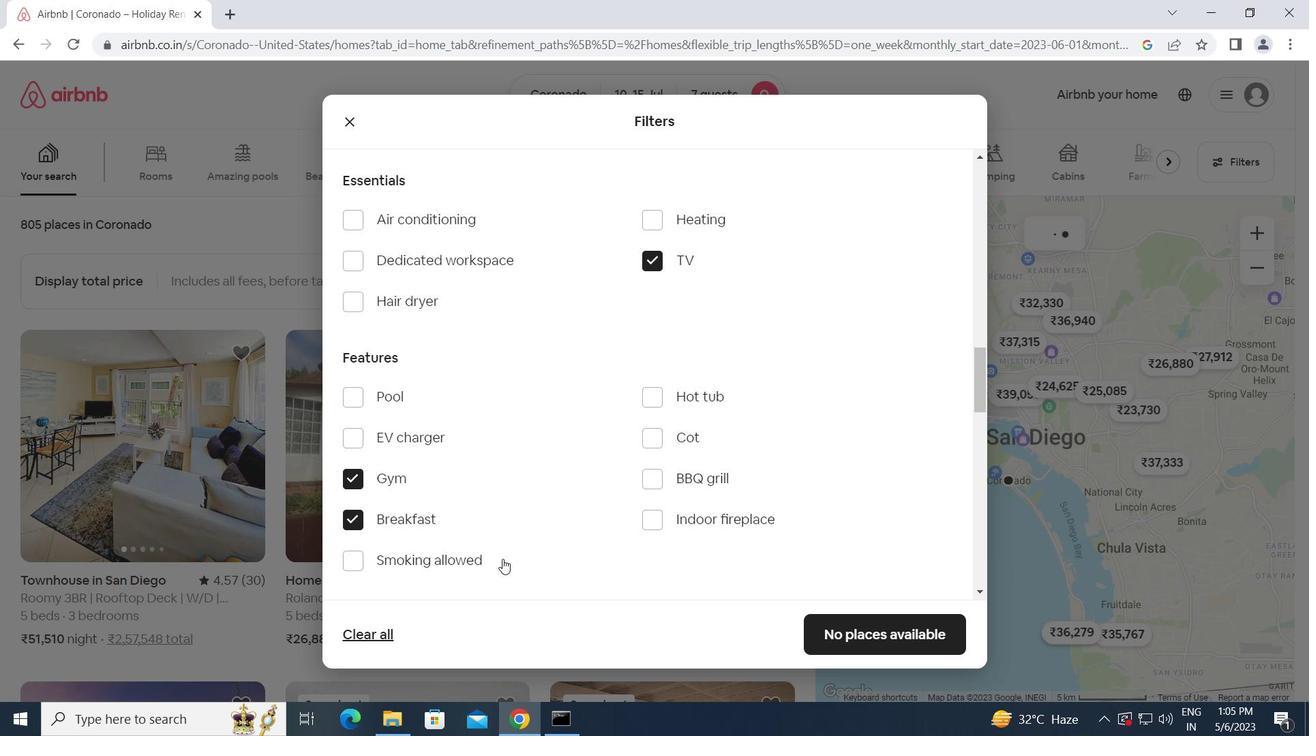 
Action: Mouse scrolled (533, 558) with delta (0, 0)
Screenshot: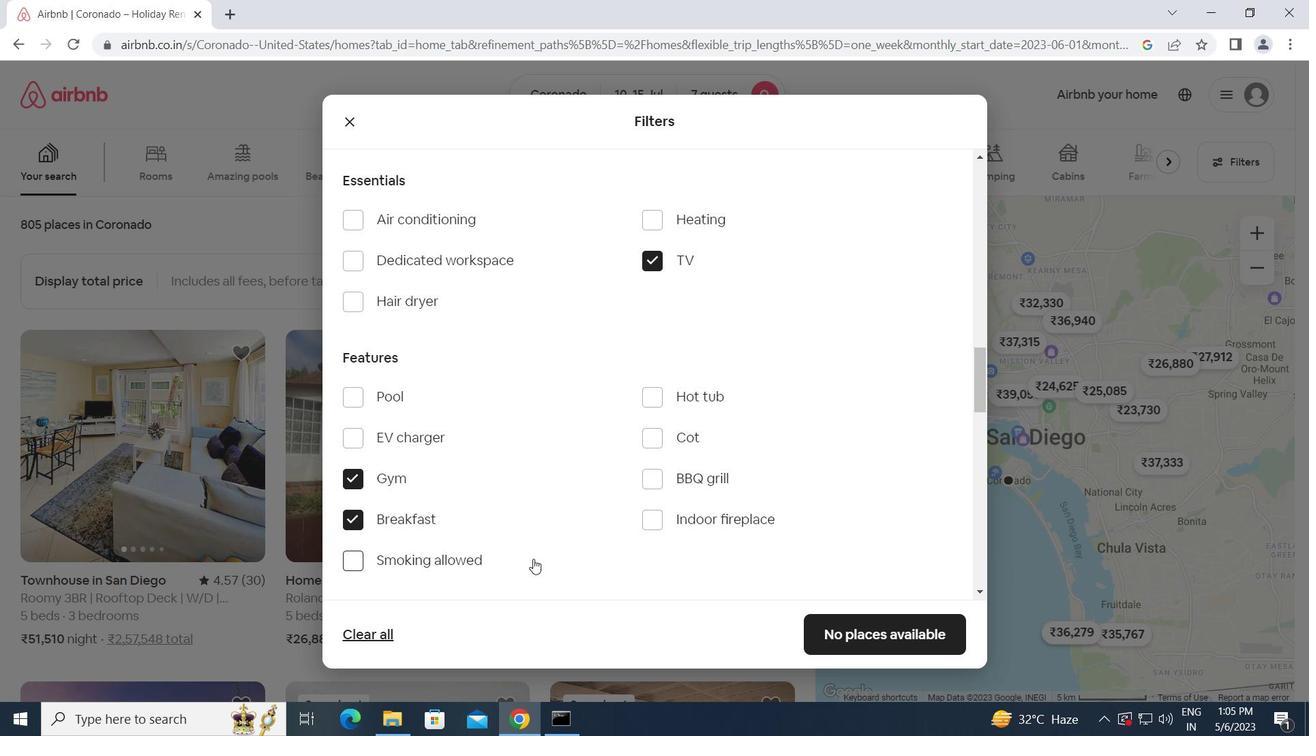 
Action: Mouse moved to (548, 548)
Screenshot: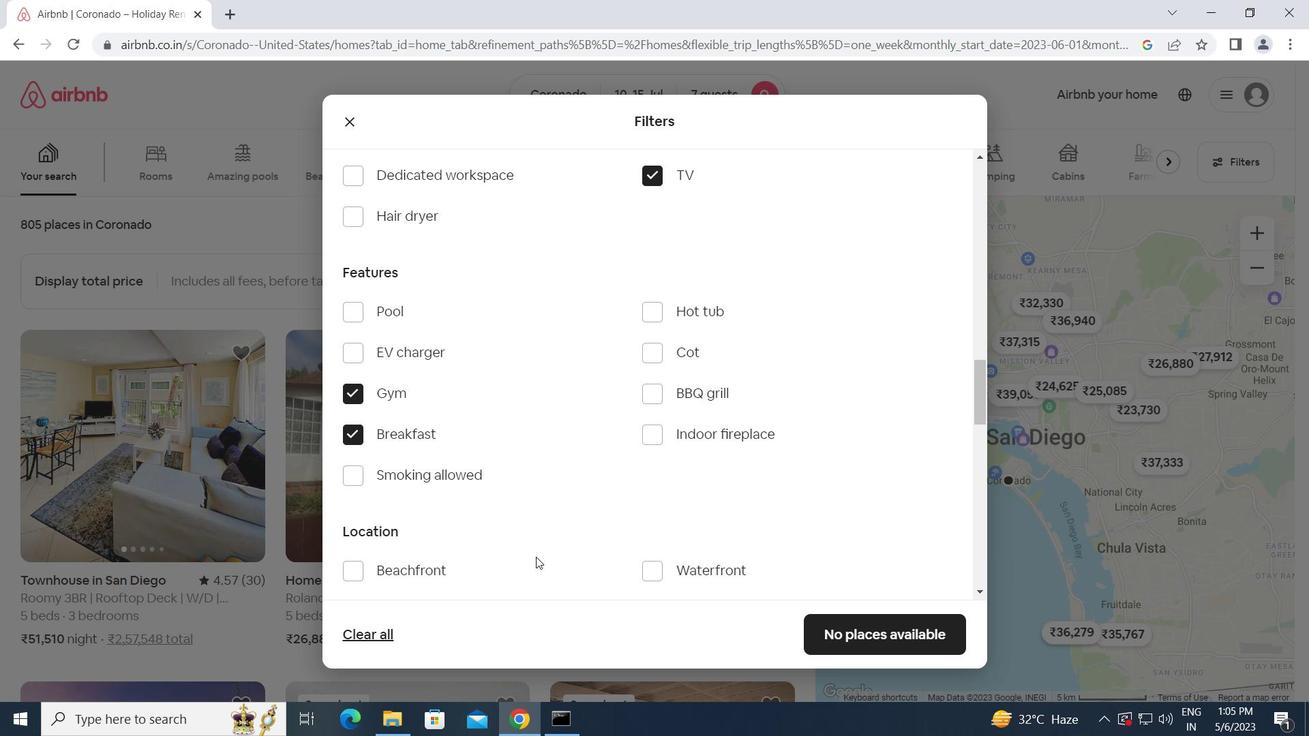 
Action: Mouse scrolled (548, 548) with delta (0, 0)
Screenshot: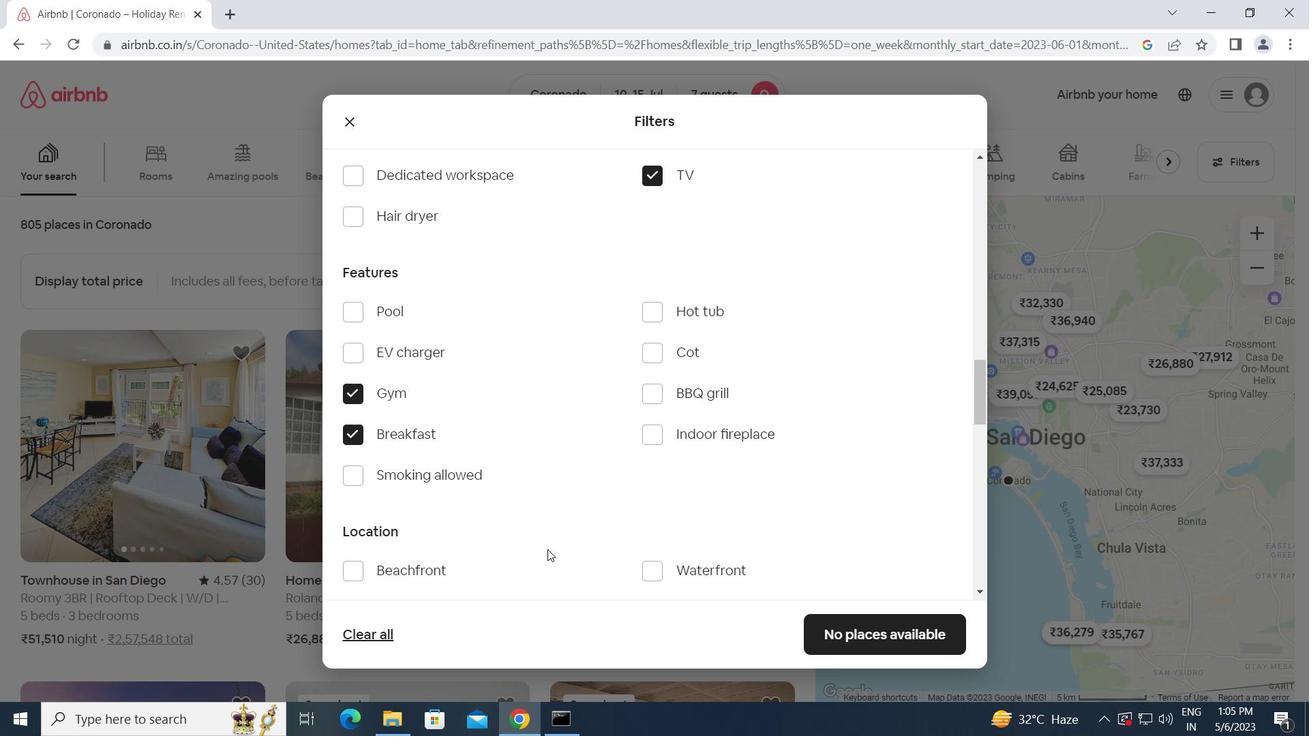 
Action: Mouse scrolled (548, 548) with delta (0, 0)
Screenshot: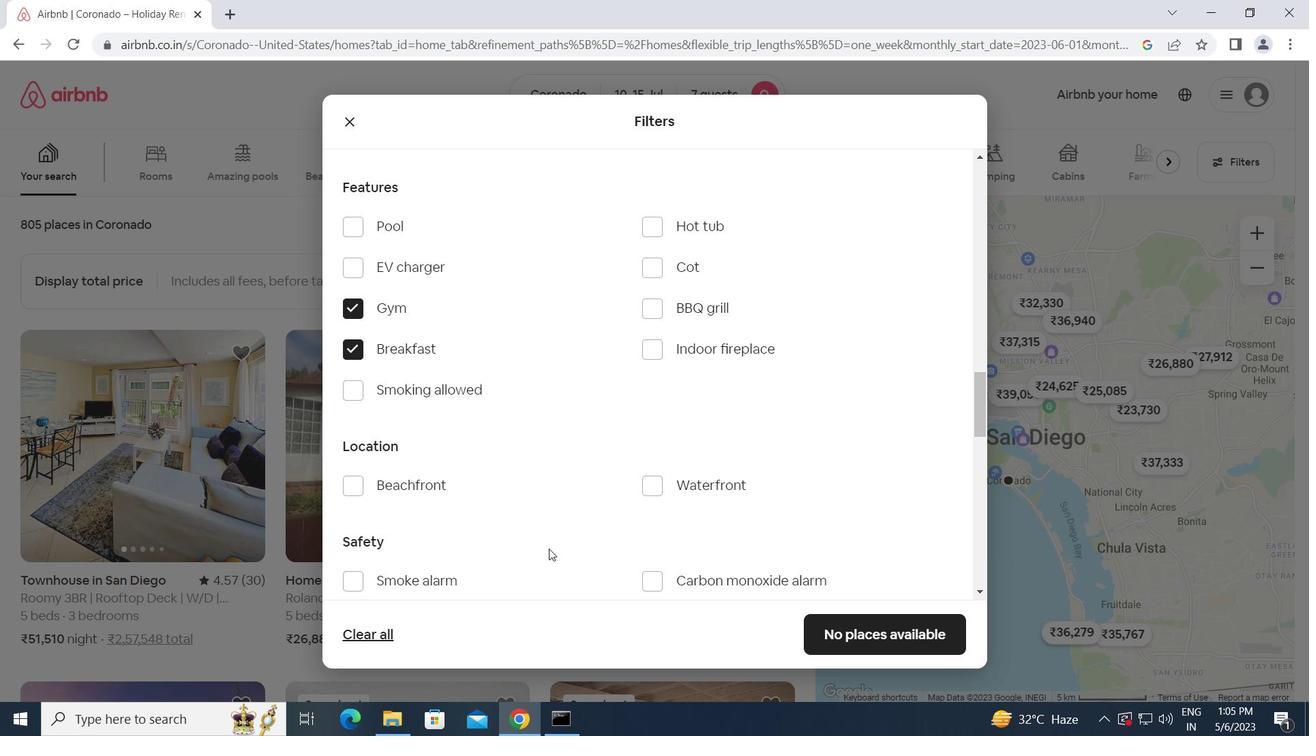 
Action: Mouse scrolled (548, 548) with delta (0, 0)
Screenshot: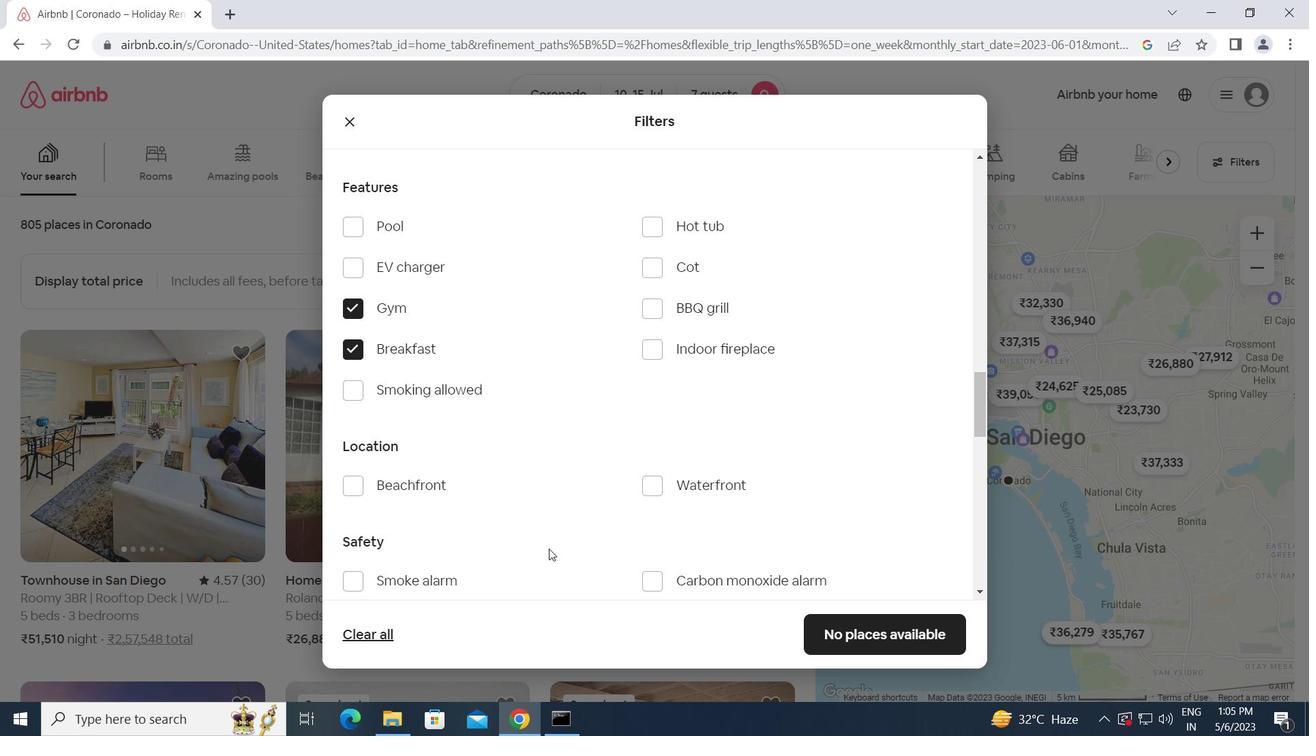 
Action: Mouse scrolled (548, 548) with delta (0, 0)
Screenshot: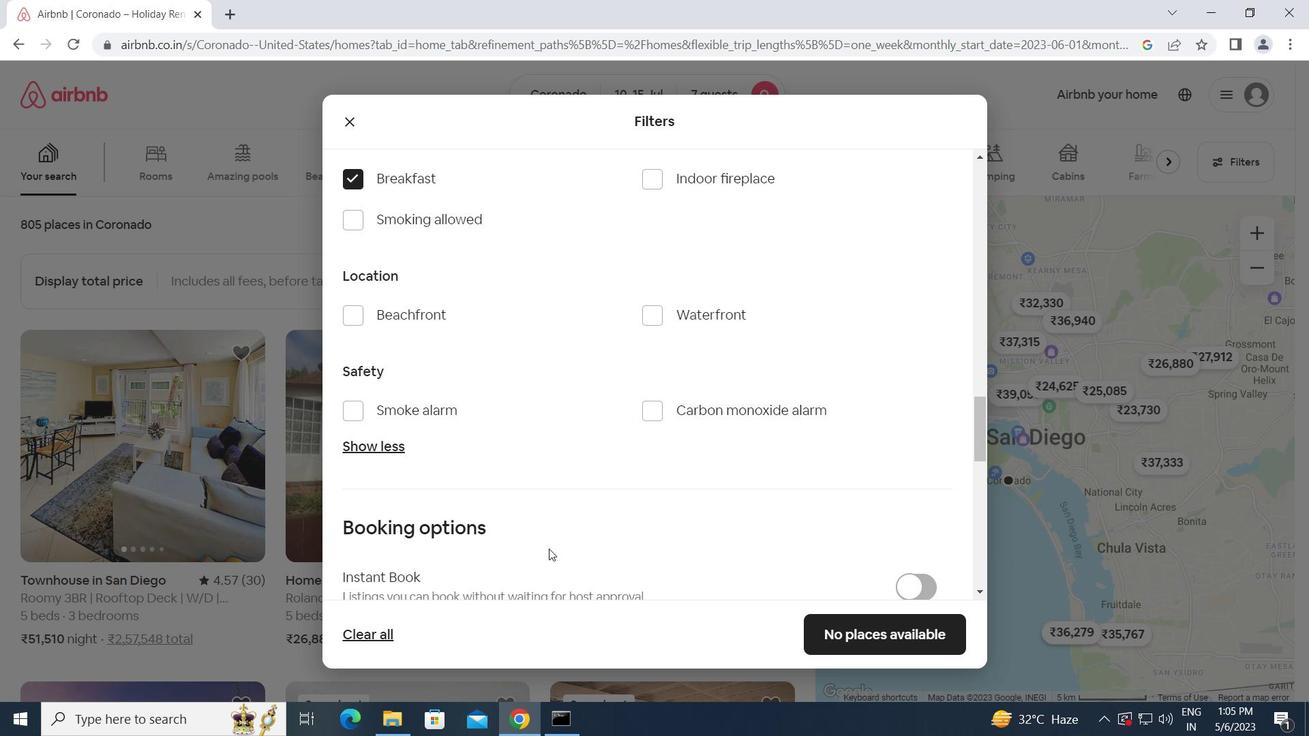 
Action: Mouse scrolled (548, 548) with delta (0, 0)
Screenshot: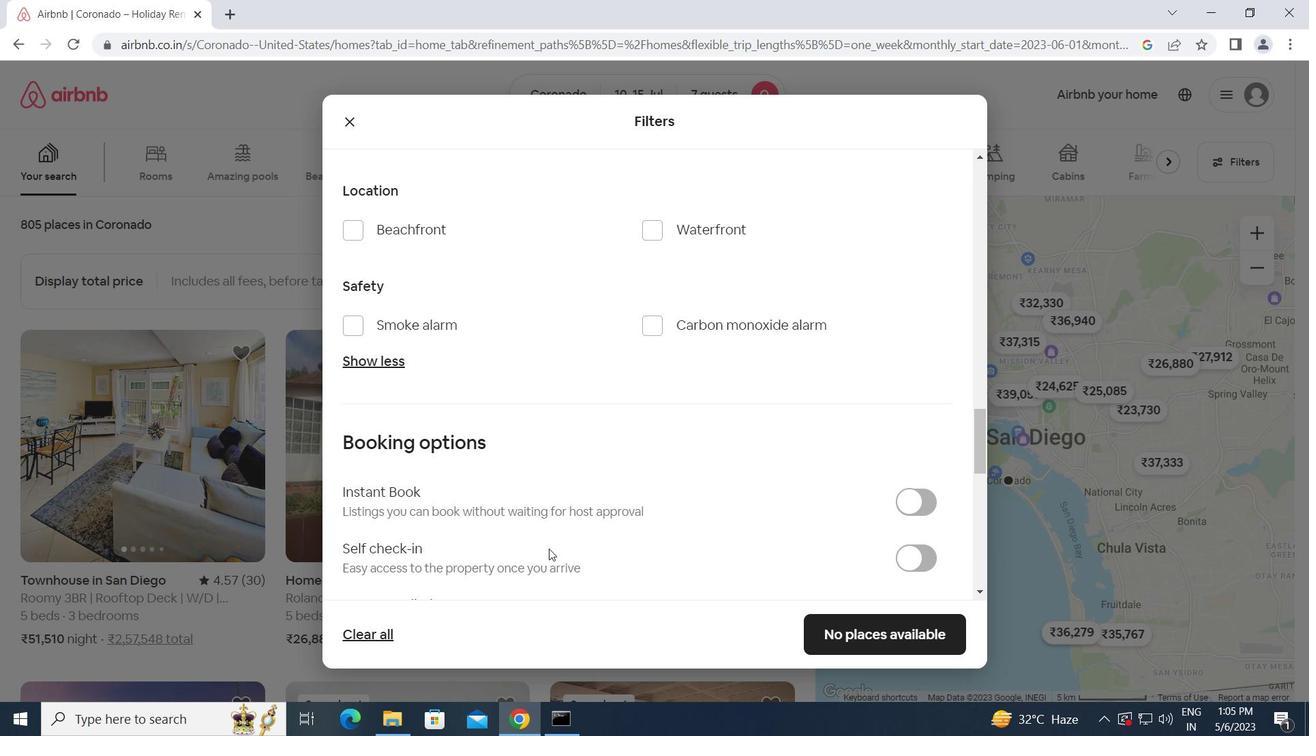 
Action: Mouse moved to (910, 476)
Screenshot: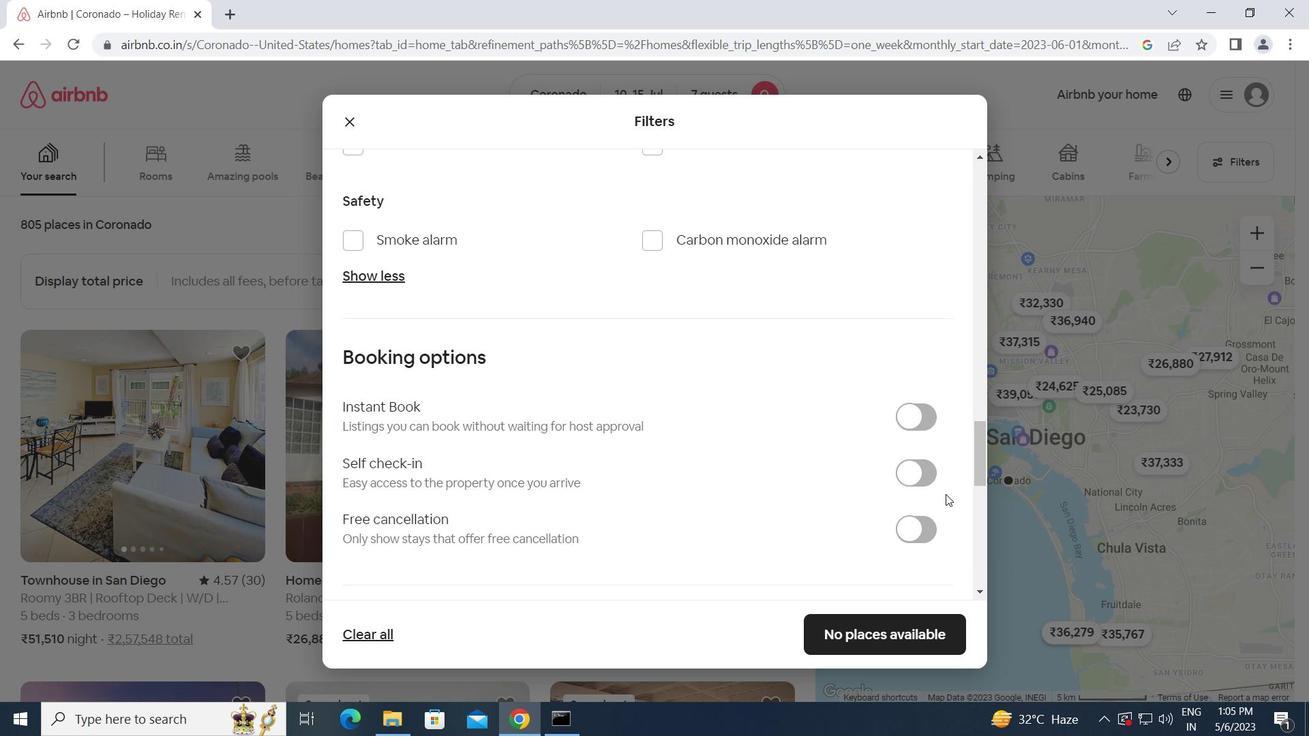 
Action: Mouse pressed left at (910, 476)
Screenshot: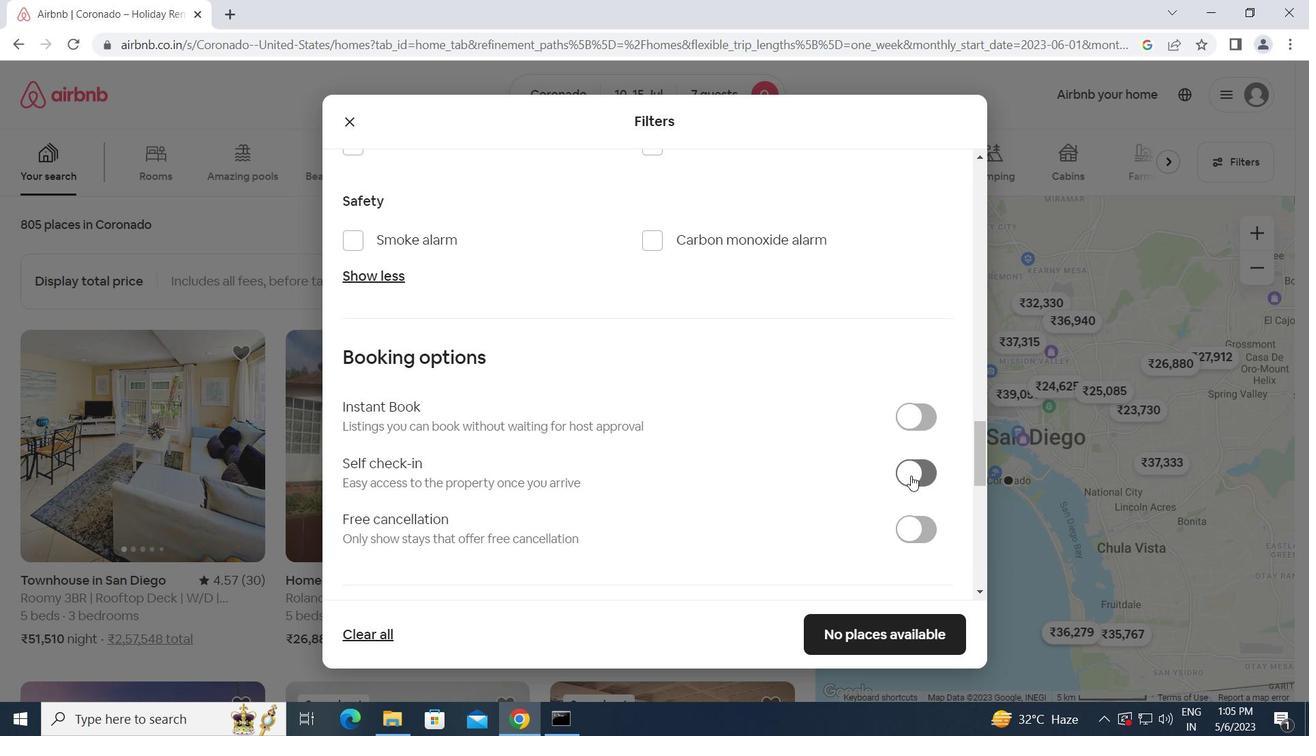 
Action: Mouse moved to (754, 481)
Screenshot: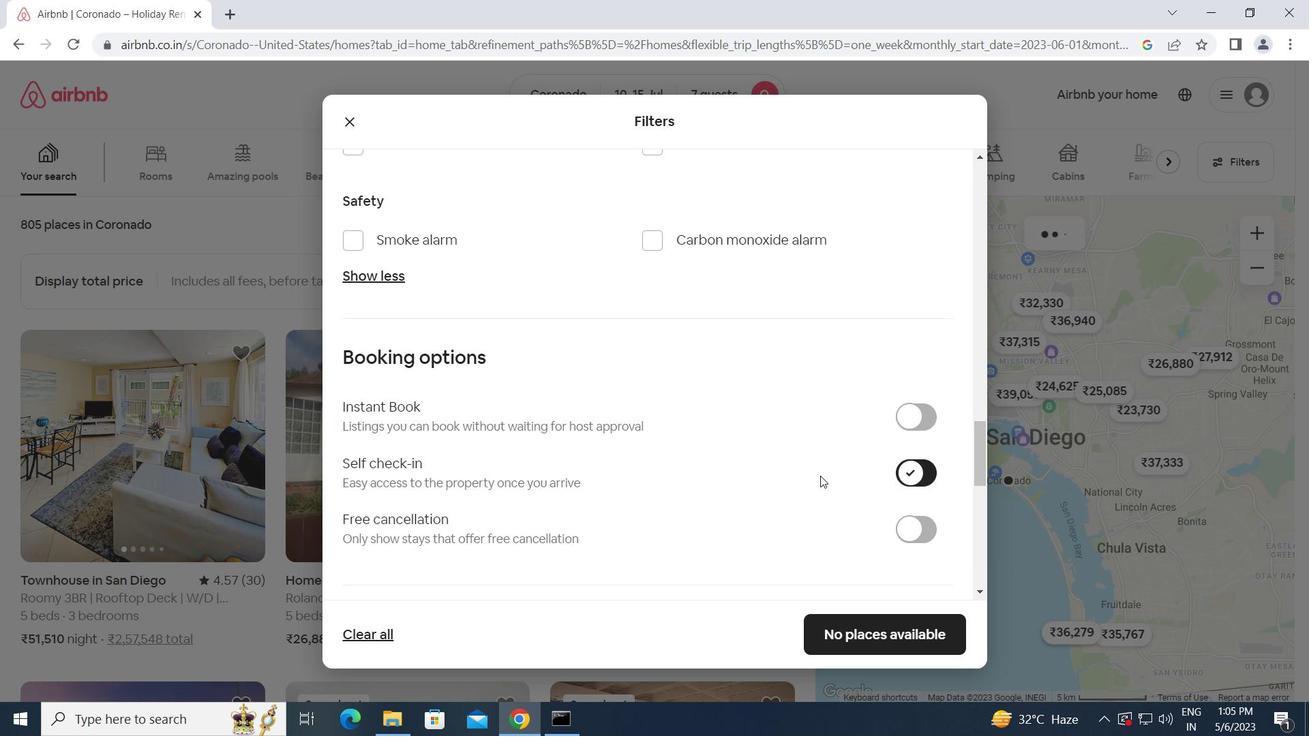 
Action: Mouse scrolled (754, 480) with delta (0, 0)
Screenshot: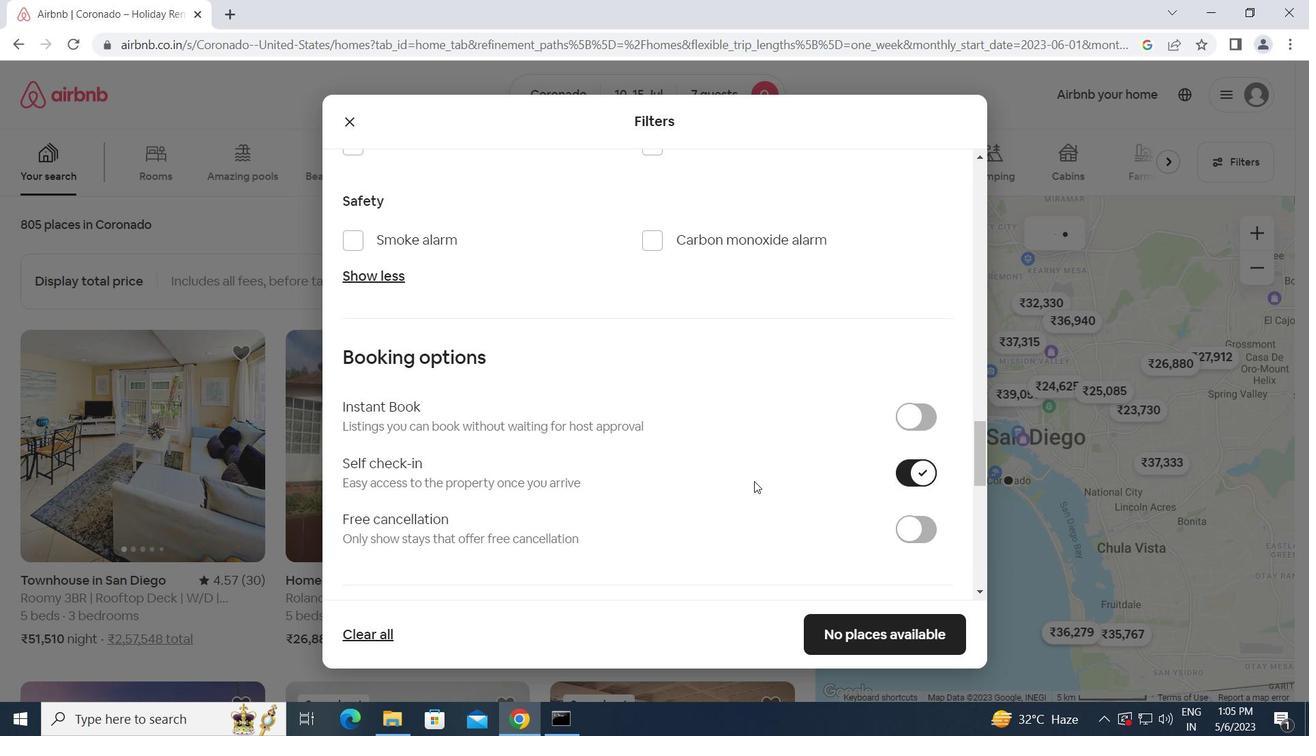 
Action: Mouse scrolled (754, 480) with delta (0, 0)
Screenshot: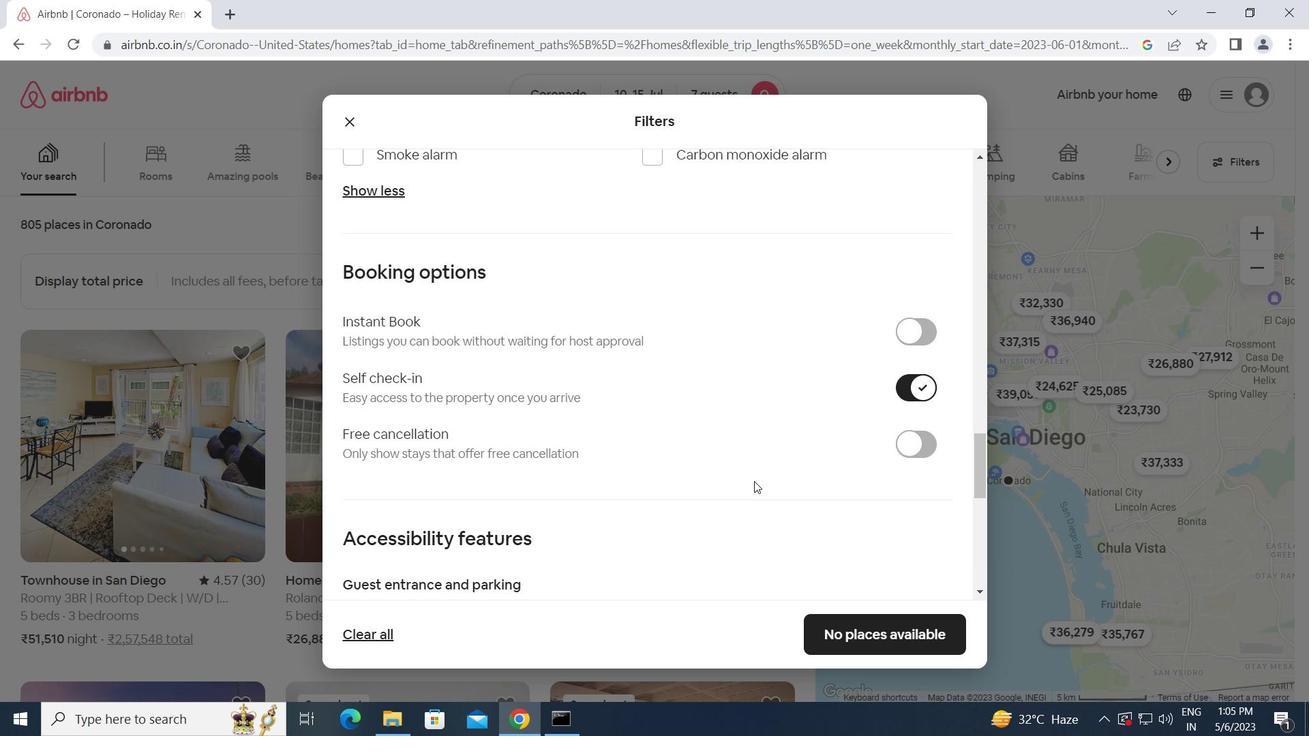 
Action: Mouse scrolled (754, 480) with delta (0, 0)
Screenshot: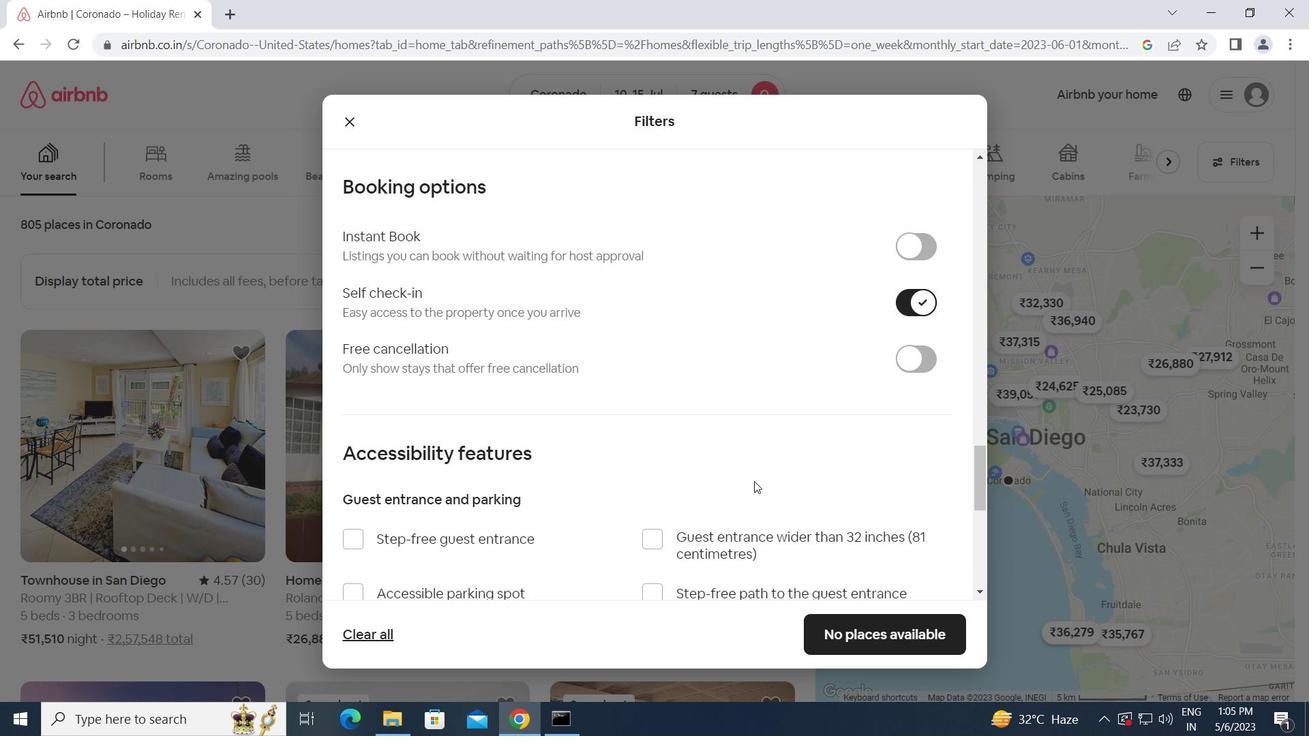 
Action: Mouse scrolled (754, 480) with delta (0, 0)
Screenshot: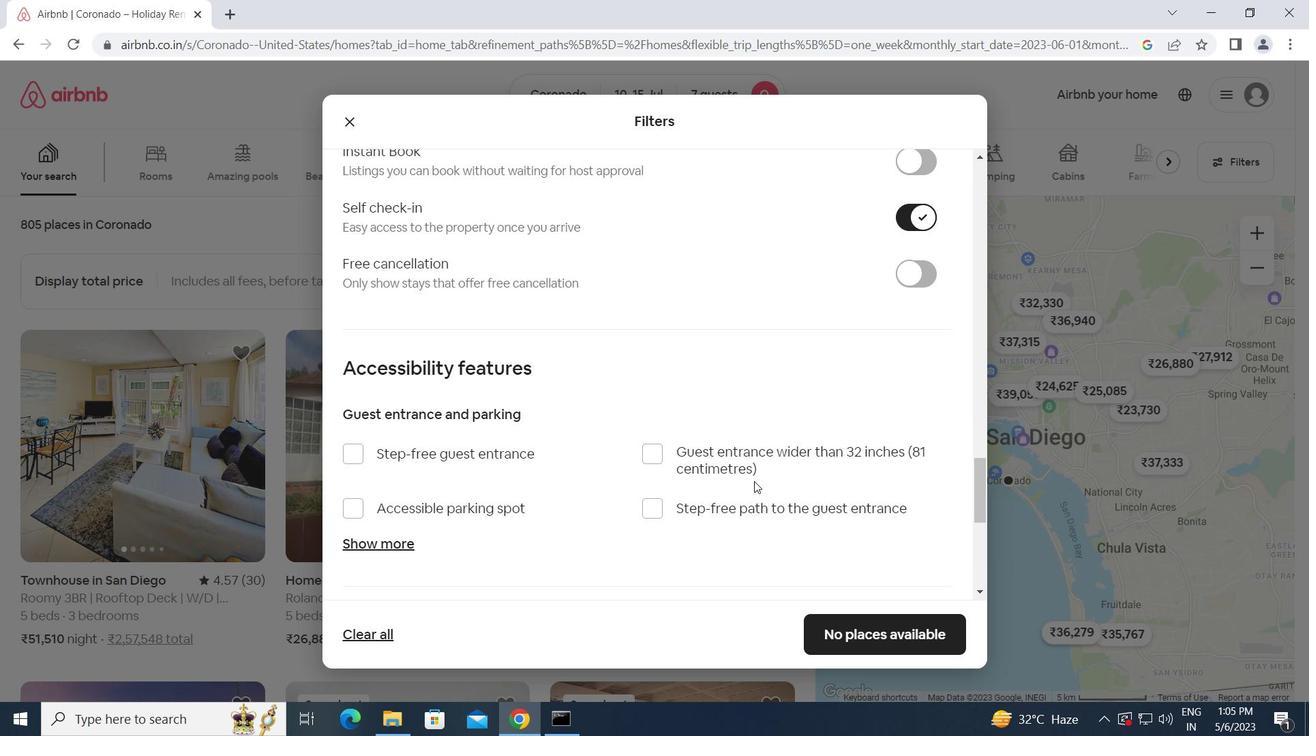 
Action: Mouse scrolled (754, 480) with delta (0, 0)
Screenshot: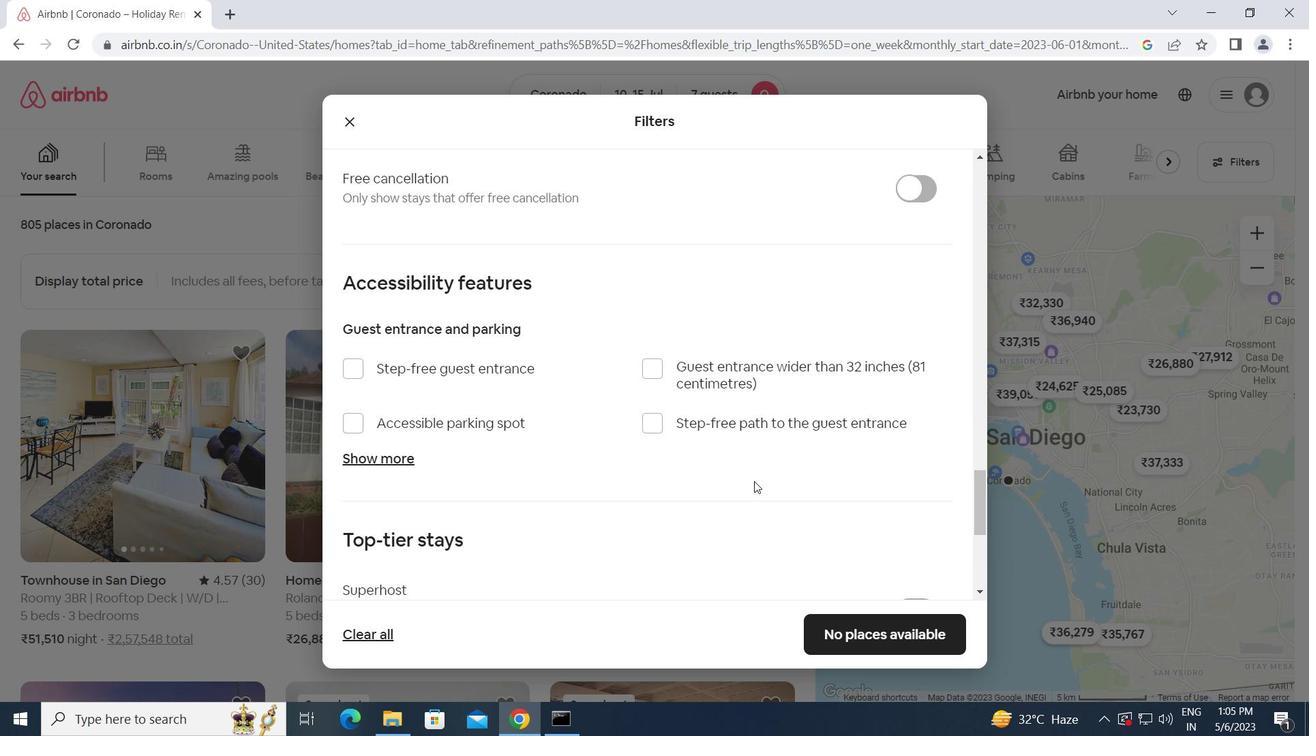 
Action: Mouse scrolled (754, 480) with delta (0, 0)
Screenshot: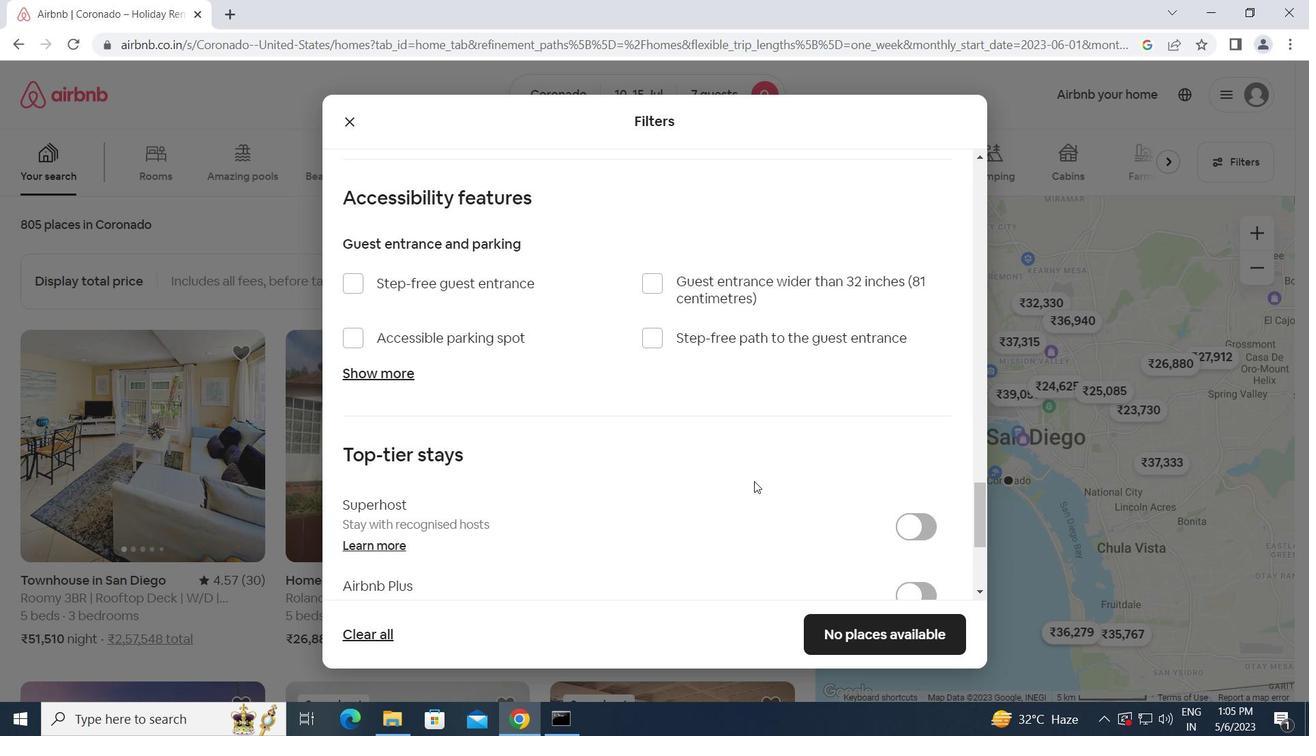 
Action: Mouse scrolled (754, 480) with delta (0, 0)
Screenshot: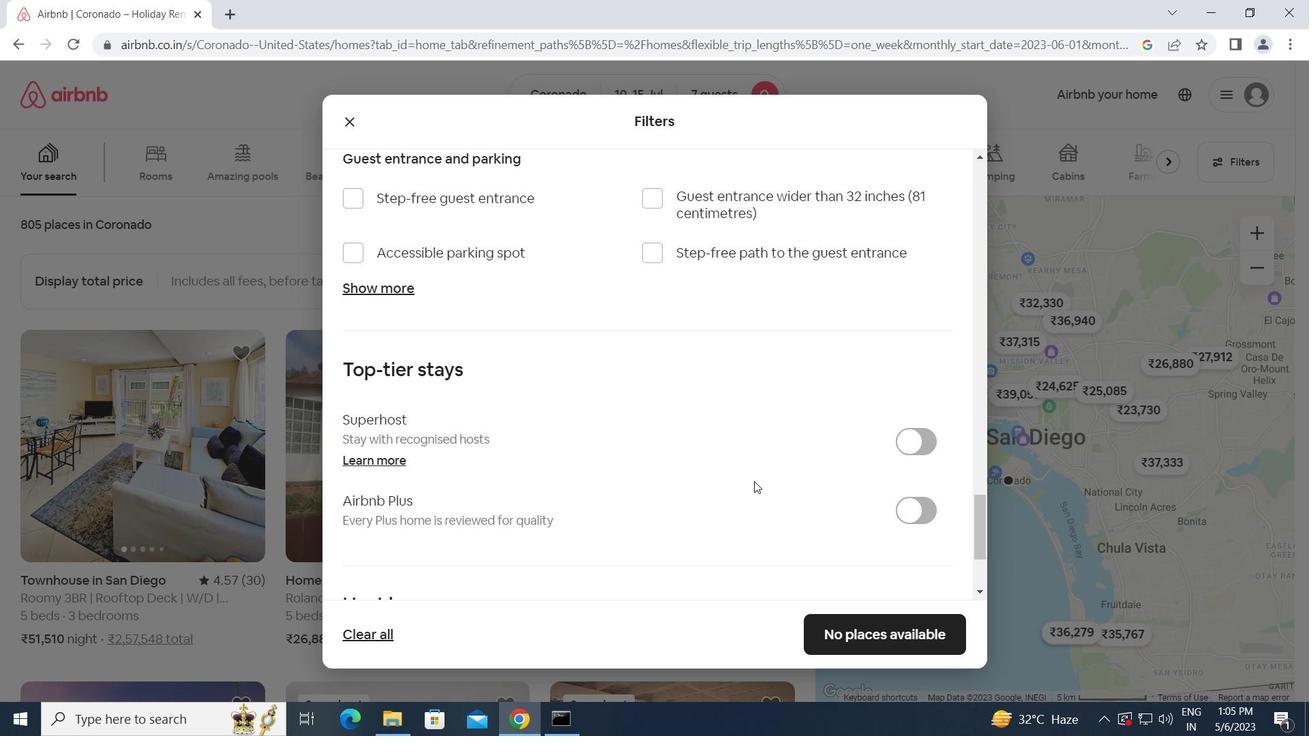 
Action: Mouse scrolled (754, 480) with delta (0, 0)
Screenshot: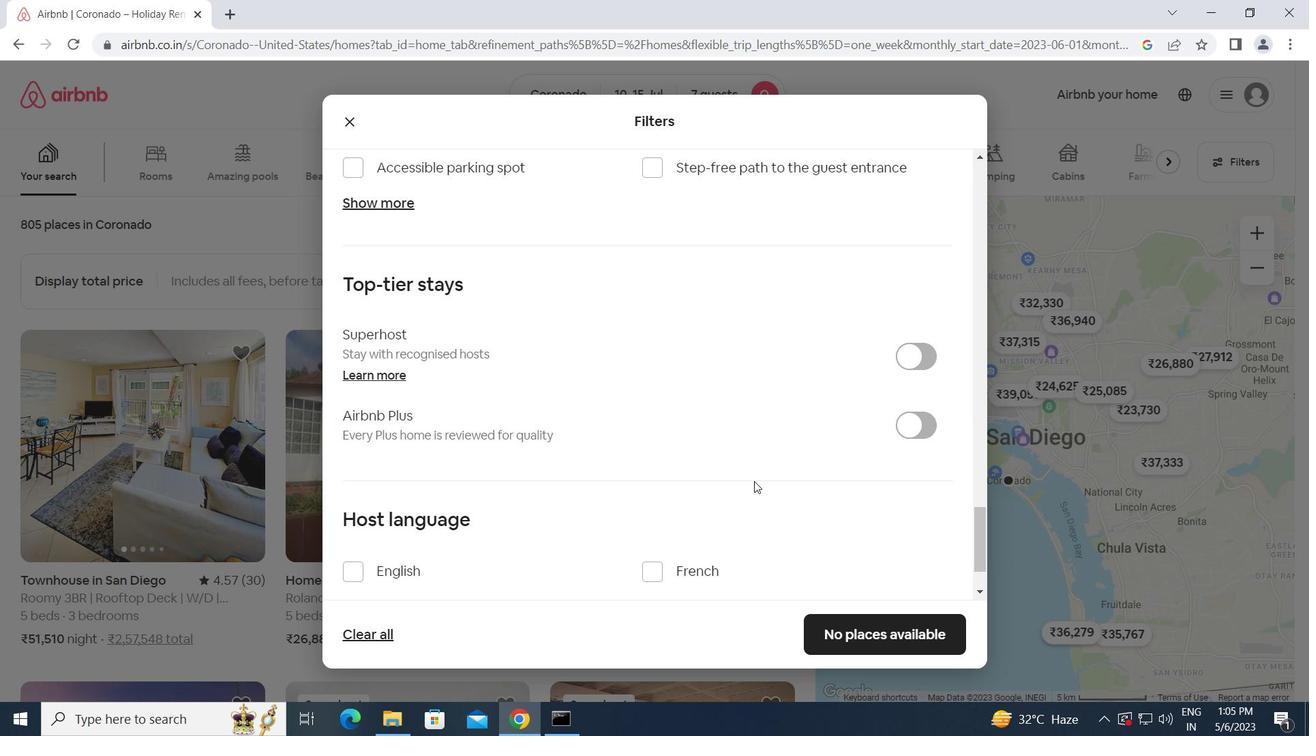 
Action: Mouse moved to (355, 492)
Screenshot: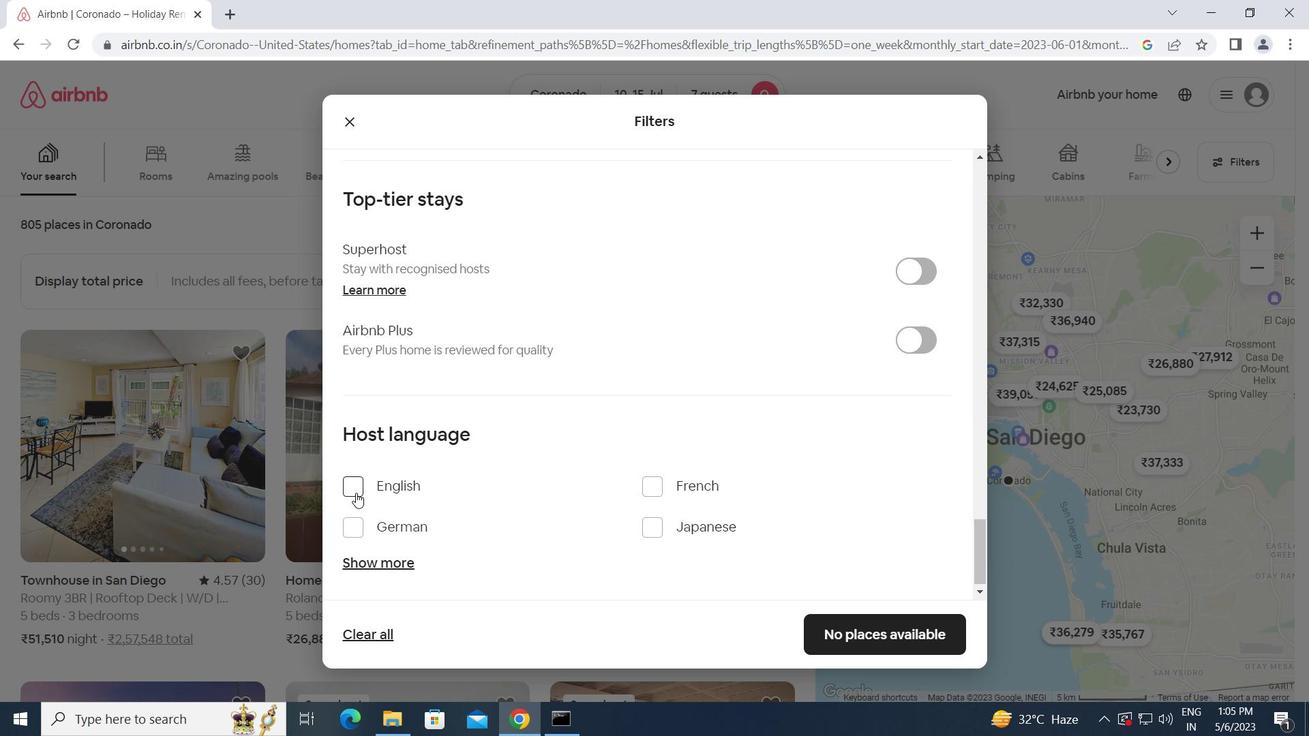 
Action: Mouse pressed left at (355, 492)
Screenshot: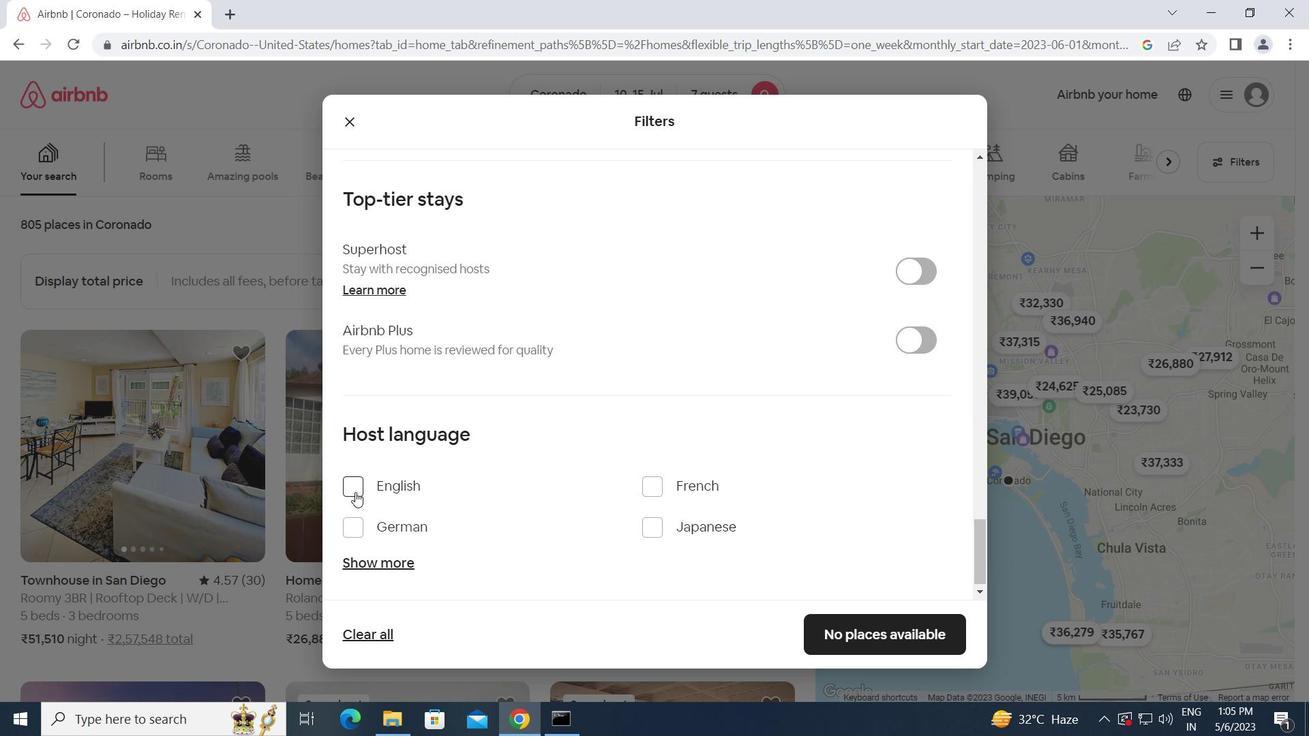 
Action: Mouse moved to (871, 630)
Screenshot: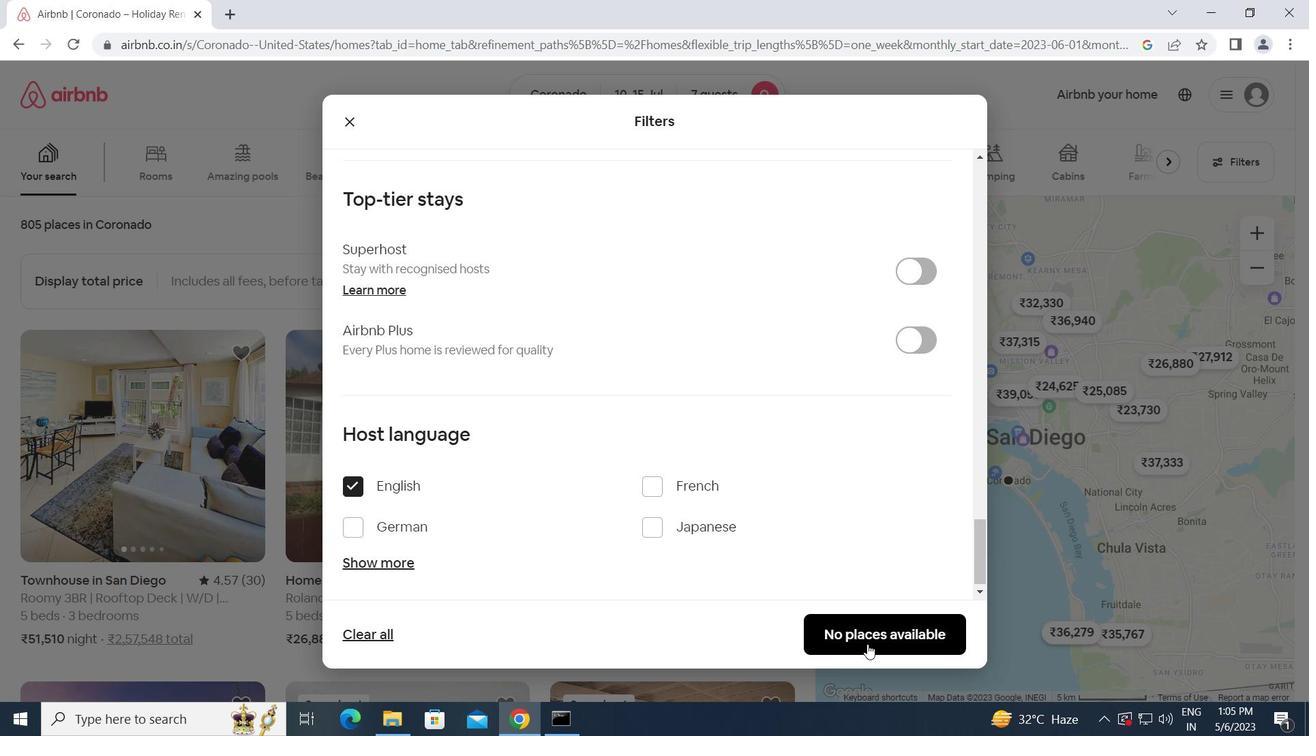 
Action: Mouse pressed left at (871, 630)
Screenshot: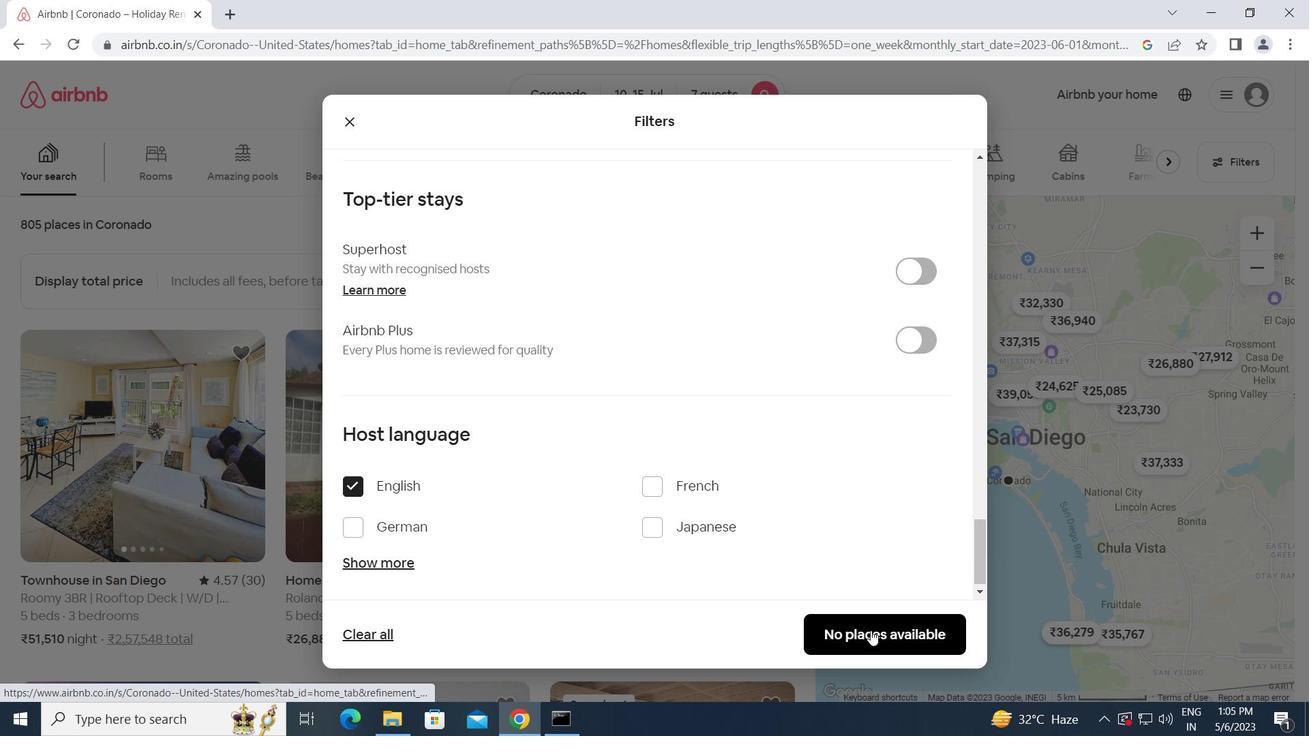 
Action: Mouse moved to (869, 628)
Screenshot: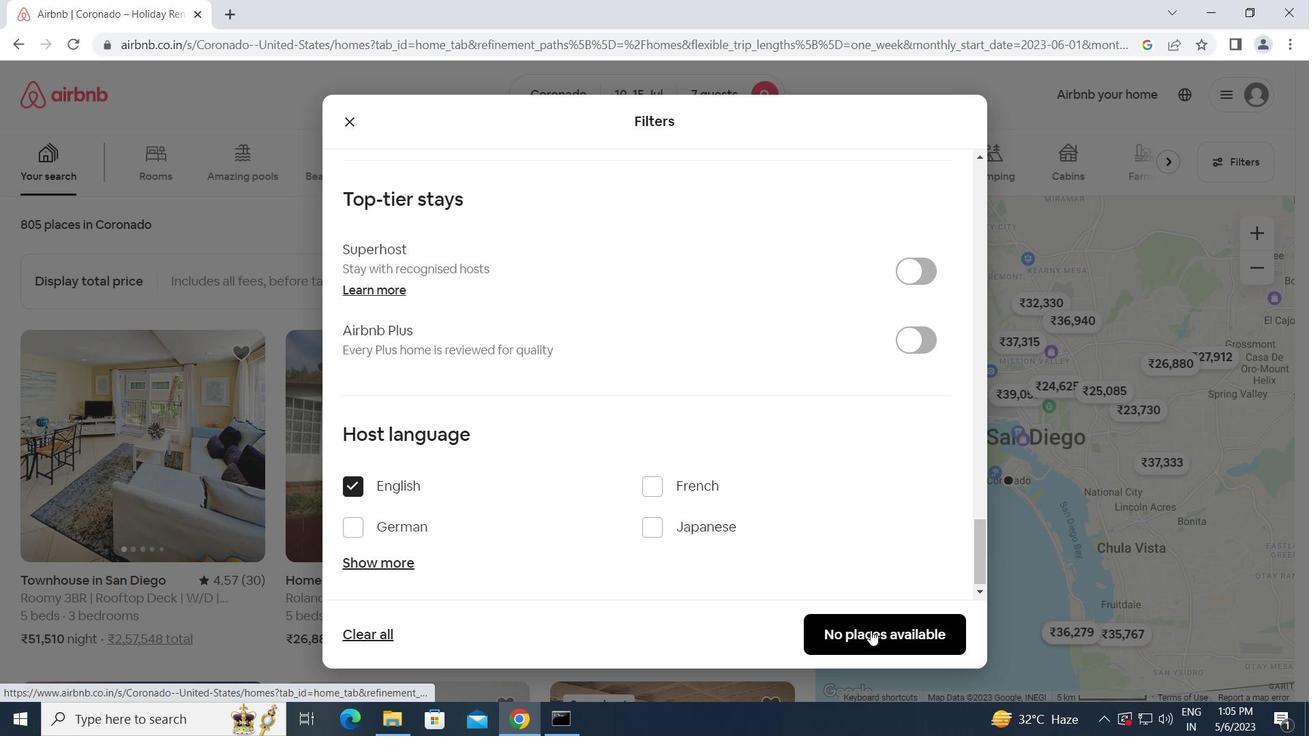 
